 Task: Select traffic view around selected location Big Bend National Park, Texas, United States and identify the nearest hotel to the peak traffic point
Action: Mouse moved to (23, 236)
Screenshot: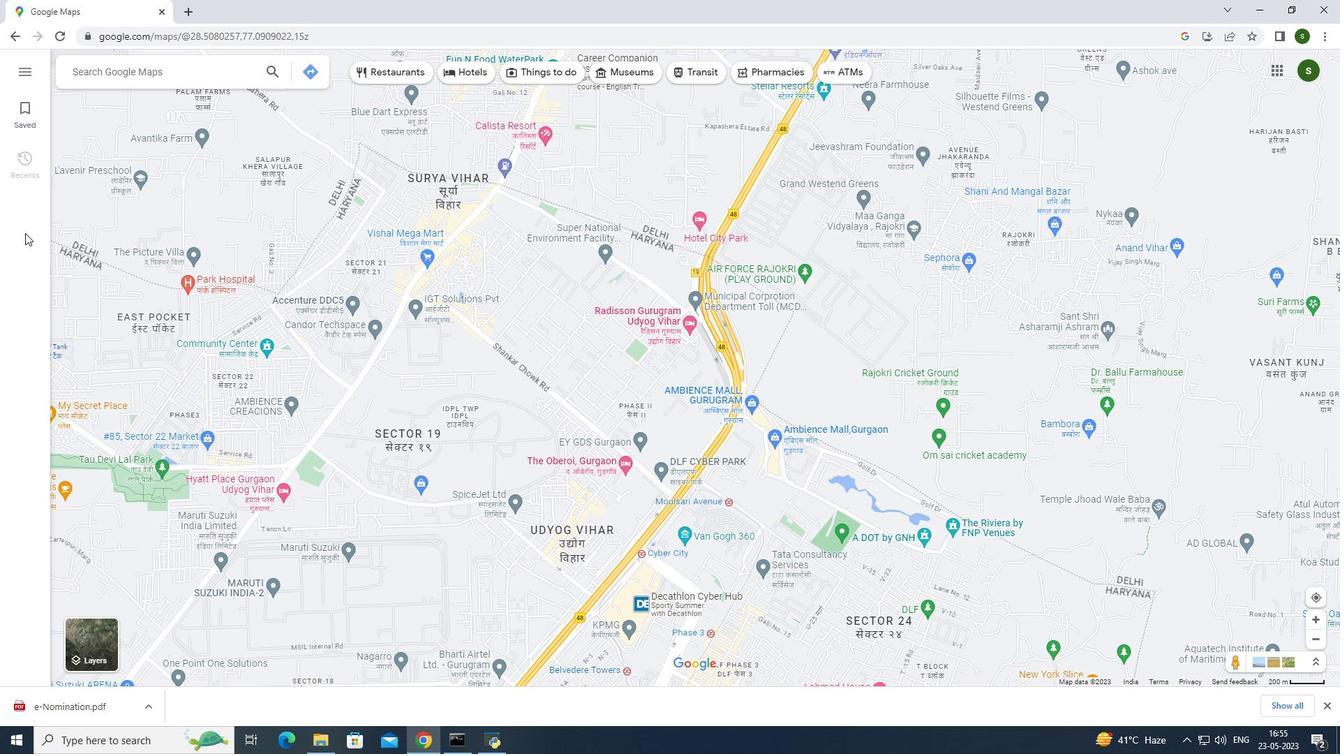 
Action: Key pressed <Key.caps_lock>
Screenshot: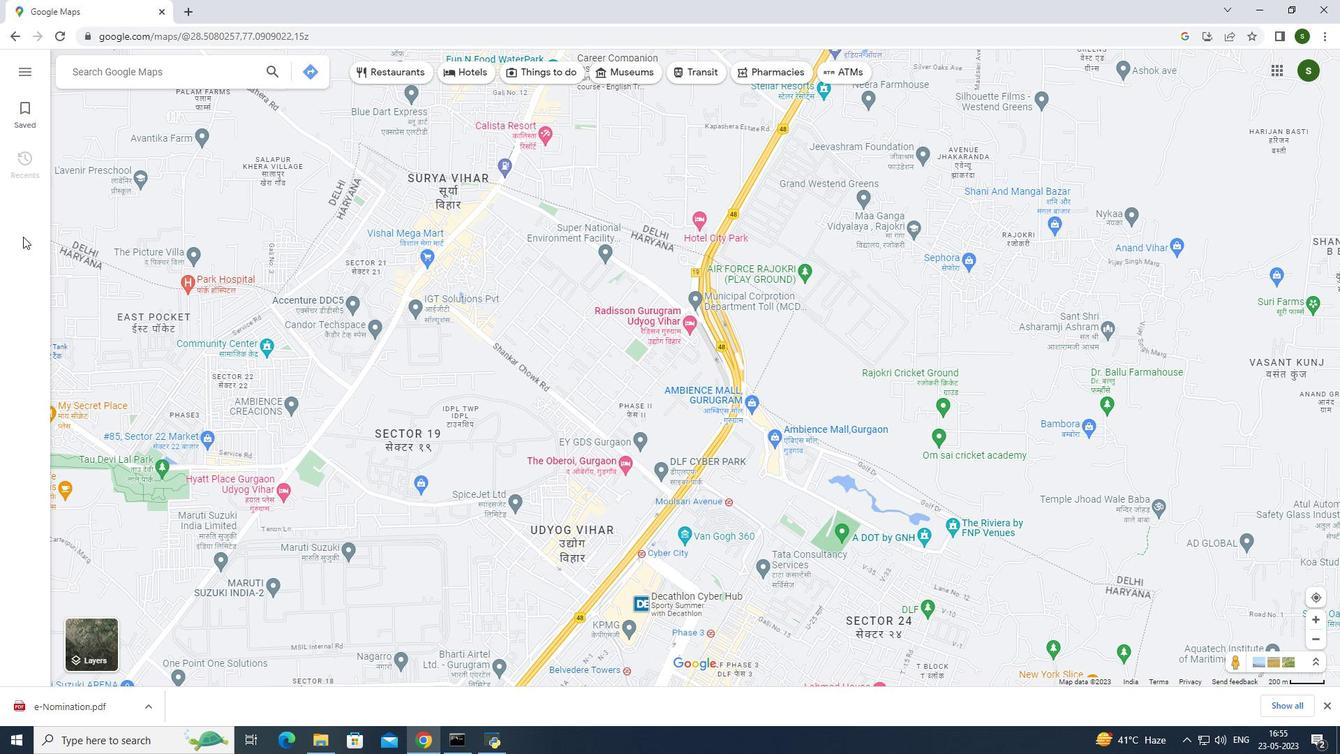 
Action: Mouse moved to (134, 67)
Screenshot: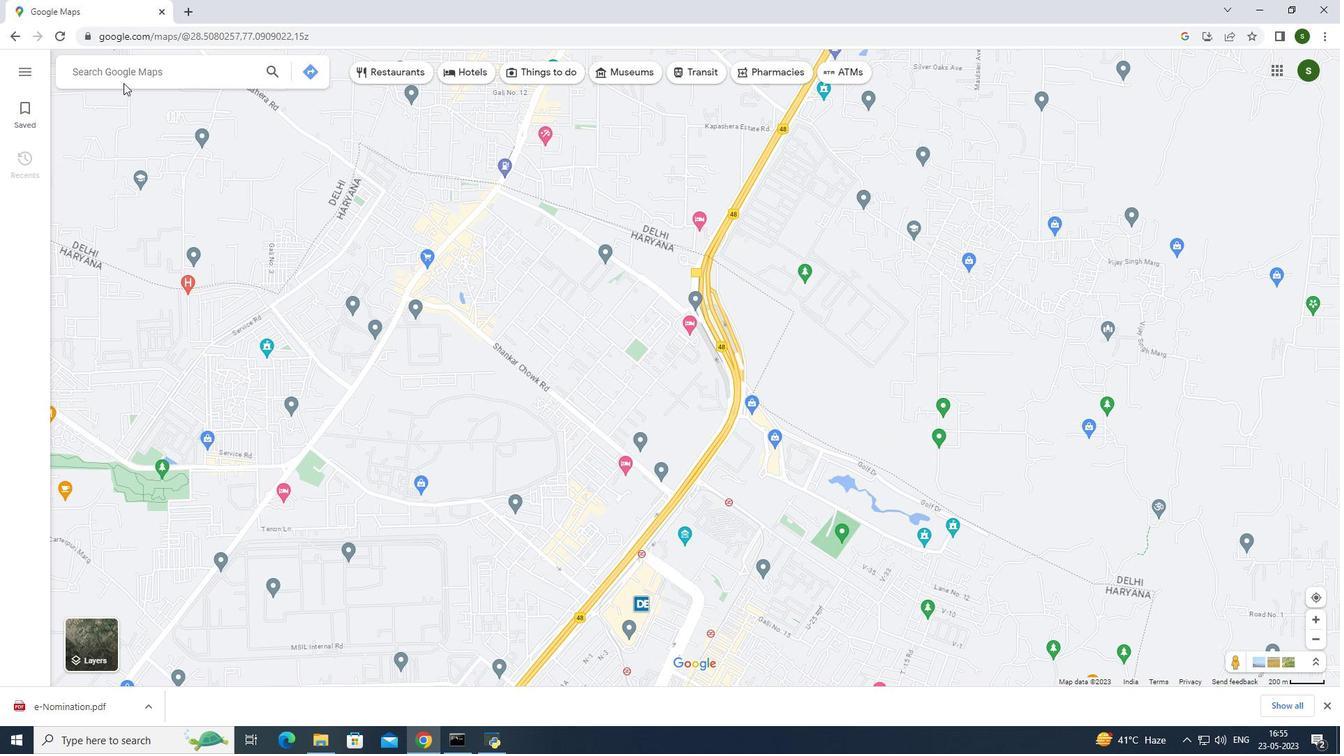 
Action: Mouse pressed left at (134, 67)
Screenshot: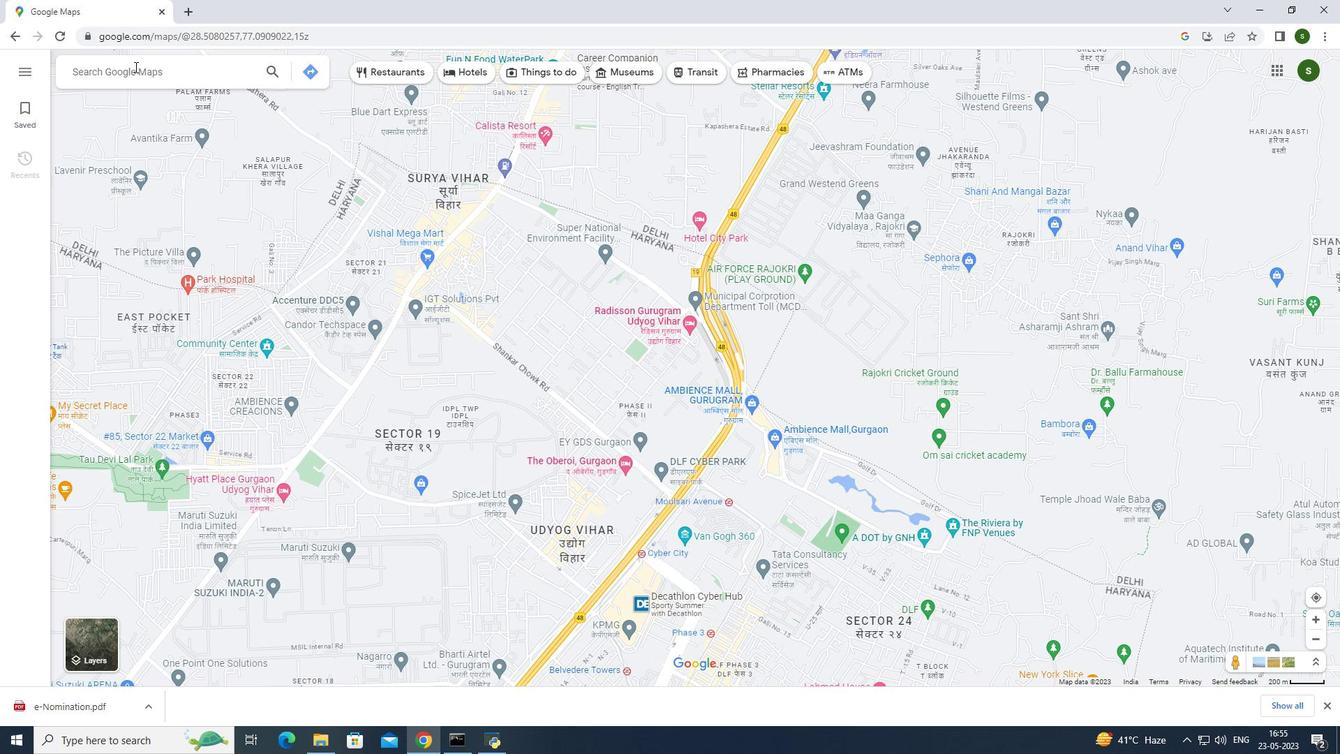 
Action: Mouse moved to (137, 68)
Screenshot: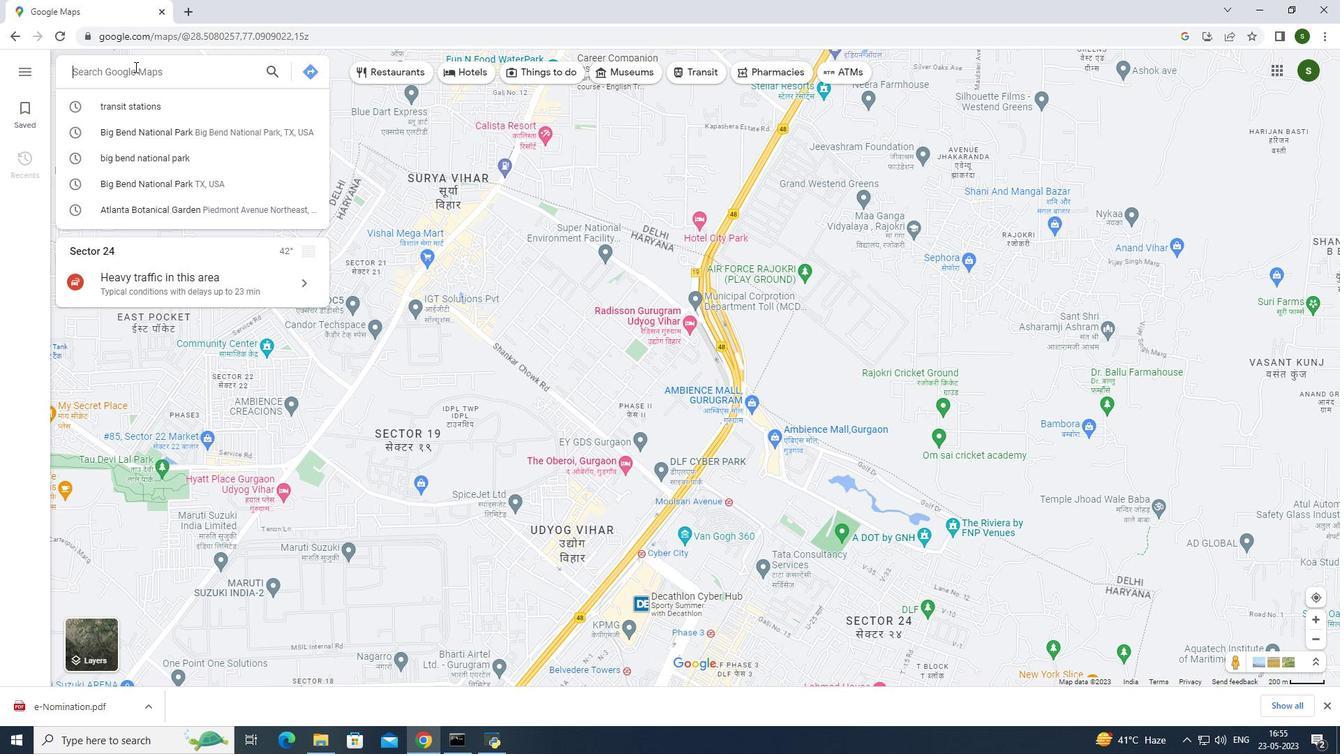 
Action: Key pressed <Key.caps_lock><Key.caps_lock>B<Key.caps_lock>ig<Key.space><Key.caps_lock>B<Key.caps_lock>end<Key.space><Key.caps_lock>N<Key.caps_lock>ational<Key.space><Key.caps_lock>P<Key.caps_lock>ark,<Key.caps_lock>T<Key.caps_lock>exas,<Key.caps_lock>U<Key.caps_lock>nited<Key.space><Key.caps_lock>S<Key.caps_lock>tates<Key.enter>
Screenshot: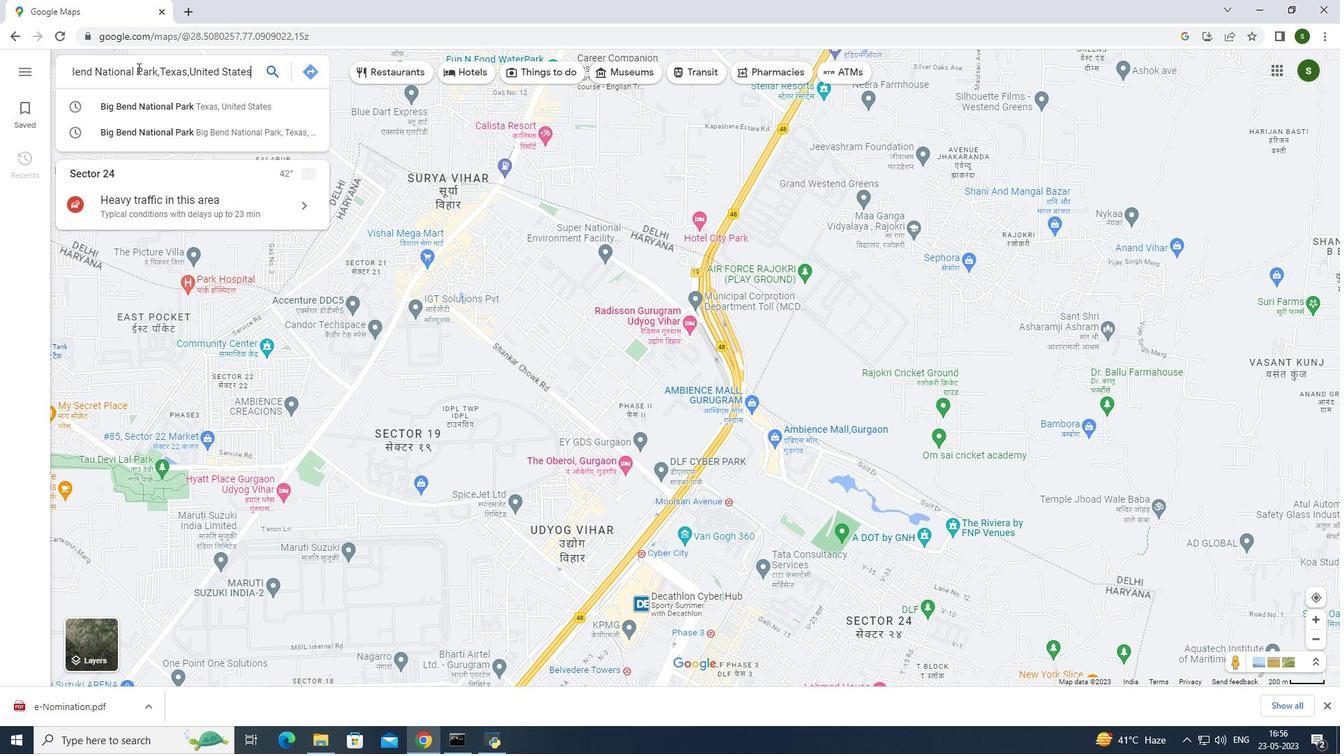 
Action: Mouse moved to (367, 646)
Screenshot: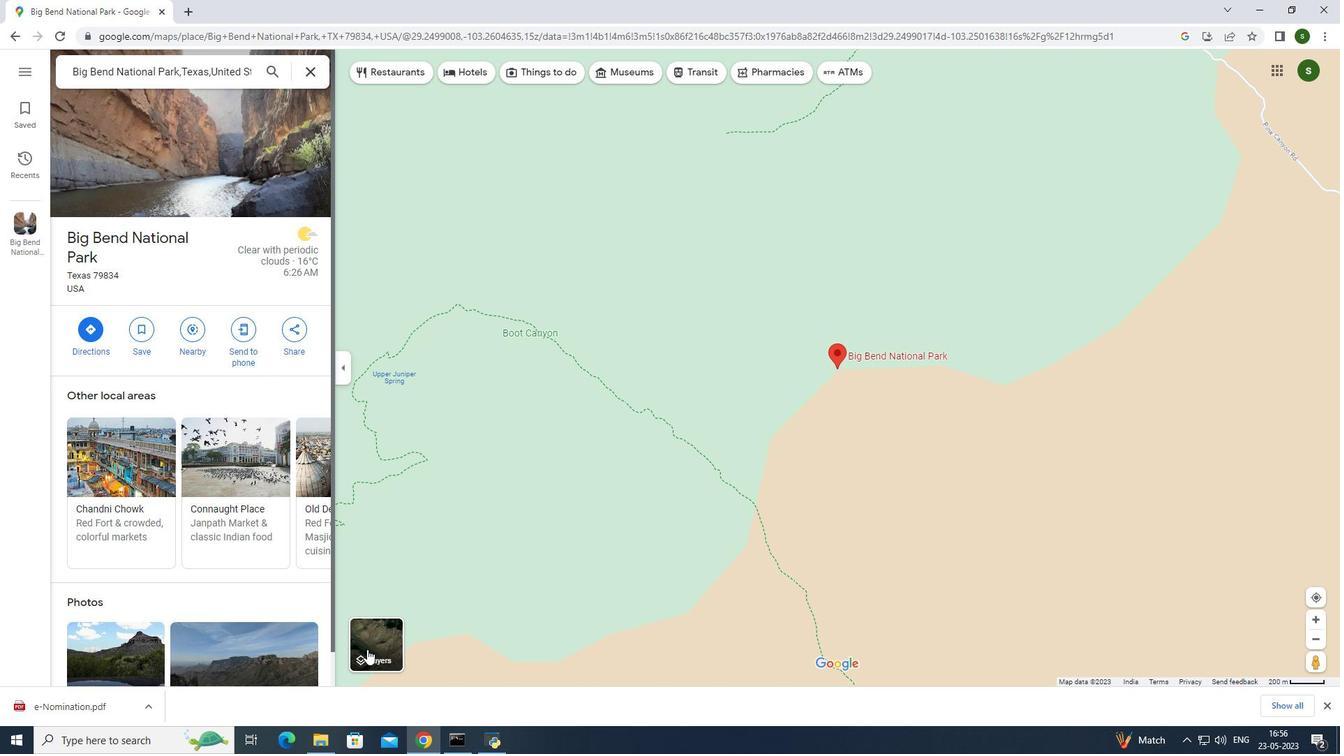 
Action: Mouse pressed left at (367, 646)
Screenshot: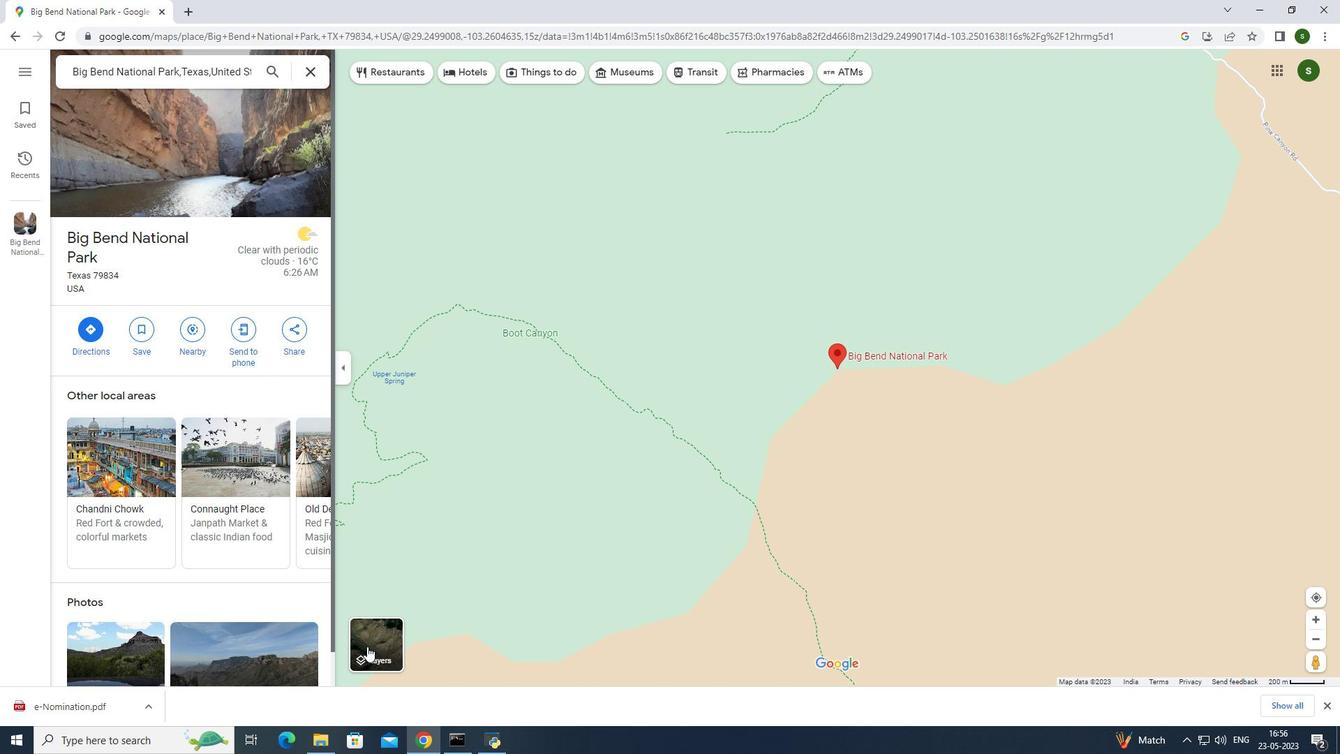 
Action: Mouse moved to (370, 654)
Screenshot: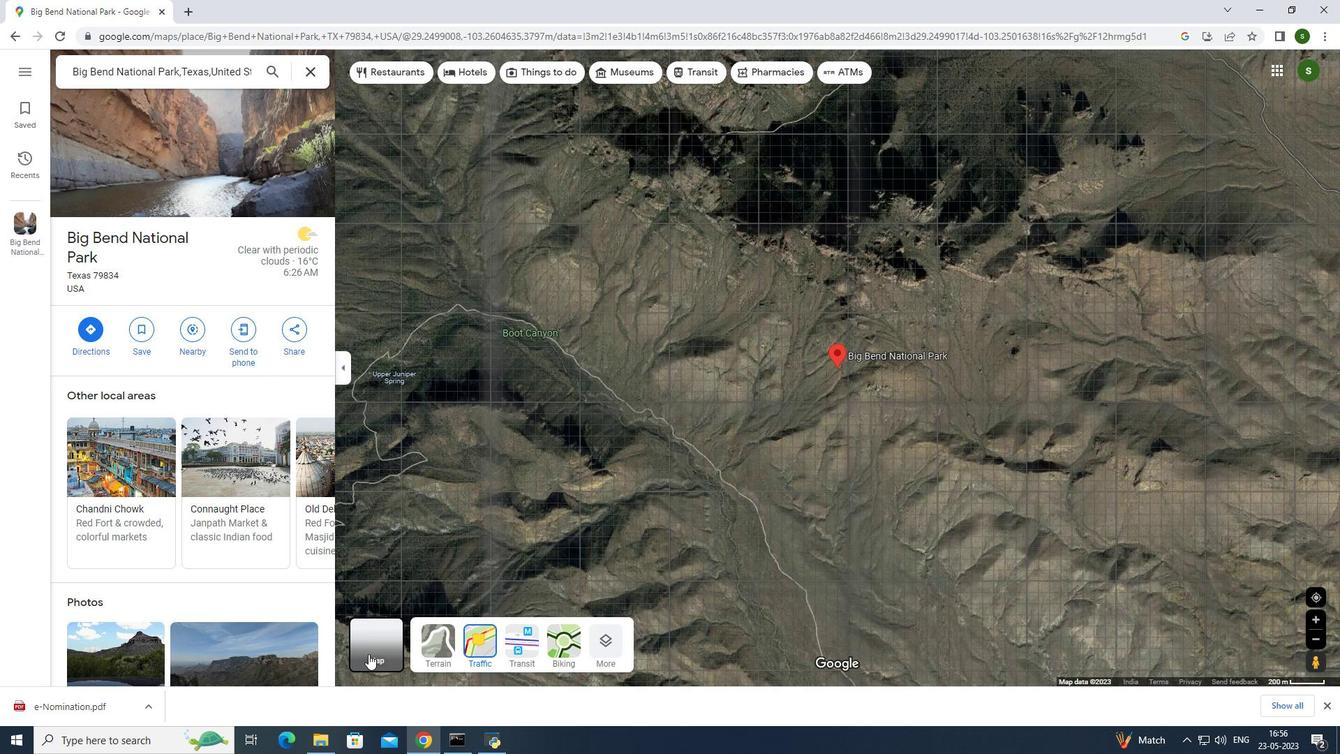 
Action: Mouse pressed left at (370, 654)
Screenshot: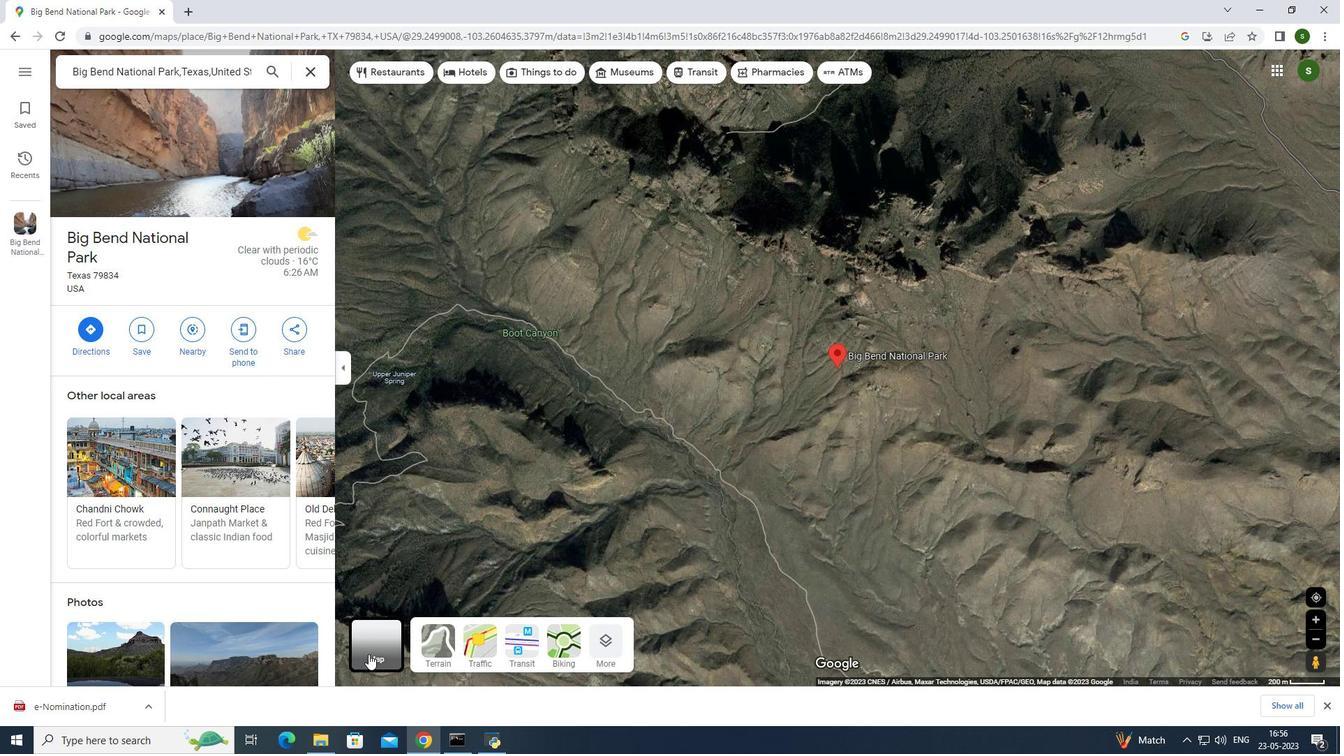 
Action: Mouse moved to (480, 640)
Screenshot: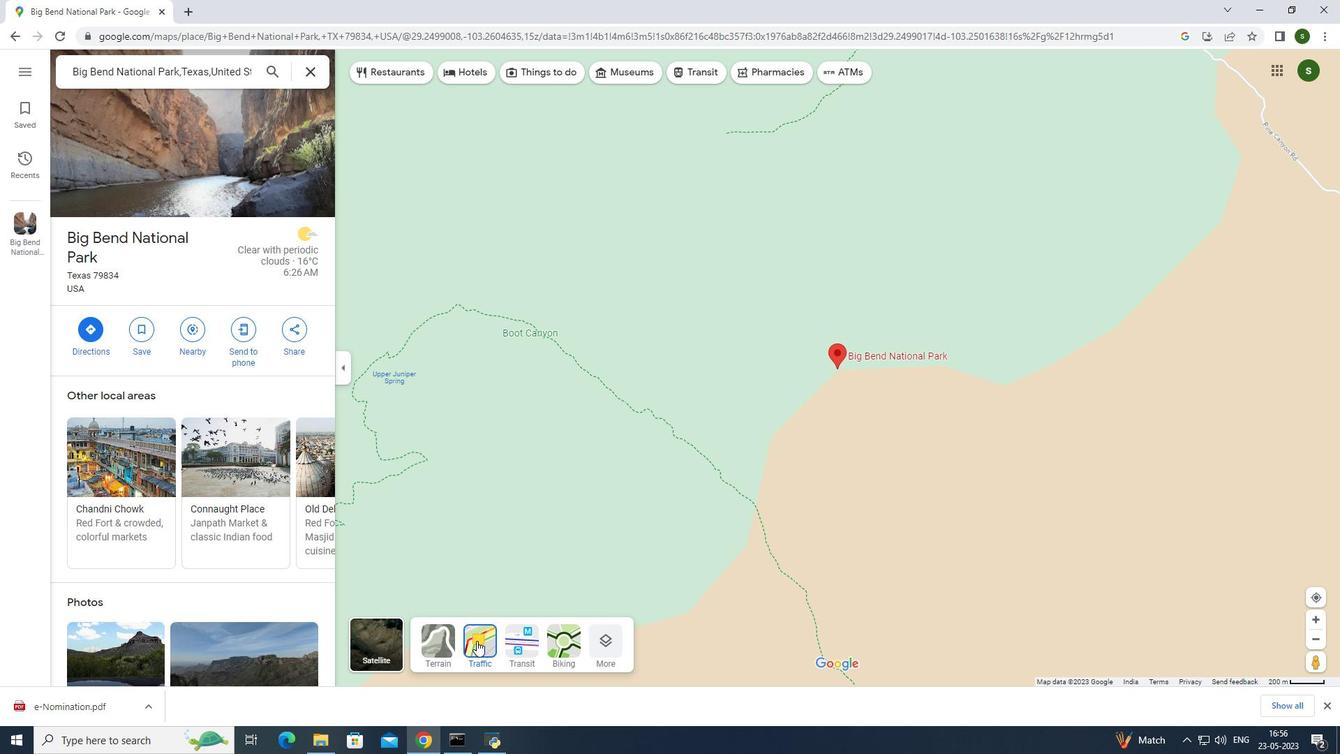 
Action: Mouse pressed left at (480, 640)
Screenshot: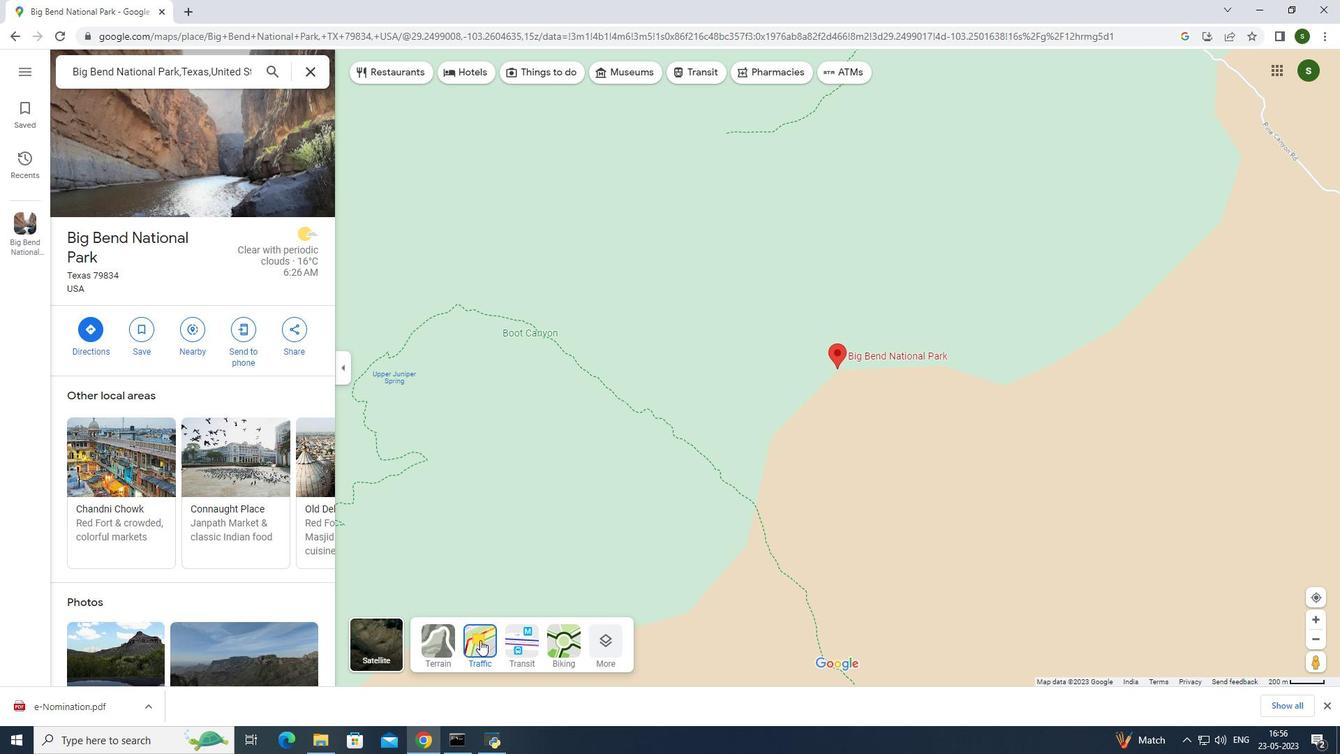 
Action: Mouse moved to (465, 72)
Screenshot: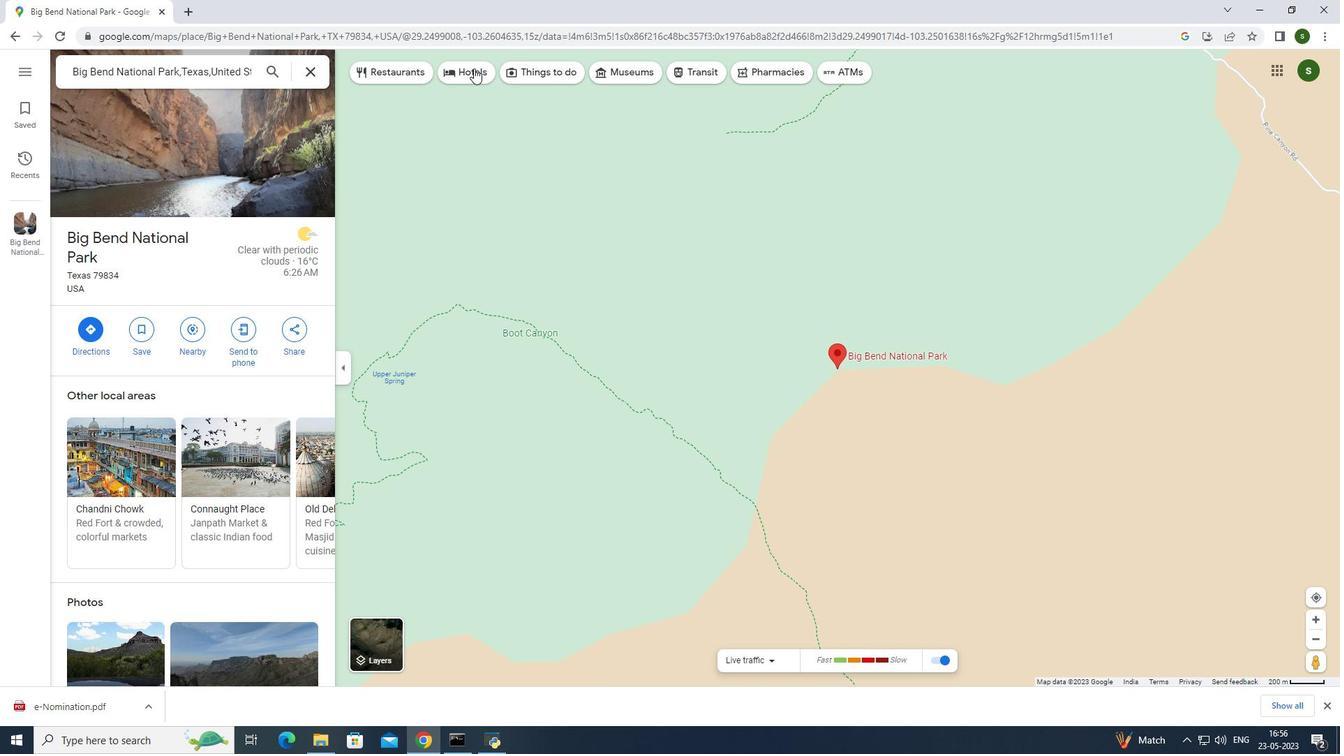 
Action: Mouse pressed left at (465, 72)
Screenshot: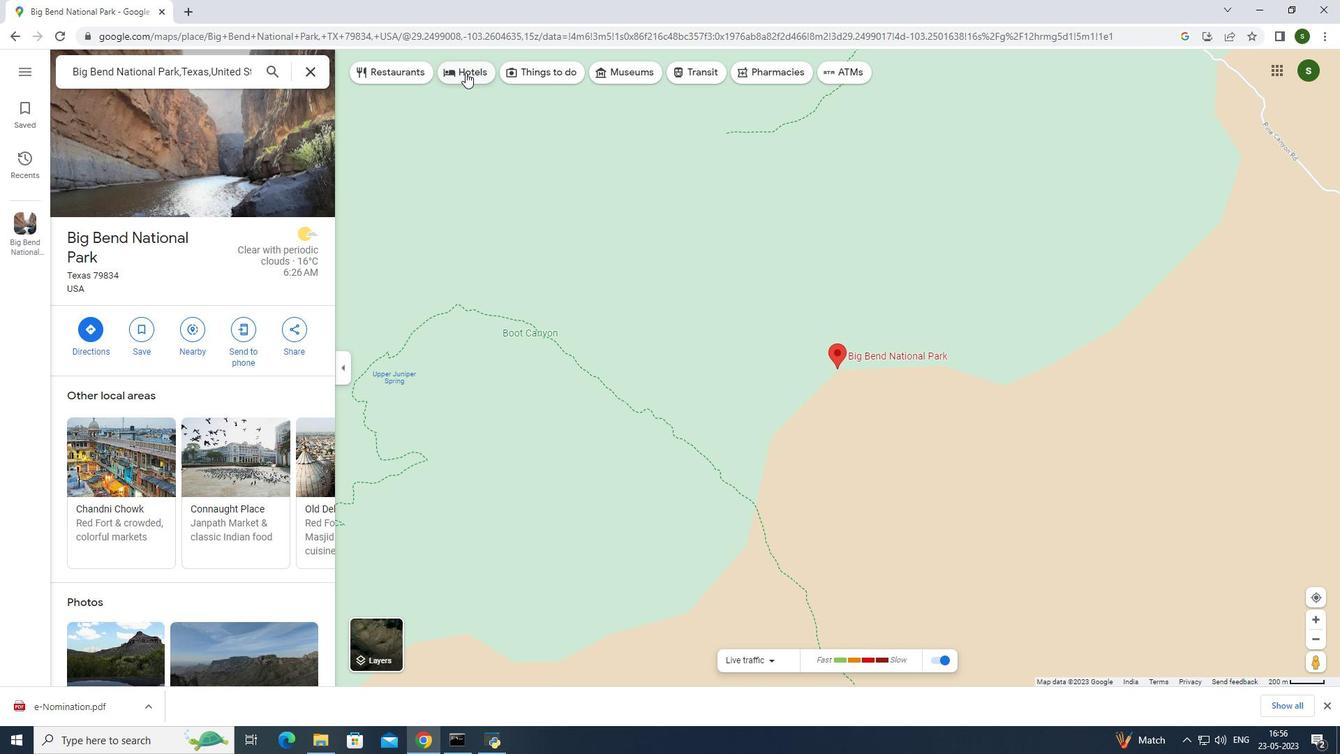
Action: Mouse moved to (74, 70)
Screenshot: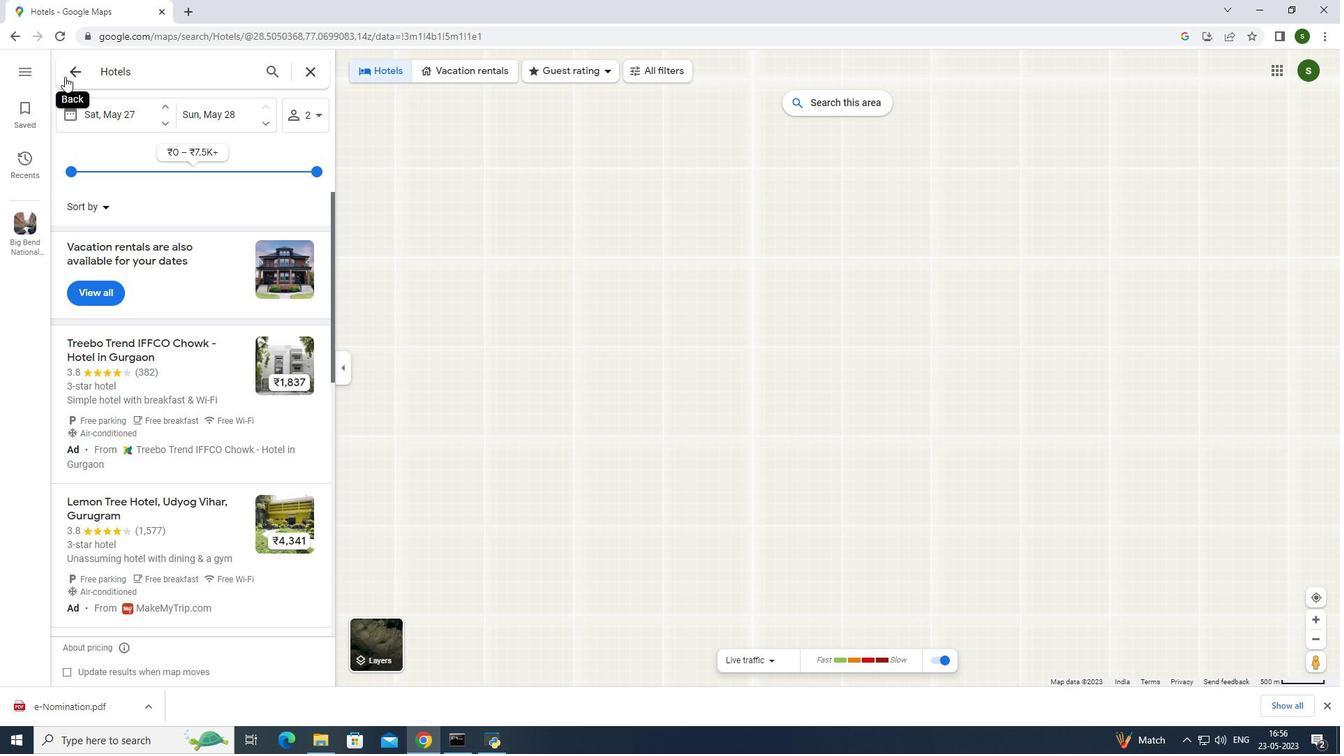 
Action: Mouse pressed left at (74, 70)
Screenshot: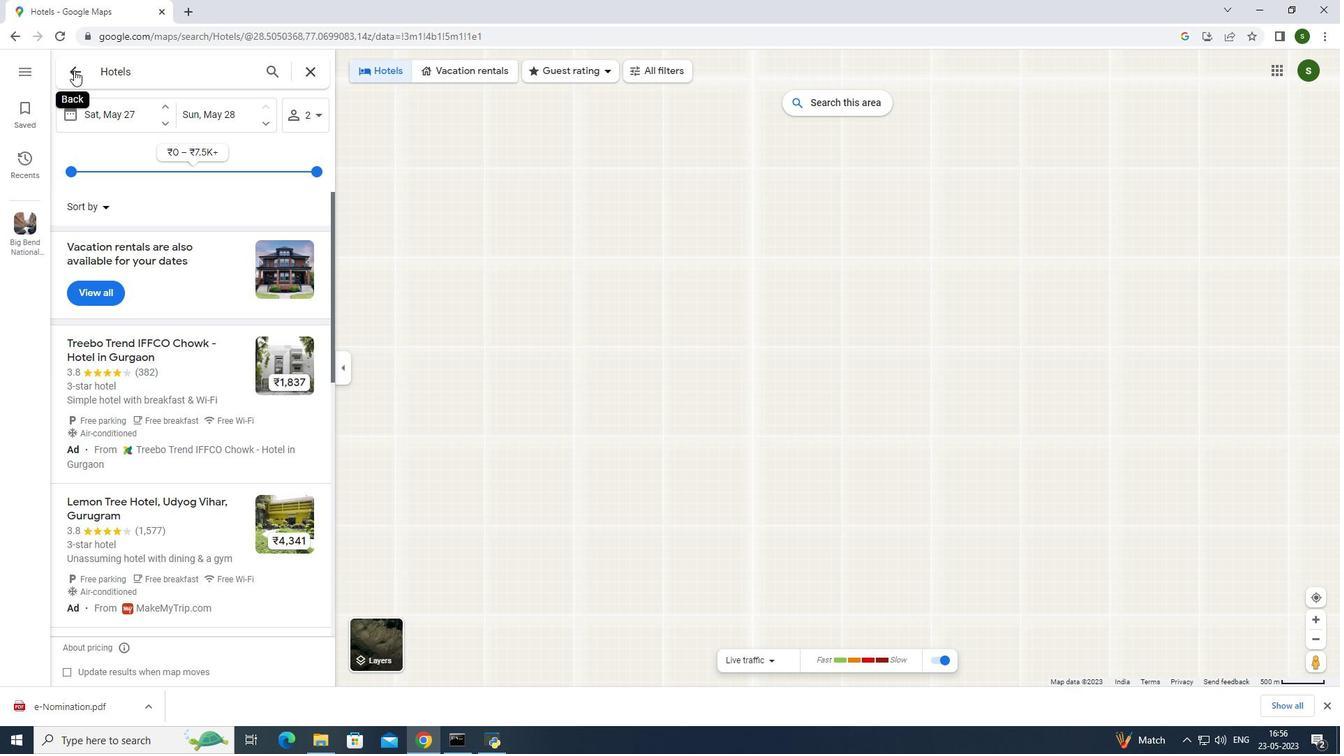 
Action: Mouse moved to (191, 328)
Screenshot: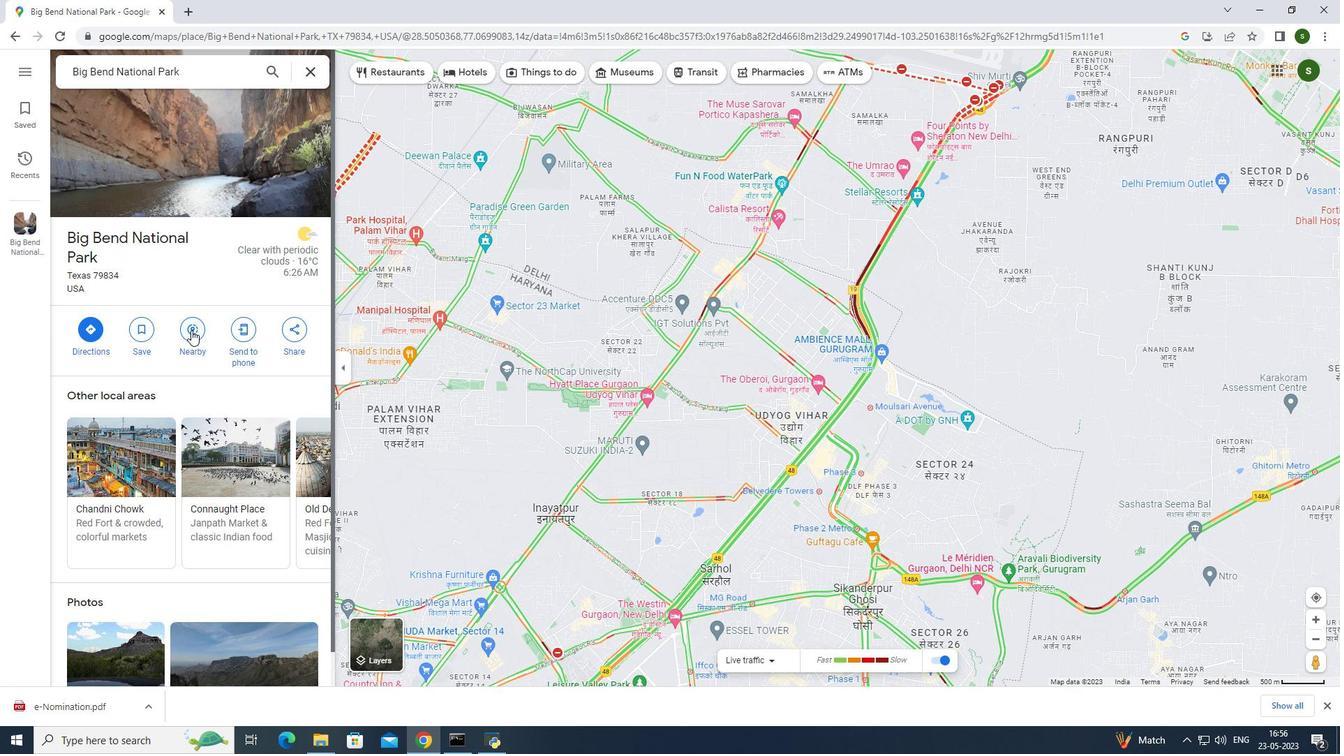 
Action: Mouse pressed left at (191, 328)
Screenshot: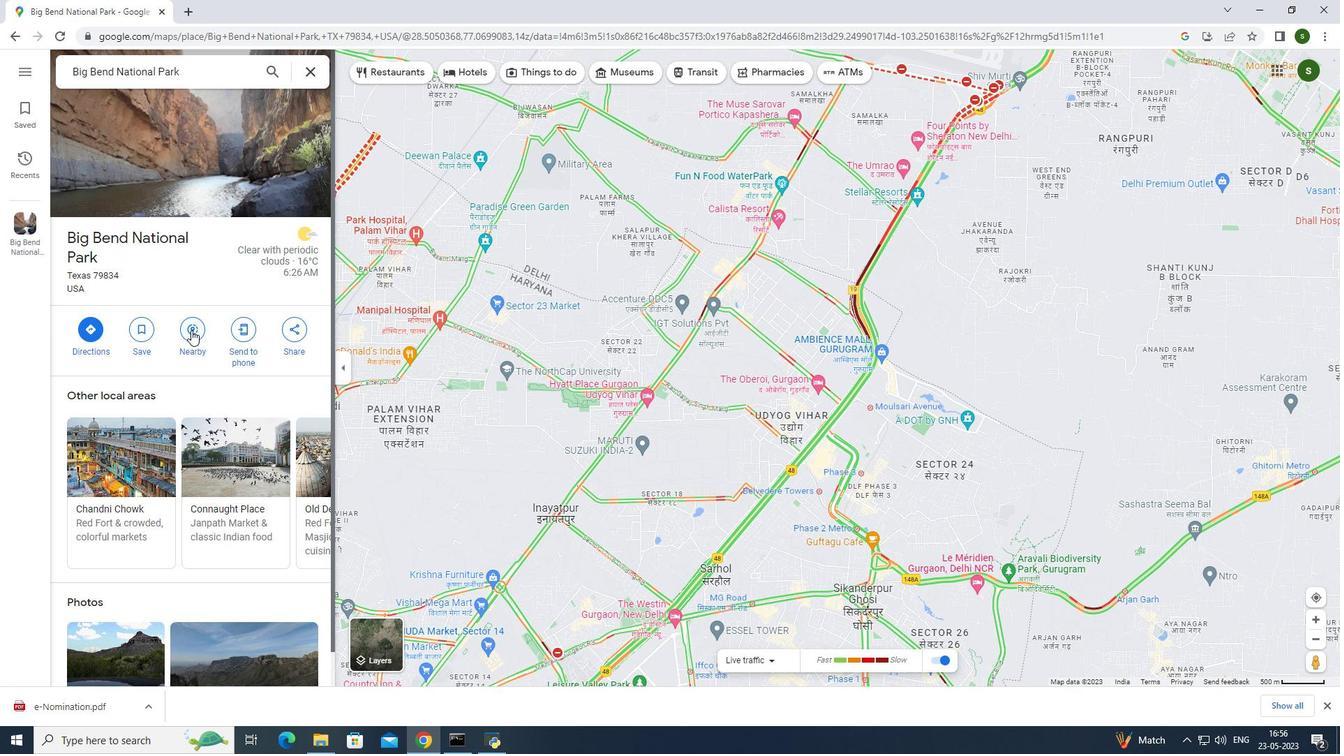 
Action: Mouse moved to (129, 141)
Screenshot: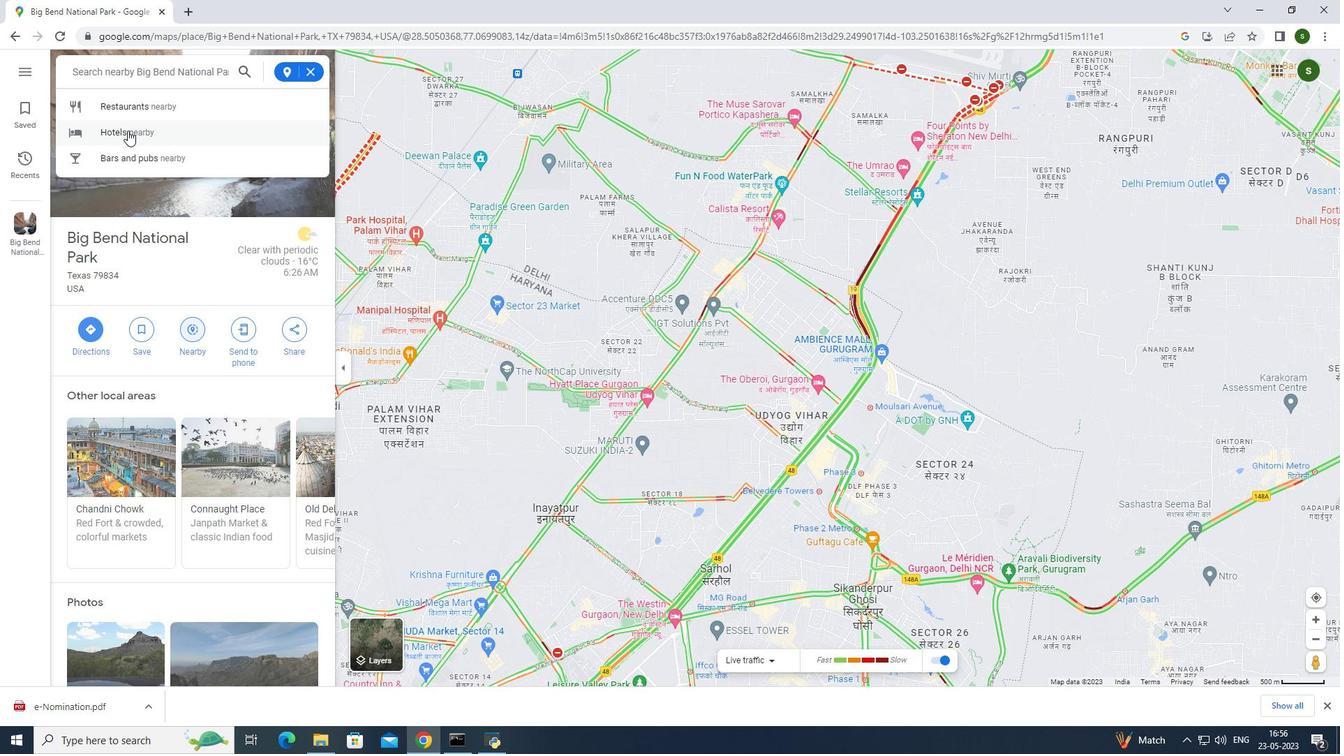 
Action: Mouse pressed left at (129, 141)
Screenshot: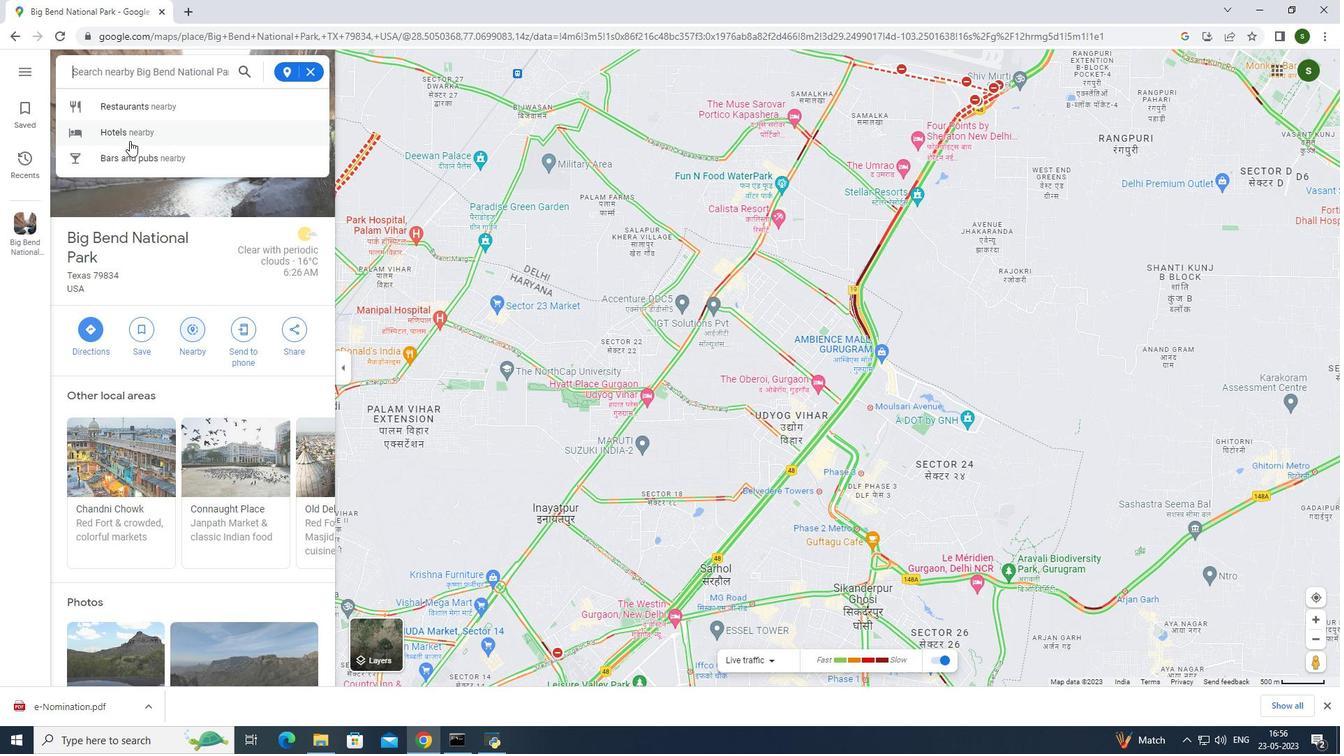 
Action: Mouse moved to (383, 655)
Screenshot: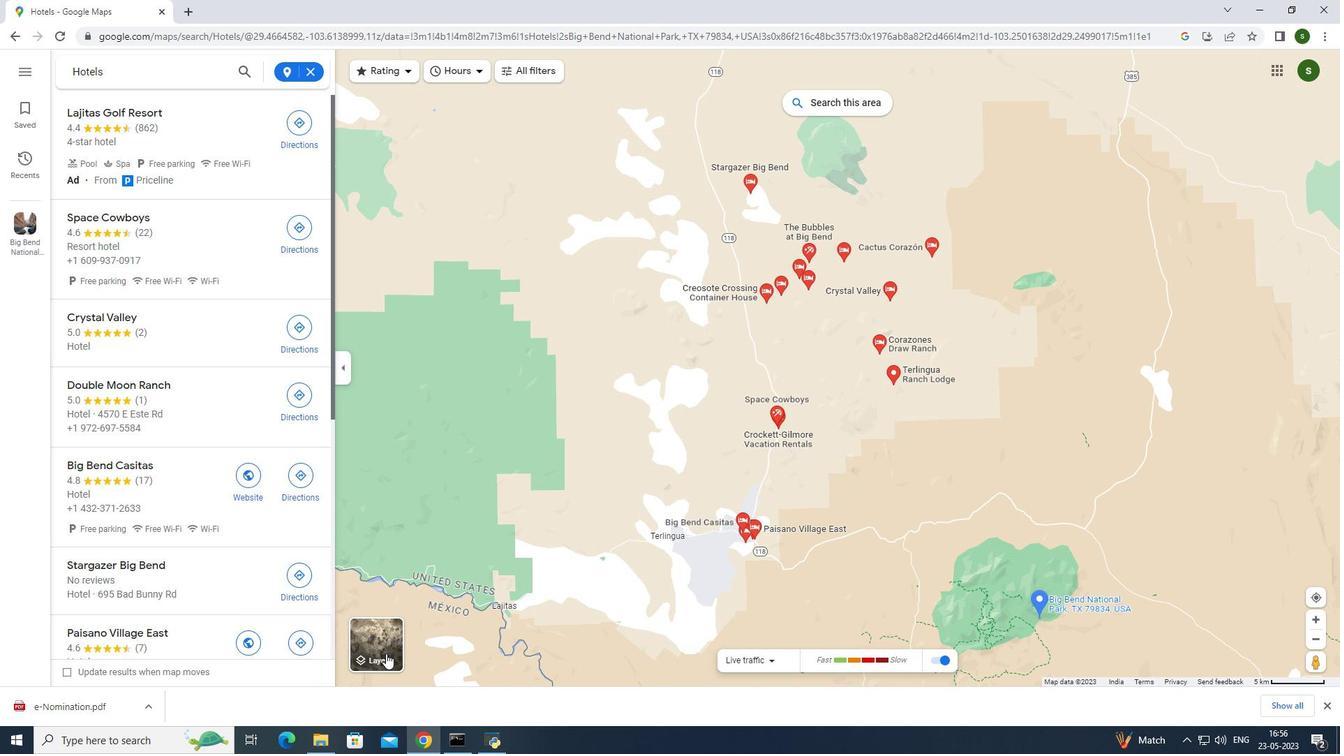 
Action: Mouse pressed left at (383, 655)
Screenshot: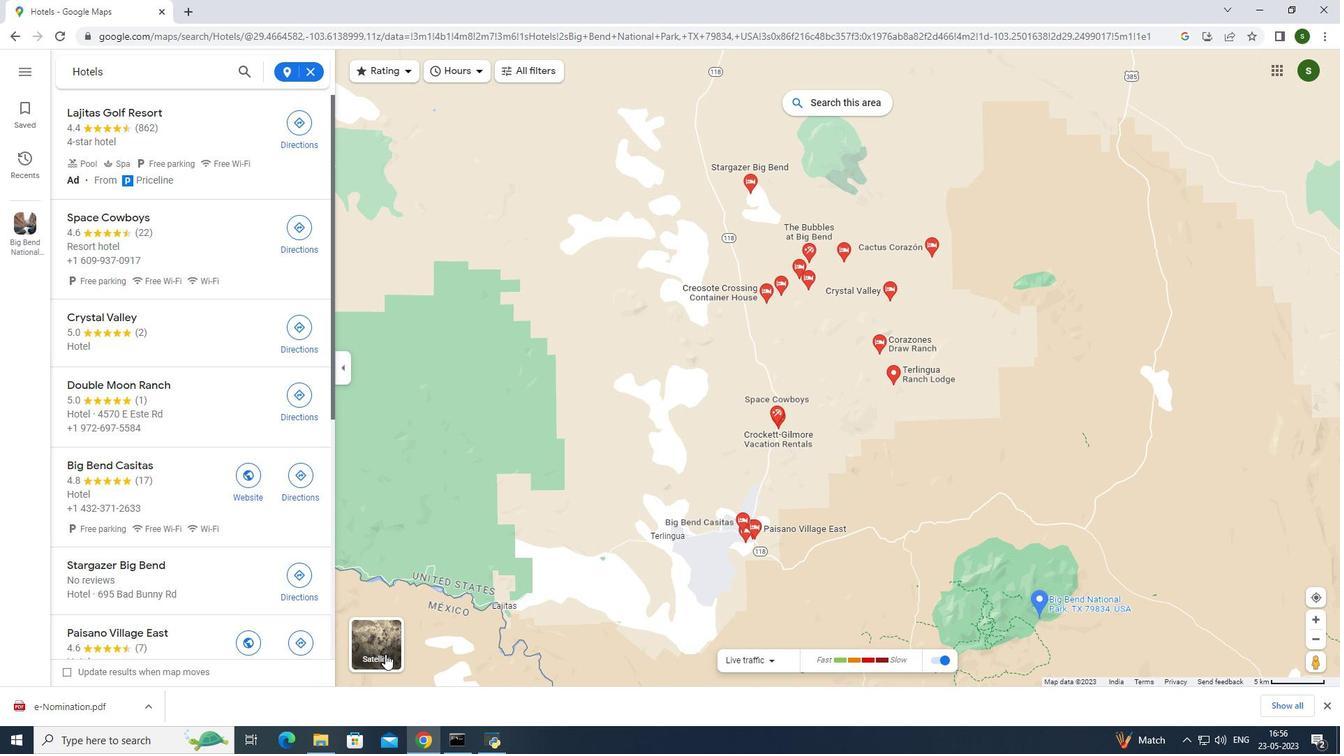 
Action: Mouse moved to (384, 650)
Screenshot: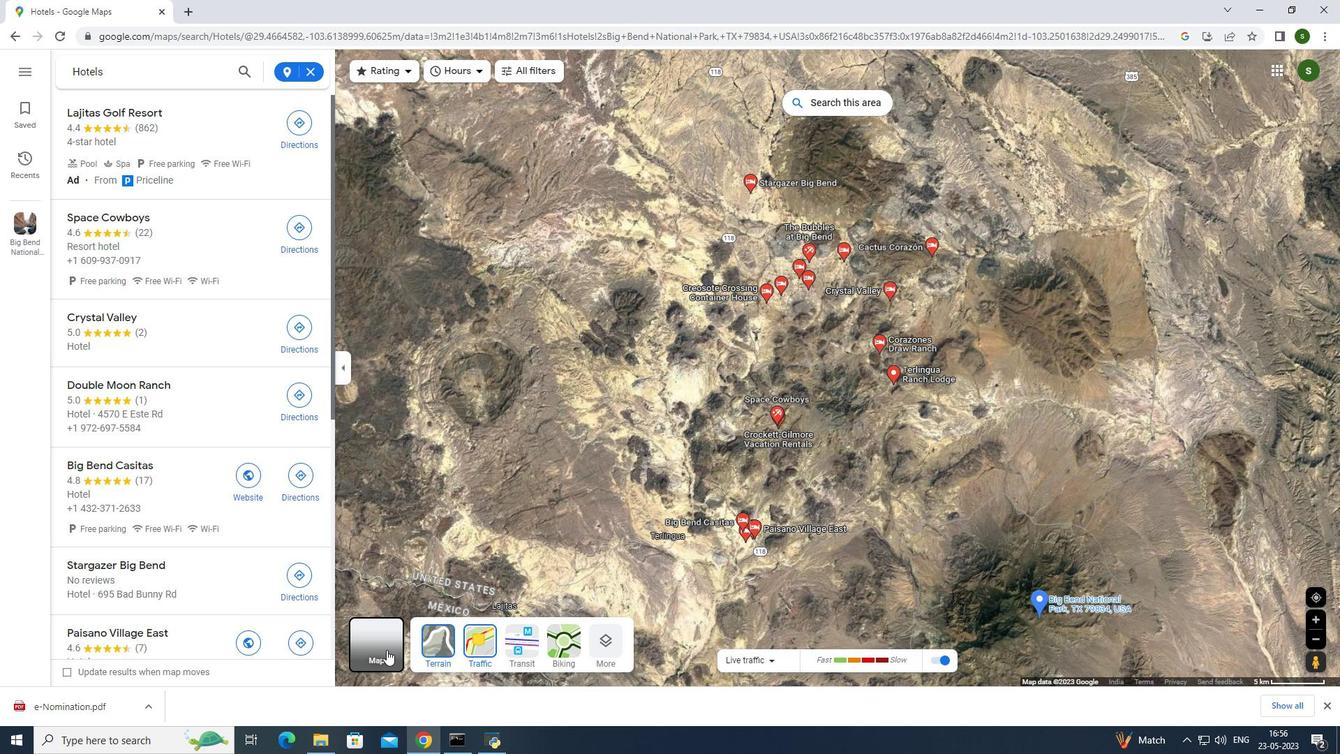 
Action: Mouse pressed left at (384, 650)
Screenshot: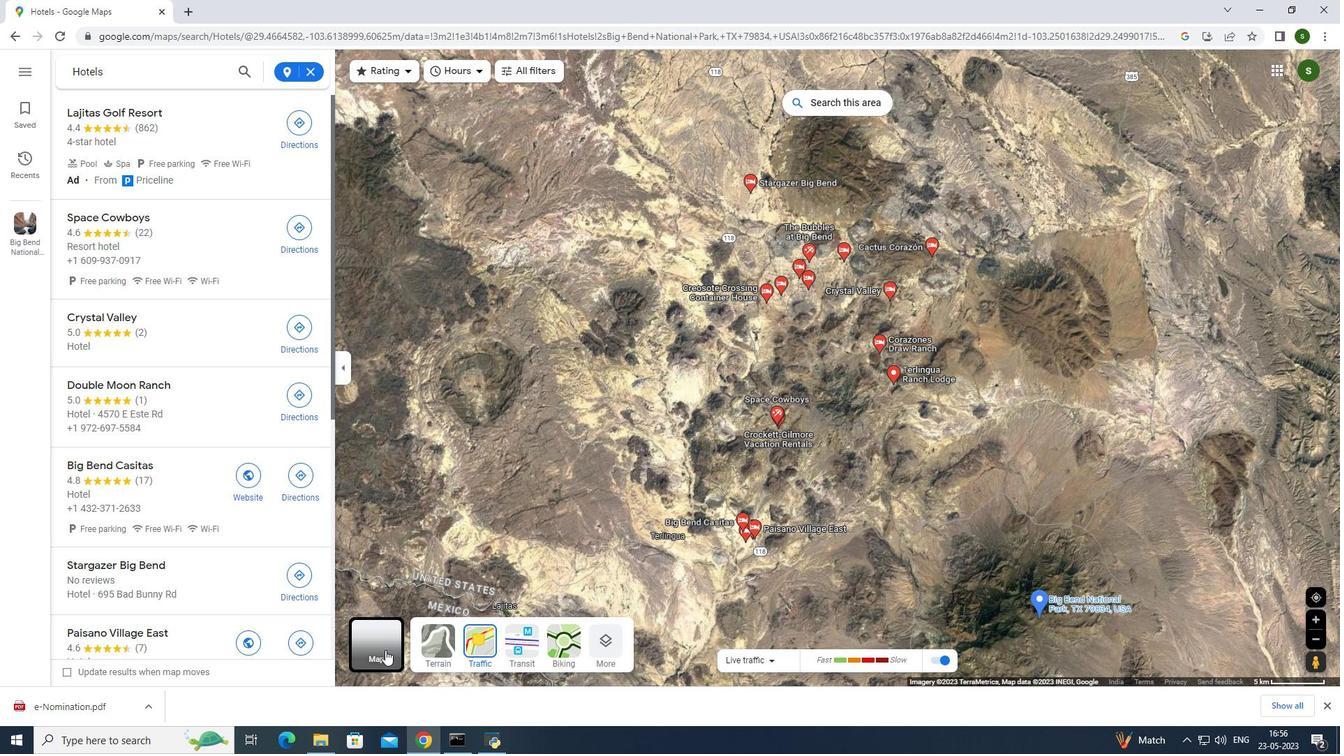 
Action: Mouse moved to (489, 640)
Screenshot: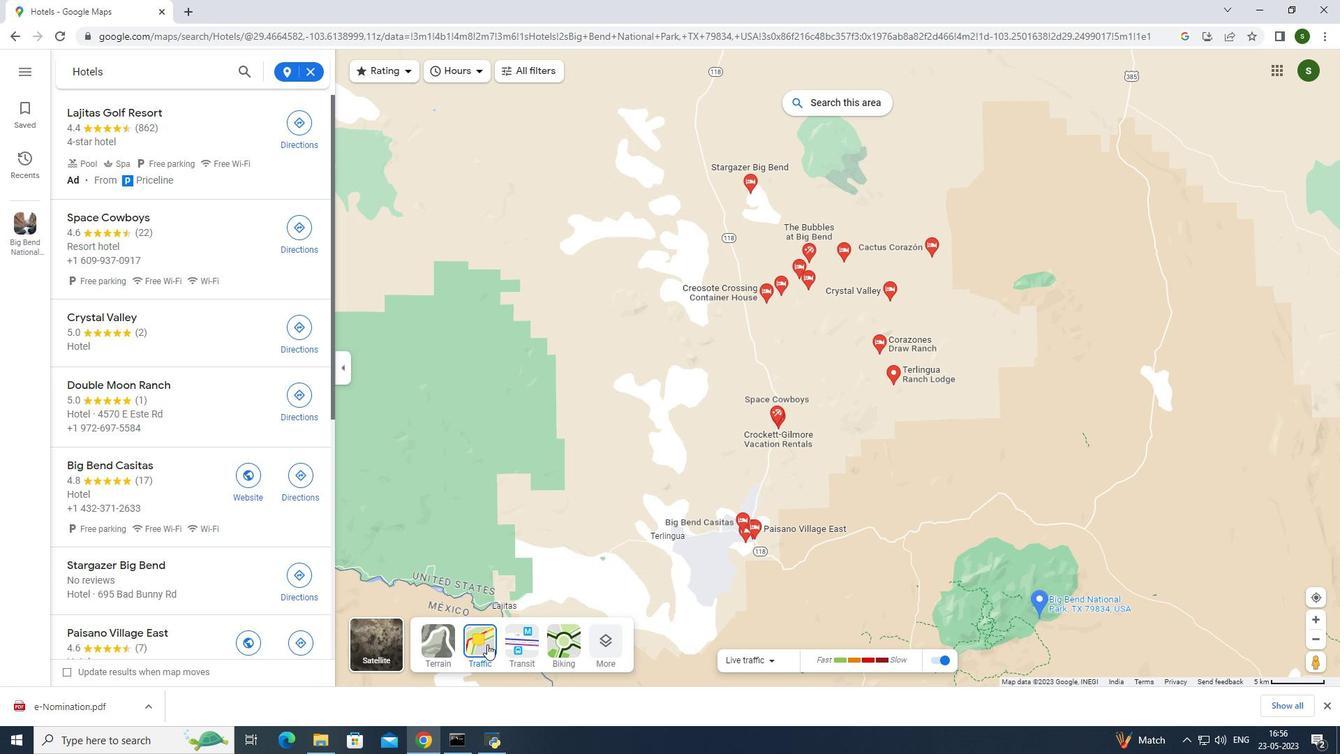
Action: Mouse pressed left at (489, 640)
Screenshot: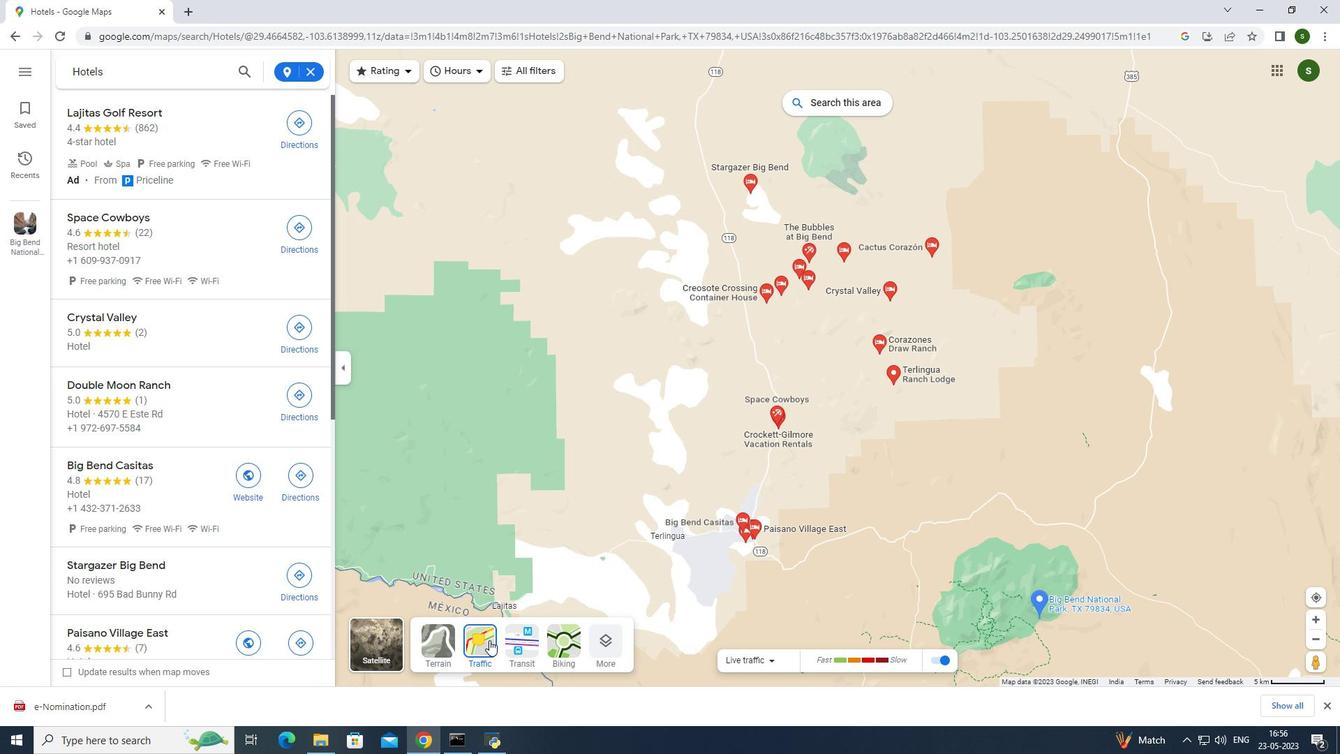 
Action: Mouse moved to (890, 466)
Screenshot: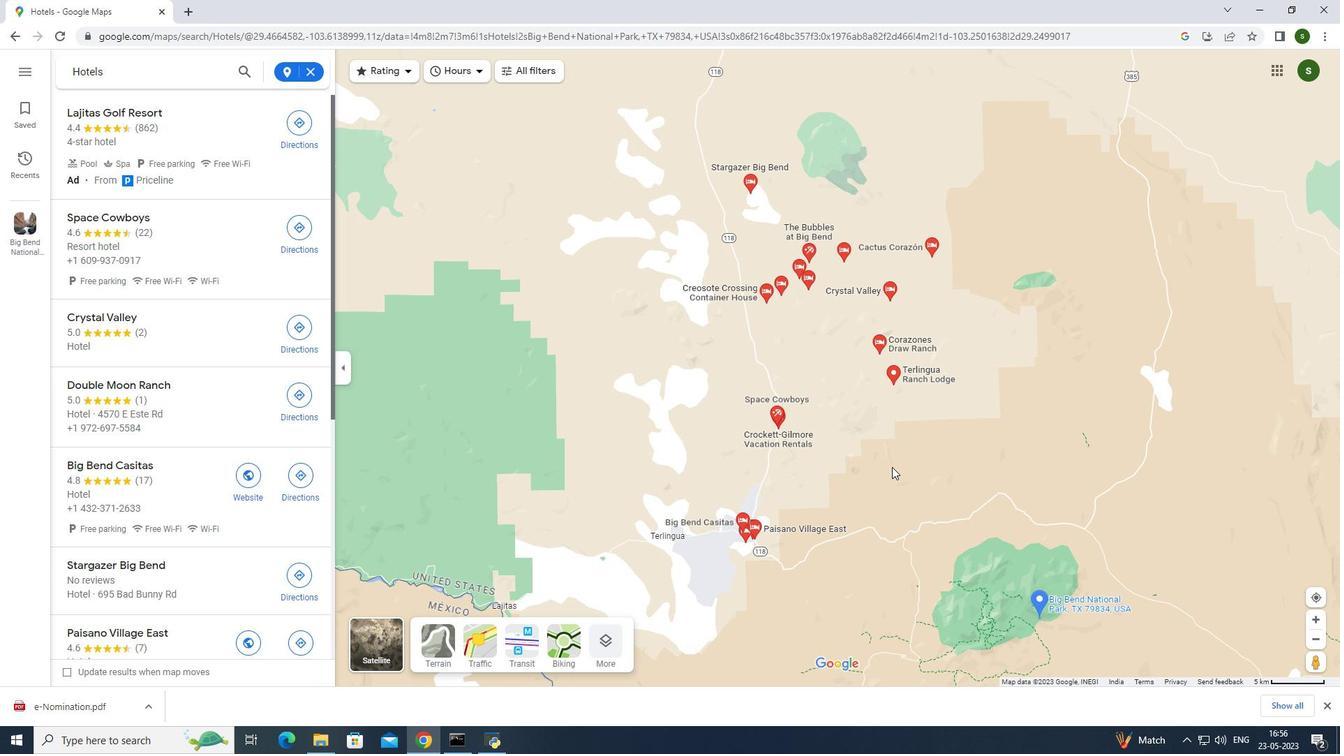 
Action: Mouse pressed left at (890, 466)
Screenshot: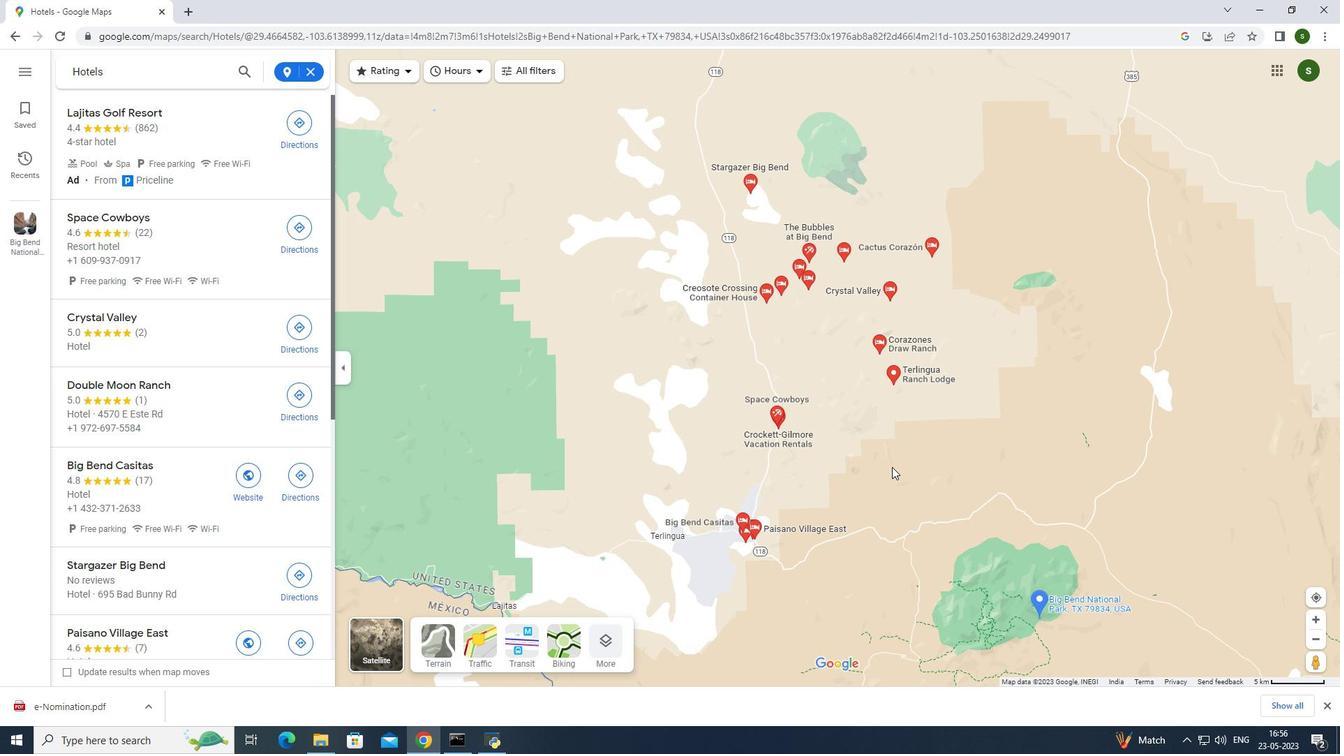 
Action: Mouse moved to (855, 474)
Screenshot: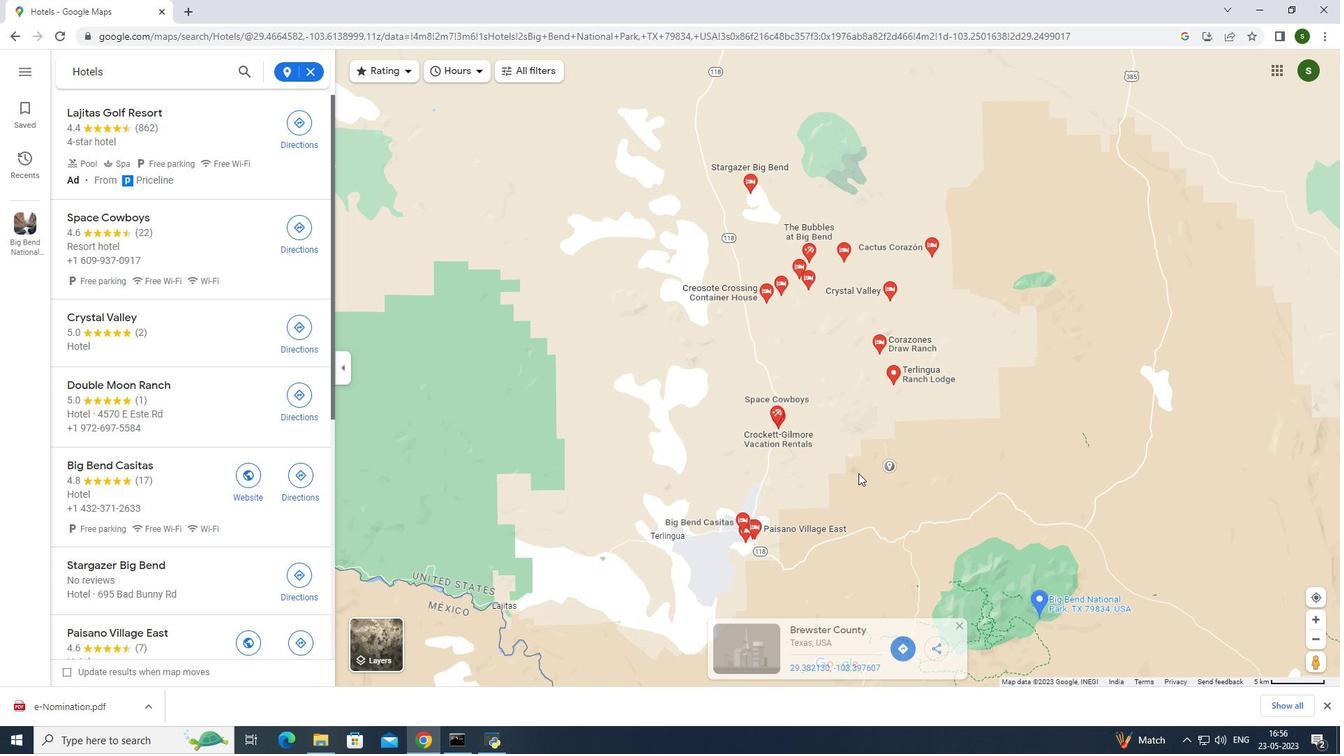 
Action: Mouse scrolled (855, 475) with delta (0, 0)
Screenshot: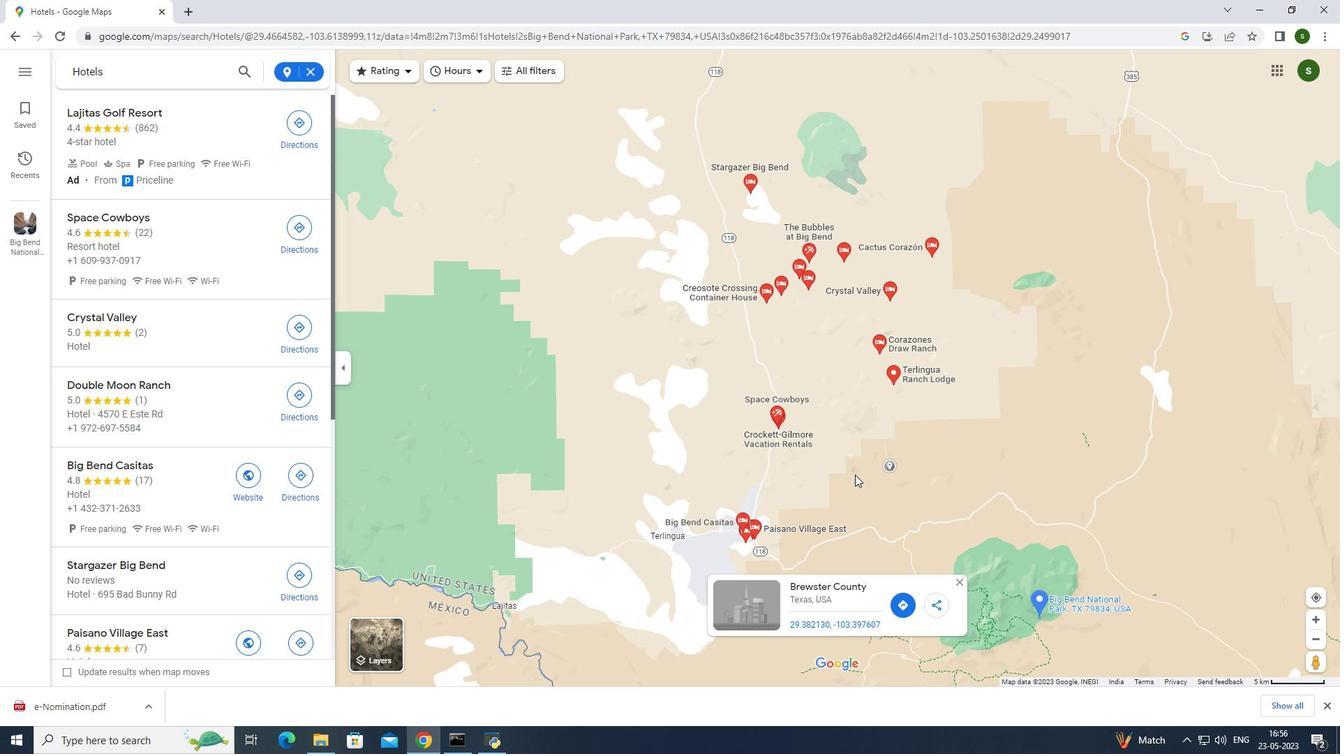 
Action: Mouse scrolled (855, 475) with delta (0, 0)
Screenshot: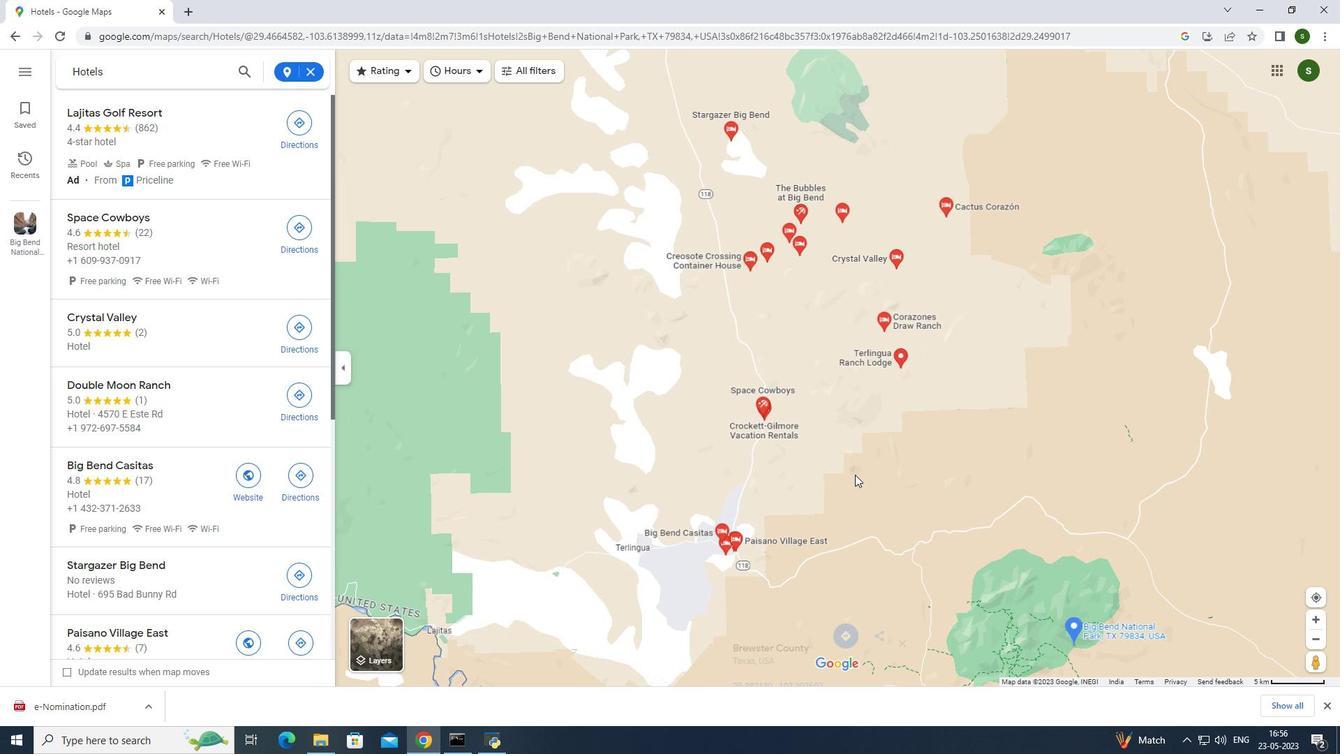 
Action: Mouse moved to (681, 275)
Screenshot: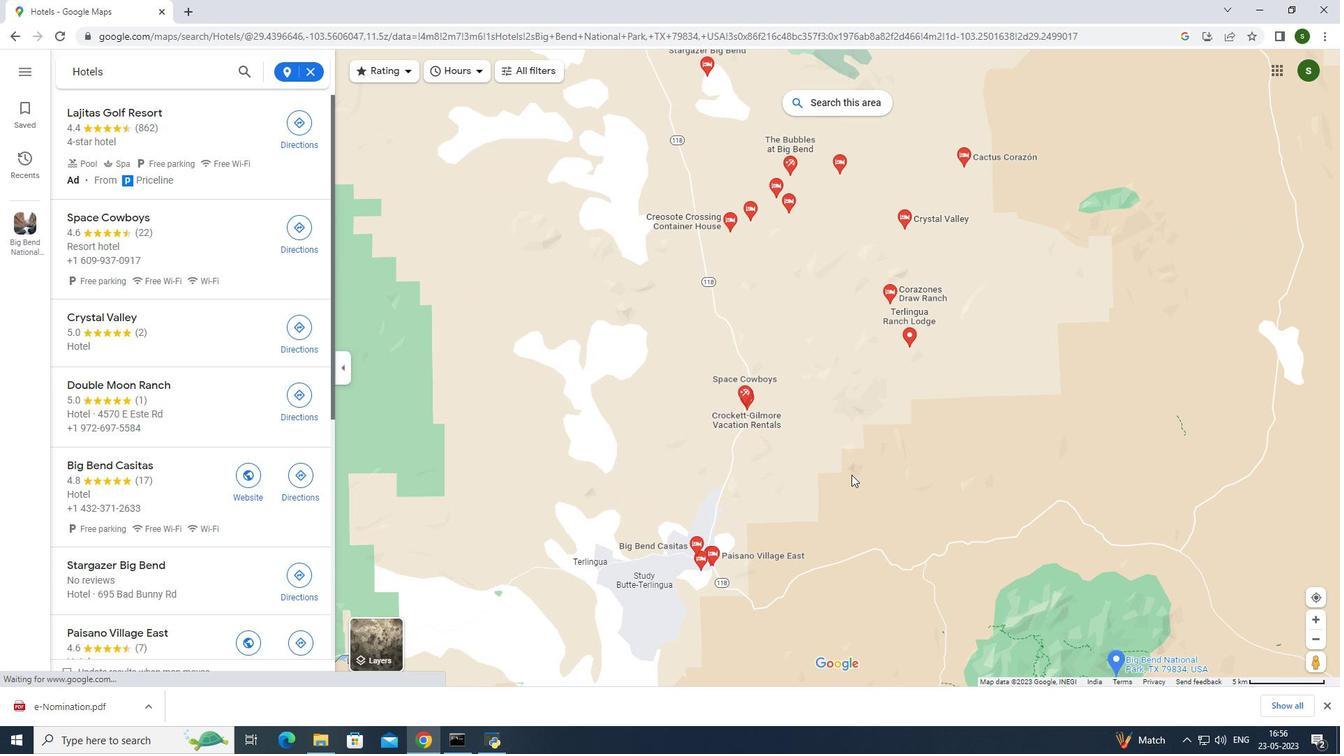 
Action: Mouse scrolled (681, 275) with delta (0, 0)
Screenshot: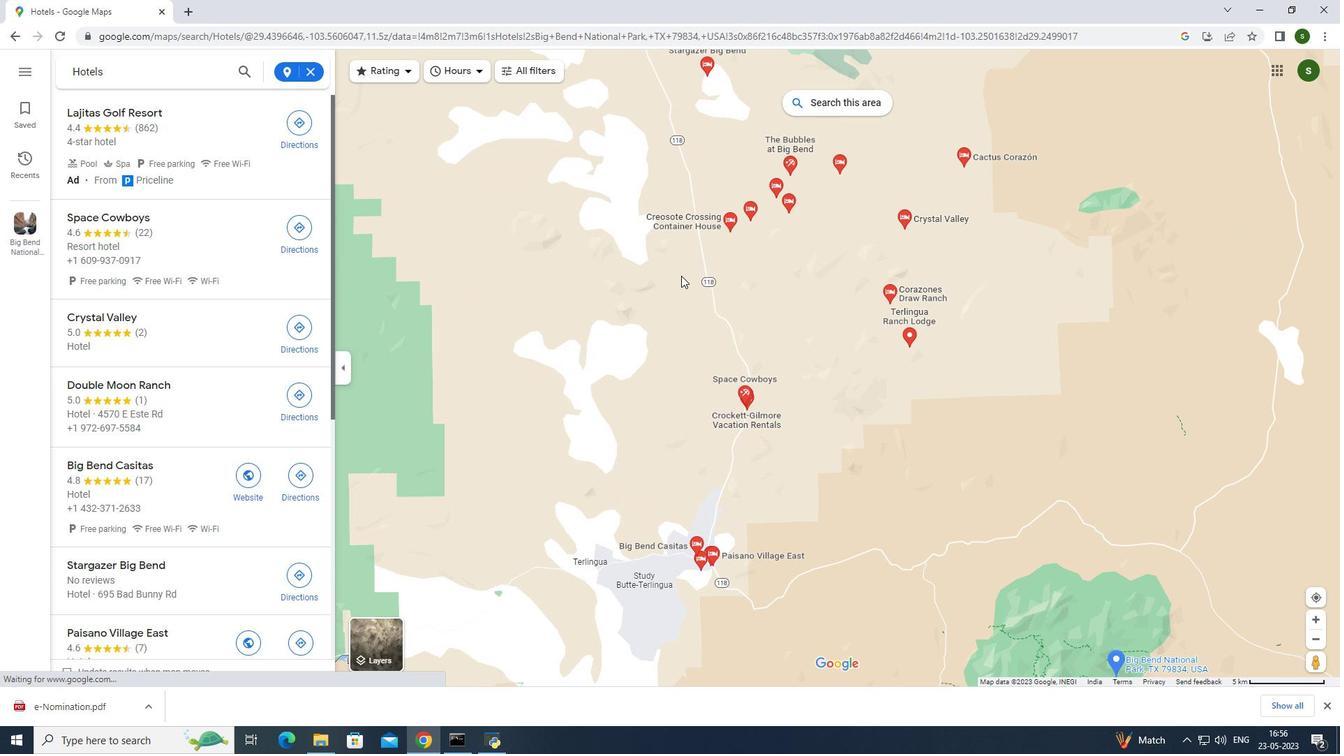 
Action: Mouse scrolled (681, 275) with delta (0, 0)
Screenshot: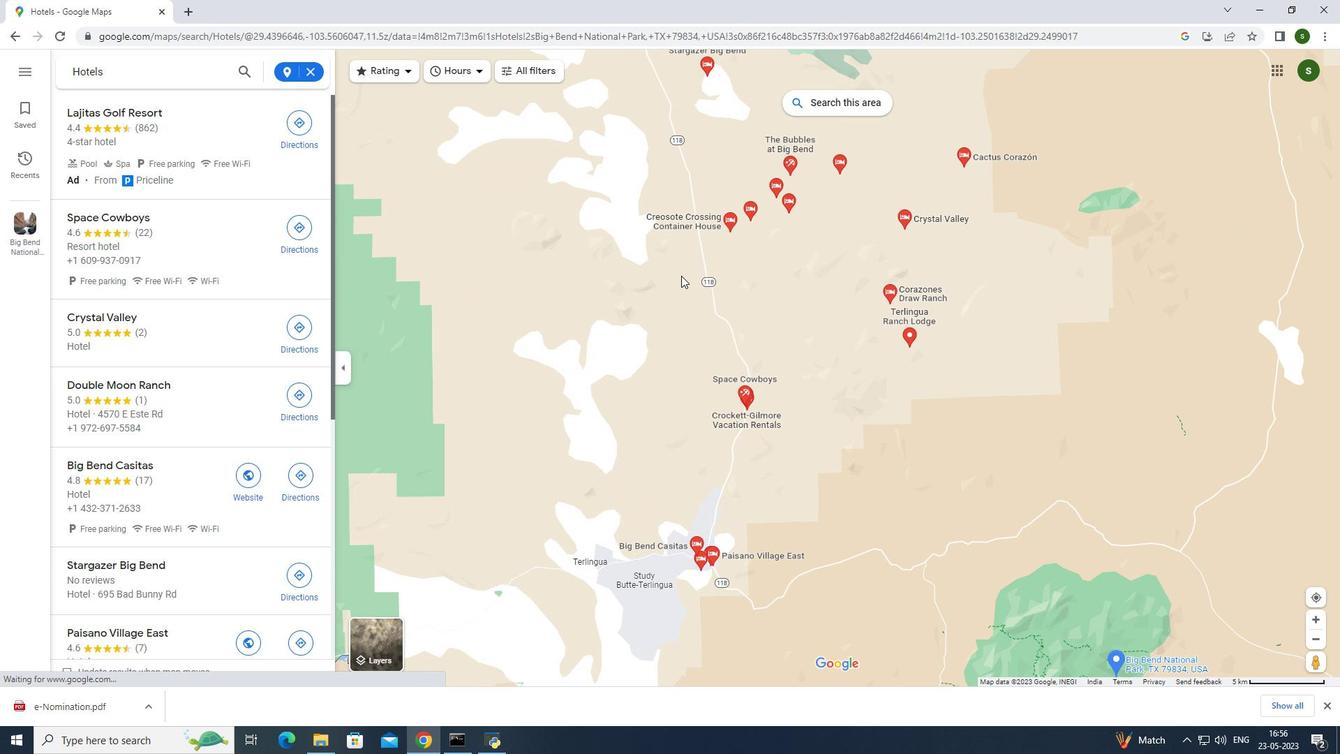 
Action: Mouse scrolled (681, 275) with delta (0, 0)
Screenshot: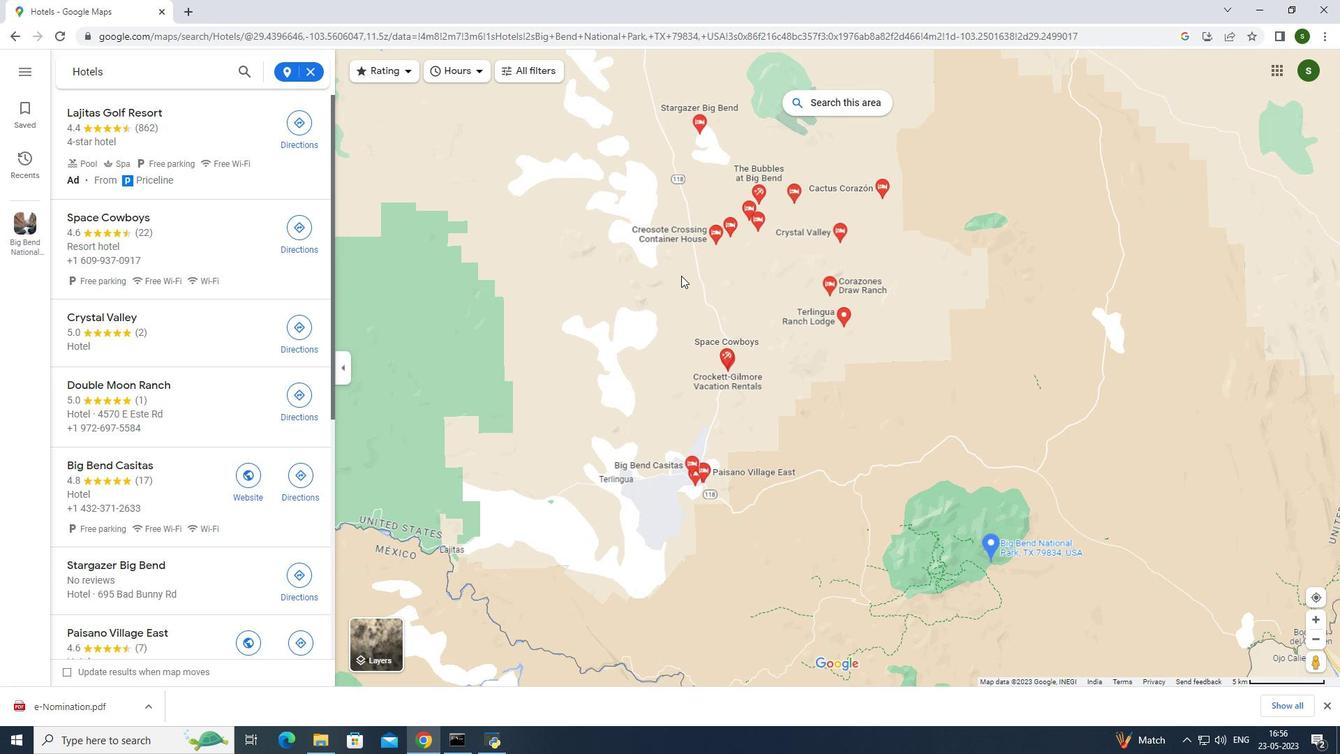 
Action: Mouse moved to (679, 276)
Screenshot: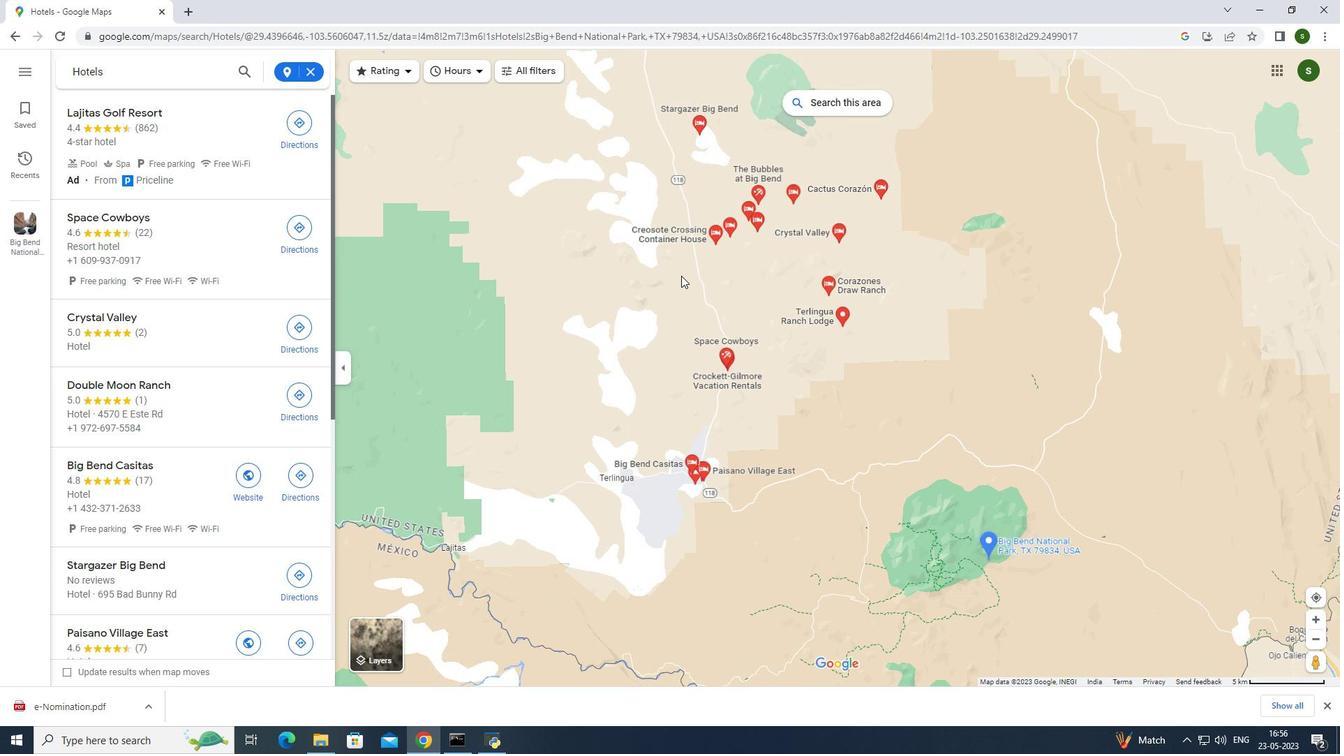 
Action: Mouse scrolled (679, 275) with delta (0, 0)
Screenshot: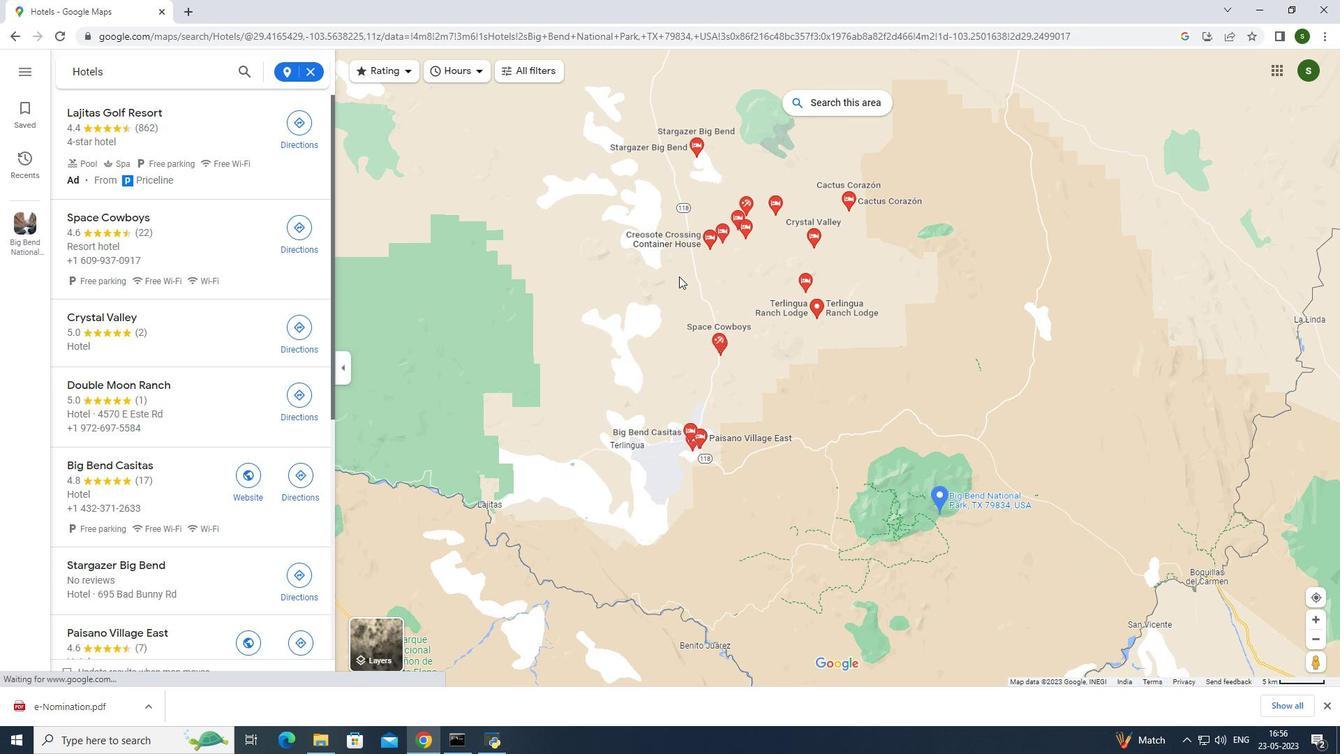 
Action: Mouse moved to (753, 375)
Screenshot: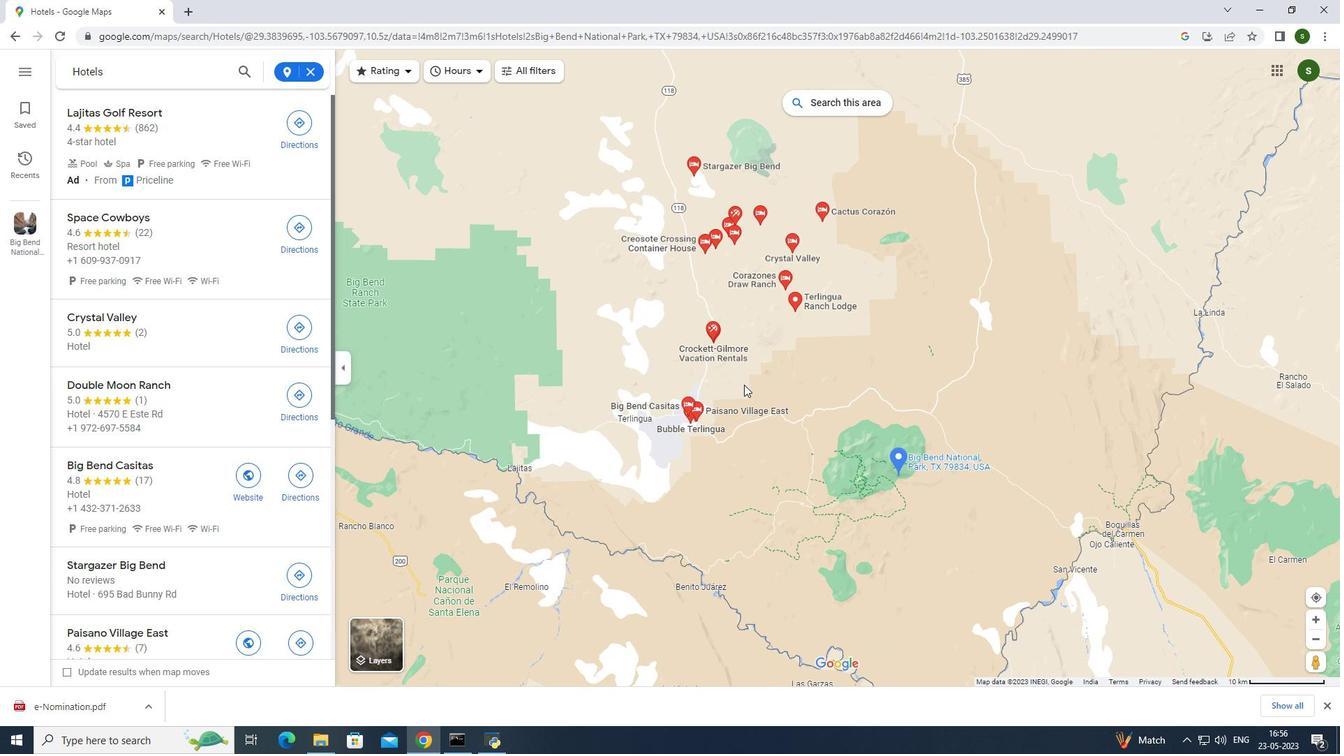 
Action: Mouse pressed left at (753, 375)
Screenshot: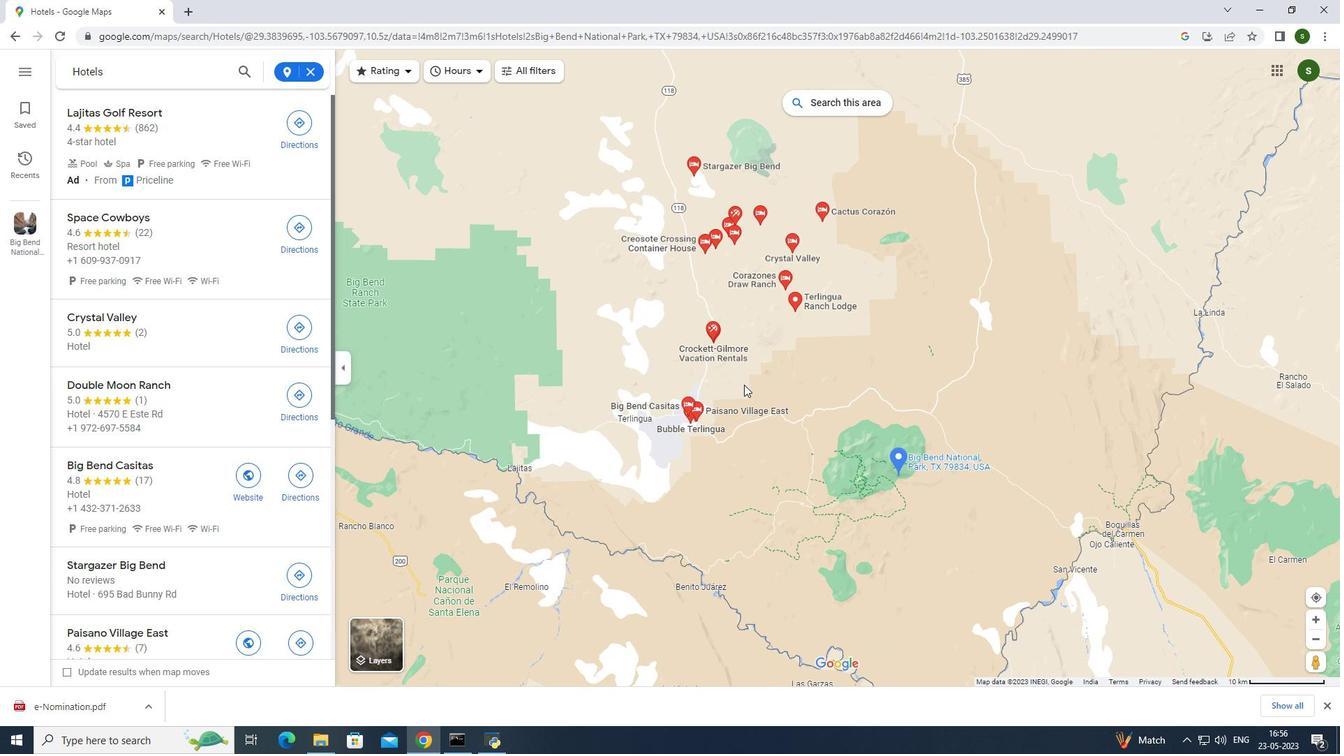 
Action: Mouse moved to (394, 646)
Screenshot: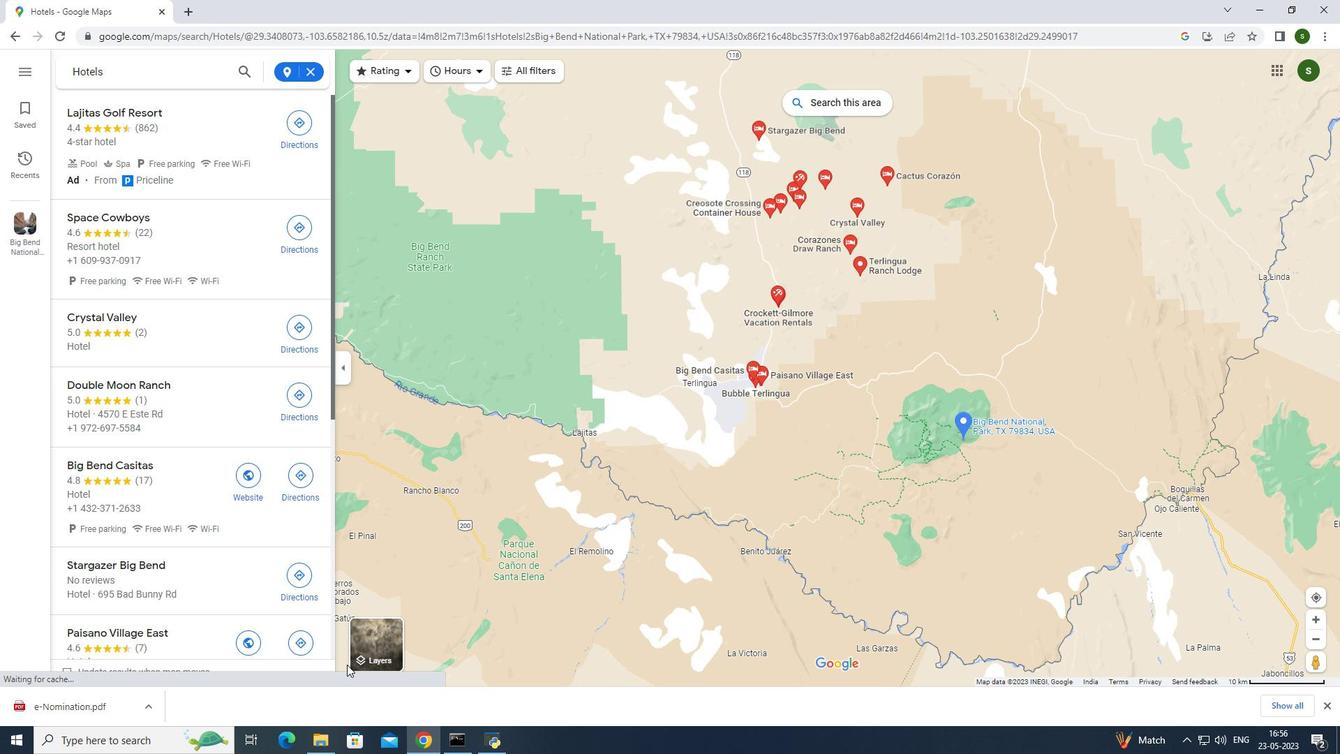 
Action: Mouse pressed left at (394, 646)
Screenshot: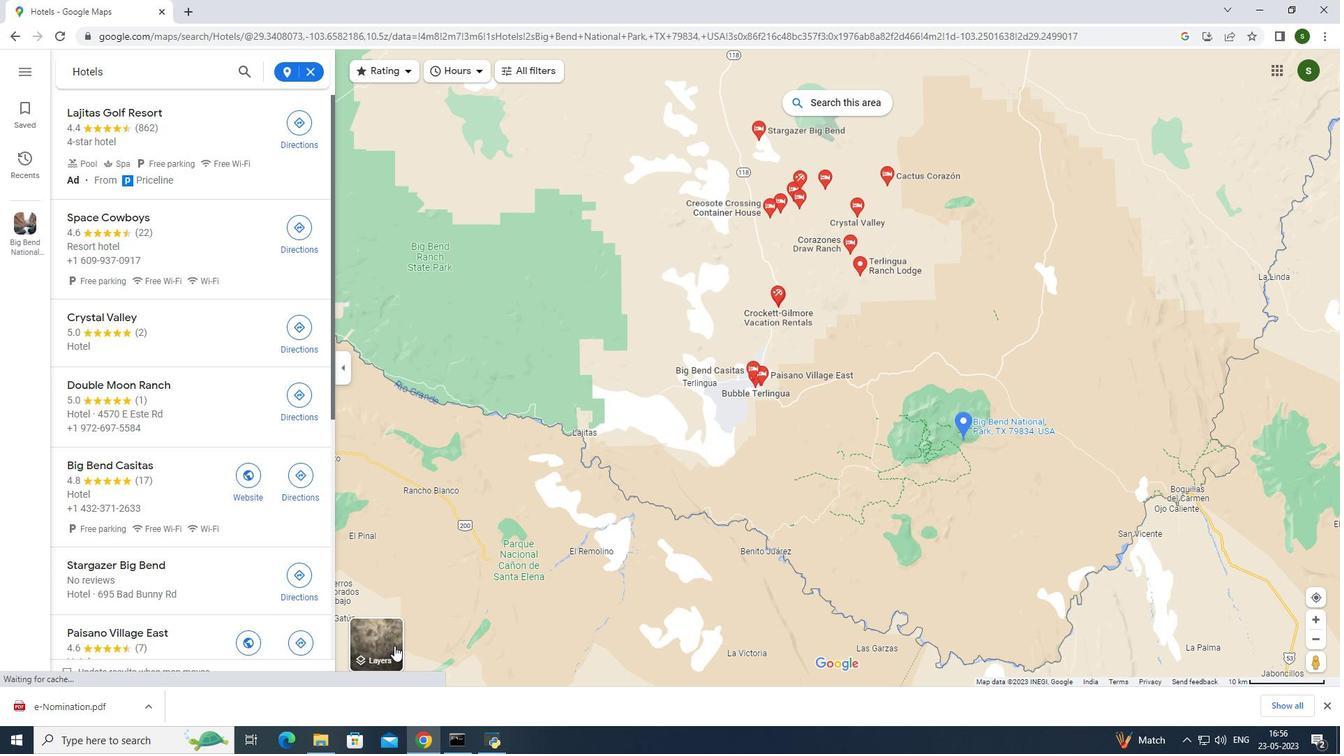 
Action: Mouse moved to (474, 646)
Screenshot: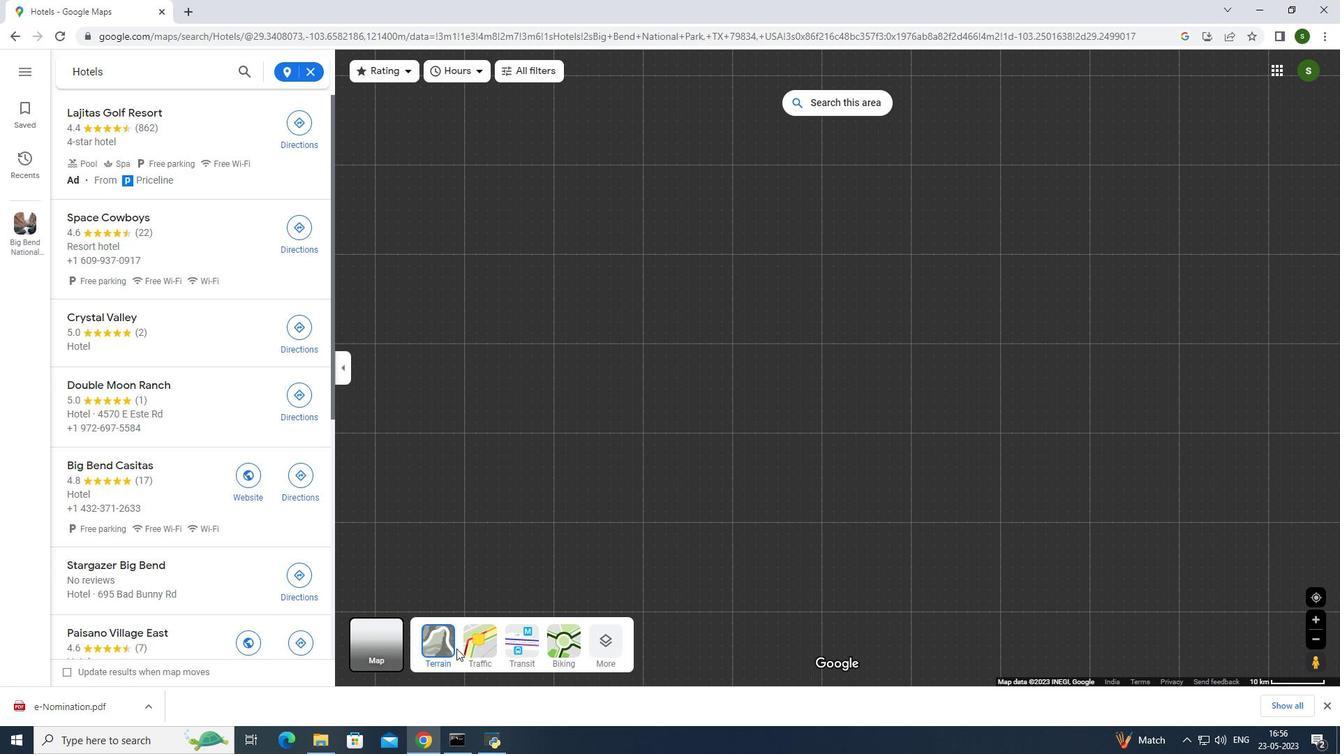 
Action: Mouse pressed left at (474, 646)
Screenshot: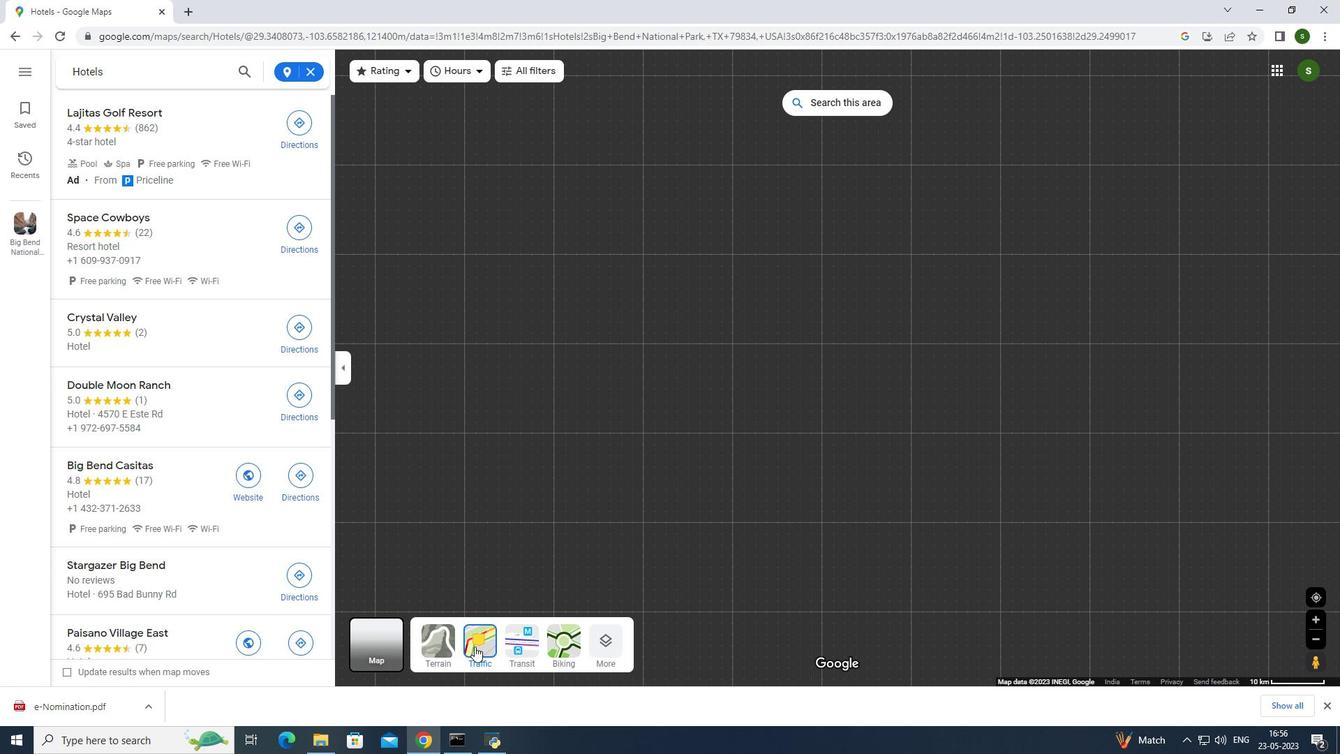 
Action: Mouse moved to (372, 645)
Screenshot: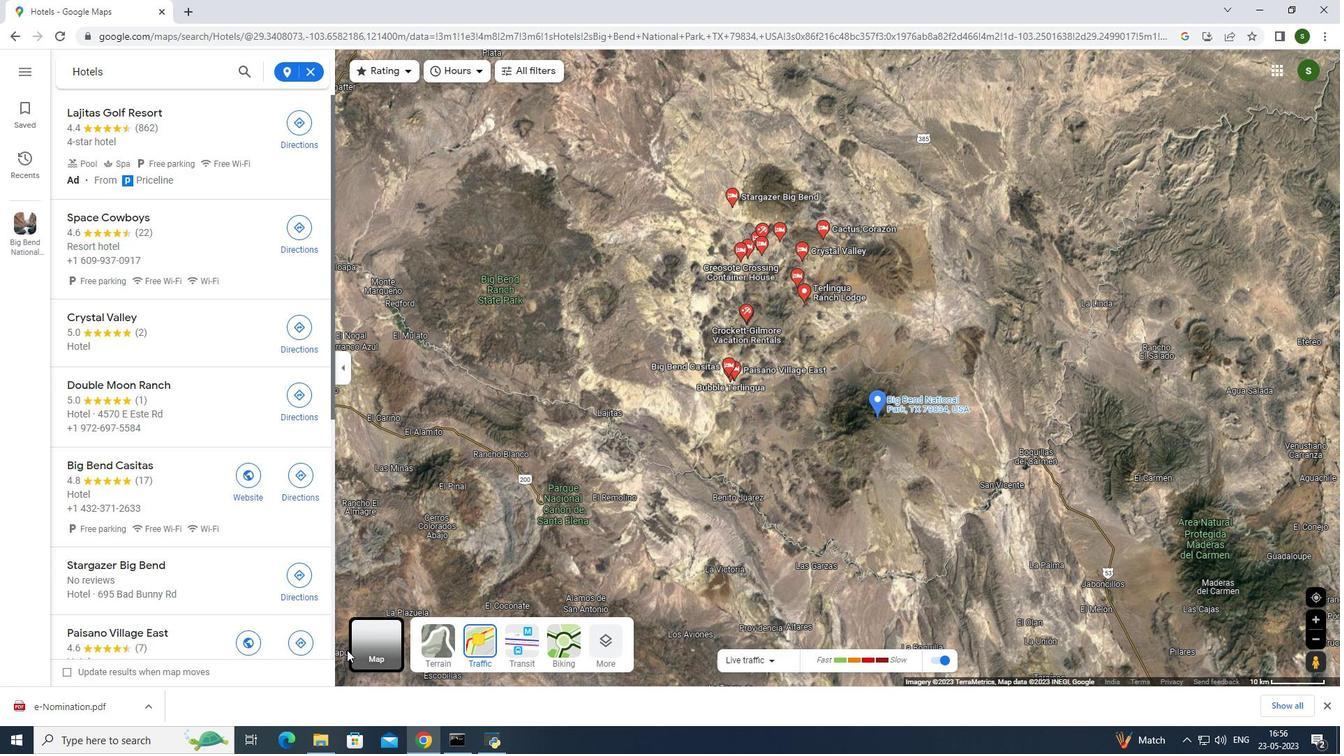 
Action: Mouse pressed left at (372, 645)
Screenshot: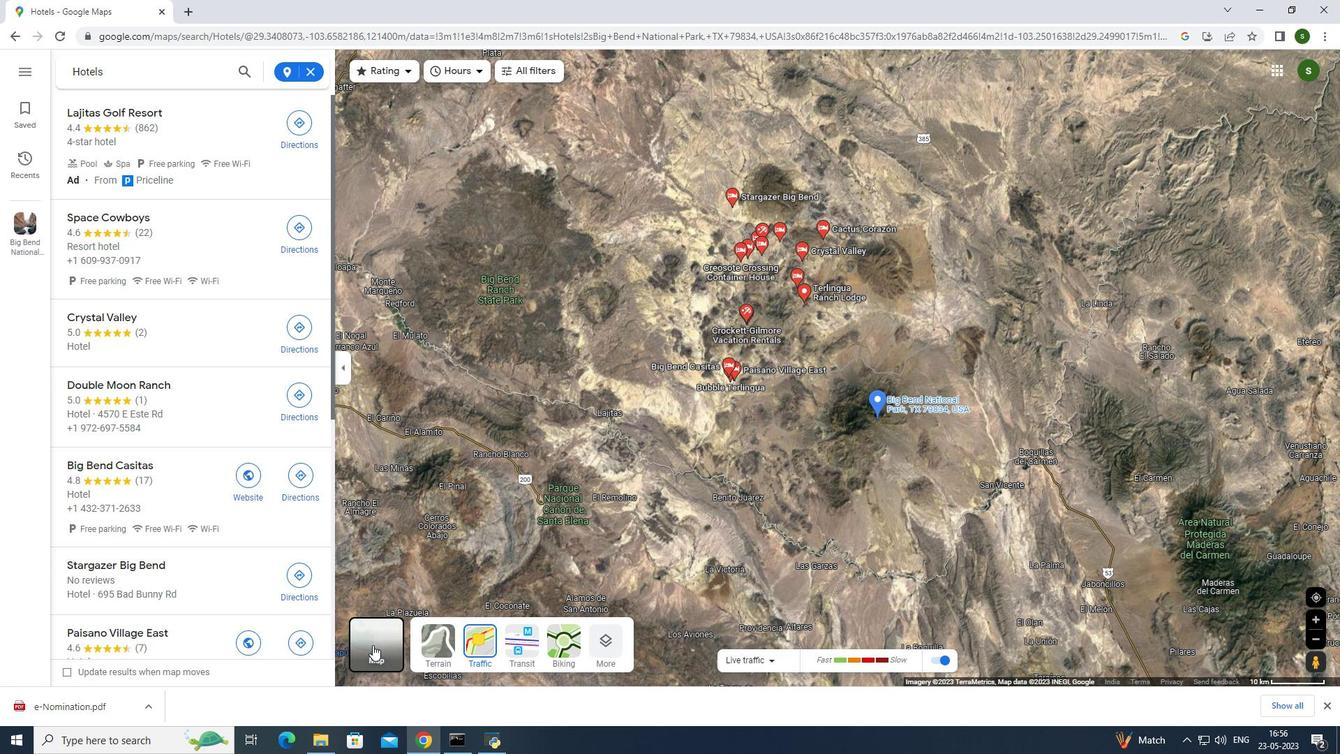 
Action: Mouse moved to (379, 643)
Screenshot: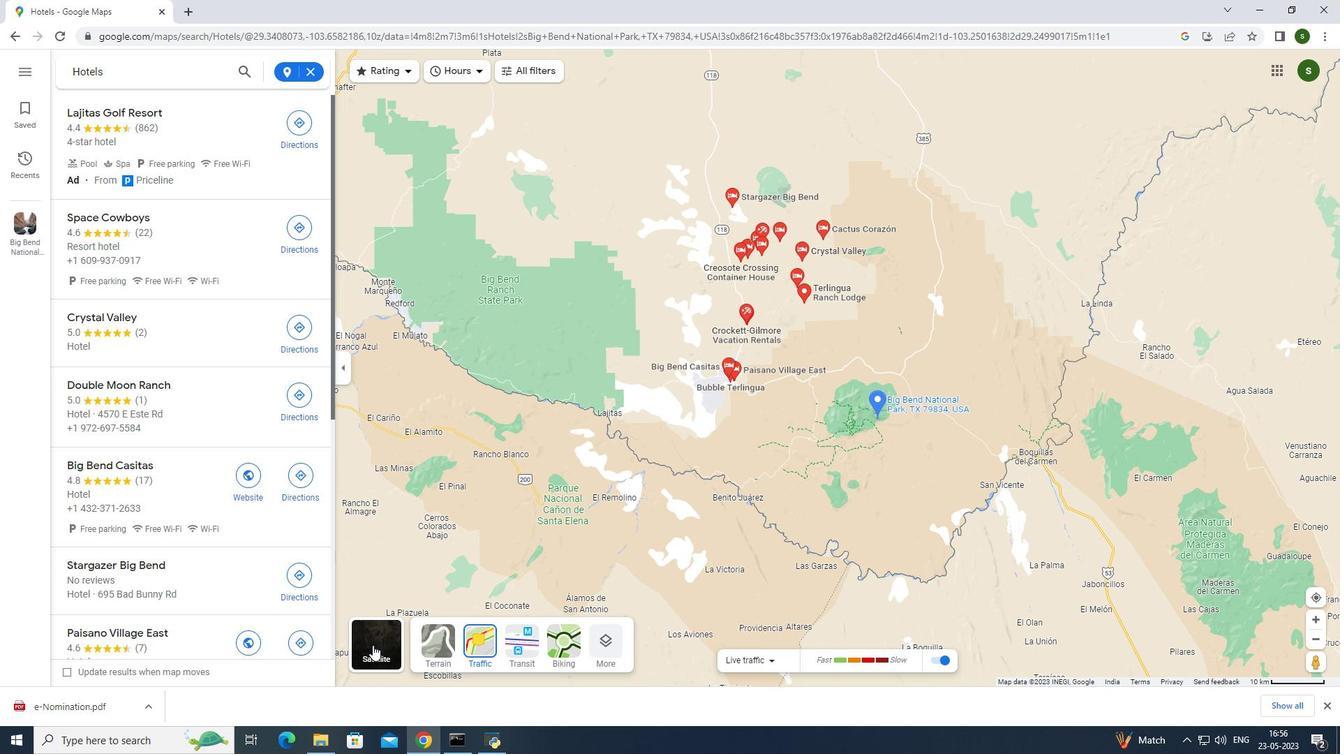 
Action: Mouse pressed left at (379, 643)
Screenshot: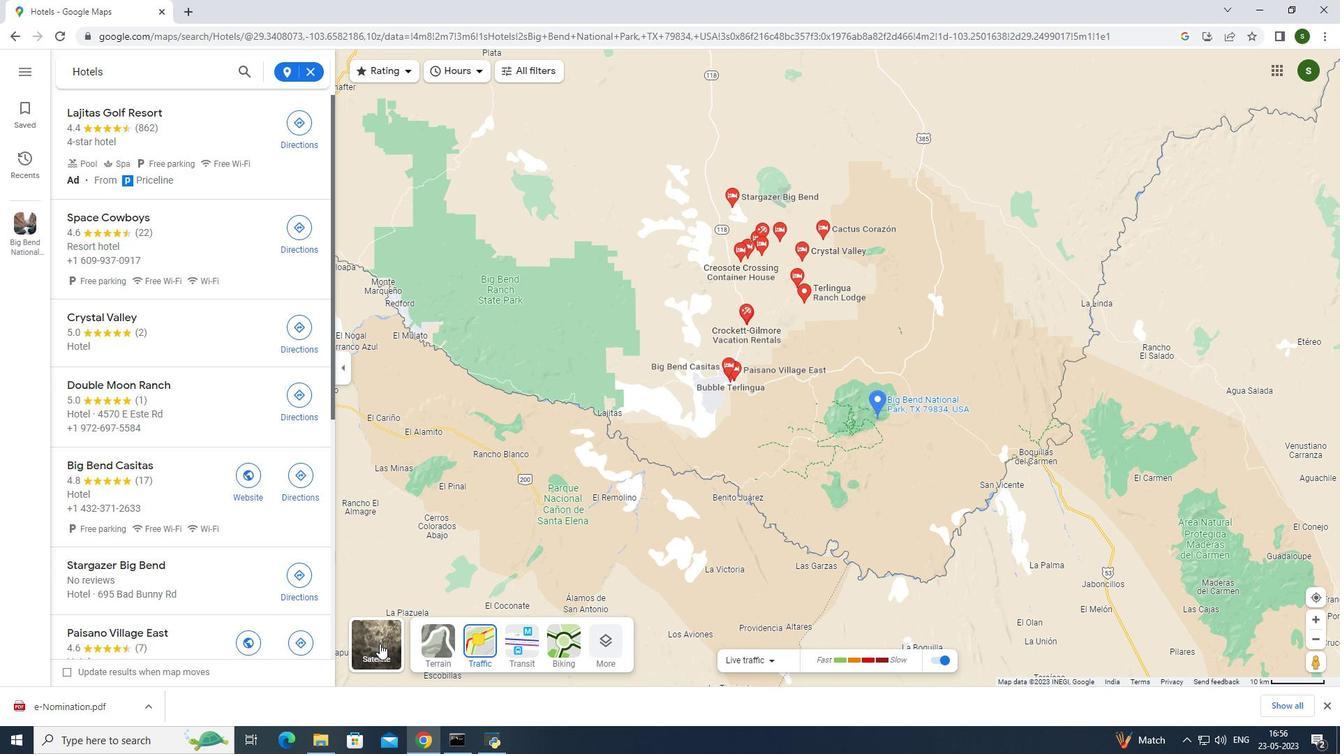 
Action: Mouse pressed left at (379, 643)
Screenshot: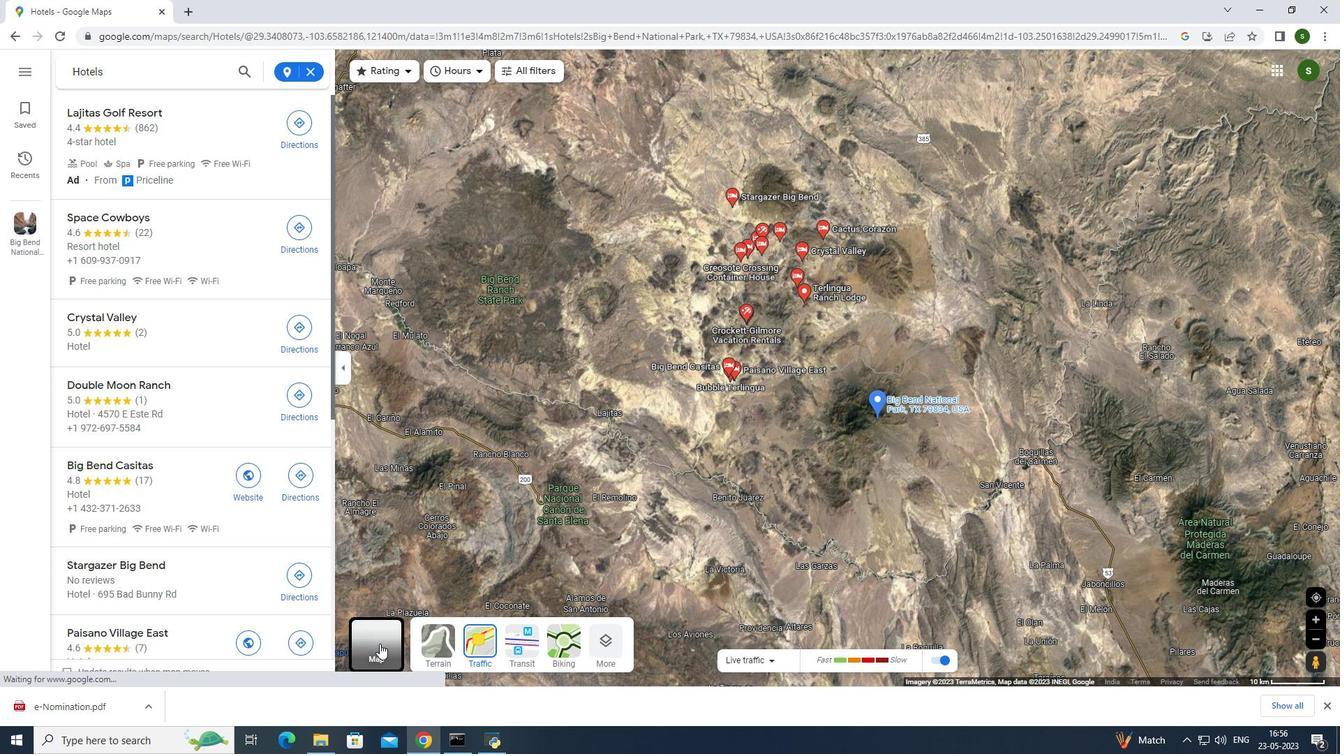 
Action: Mouse moved to (382, 638)
Screenshot: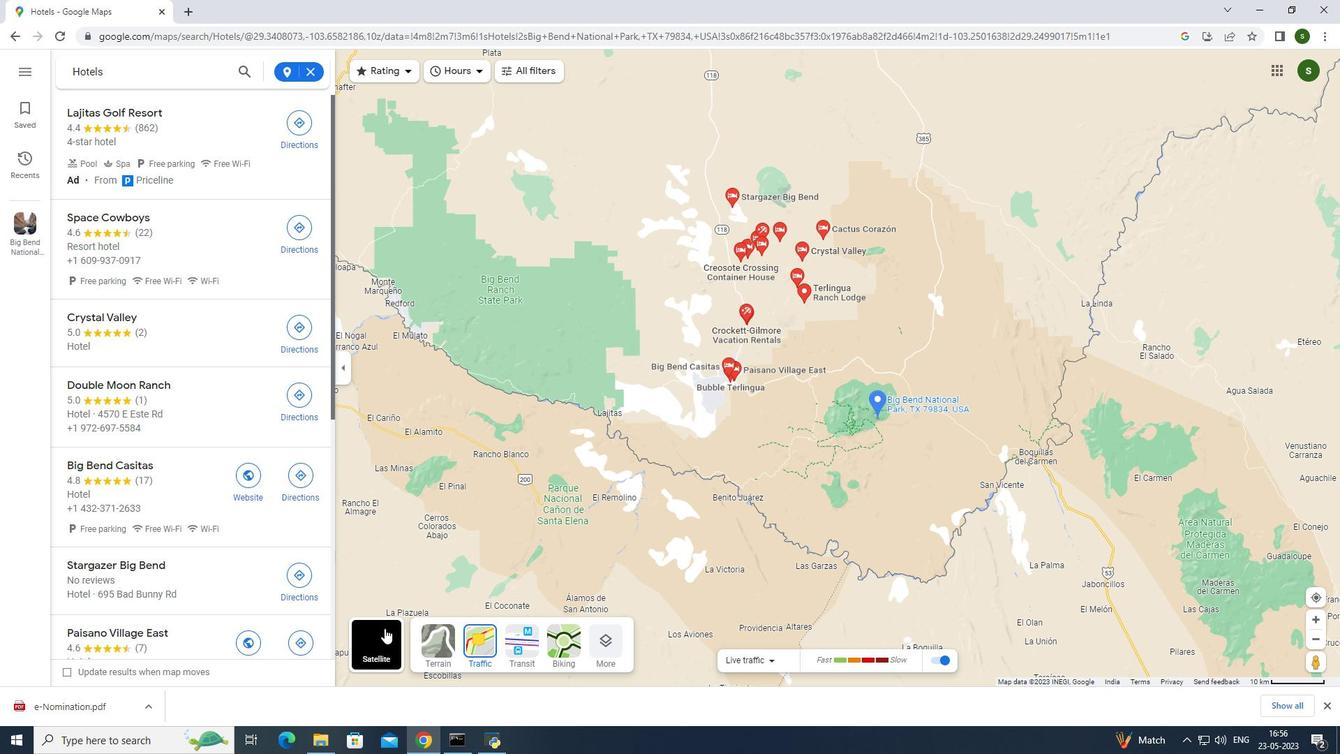 
Action: Mouse pressed left at (382, 638)
Screenshot: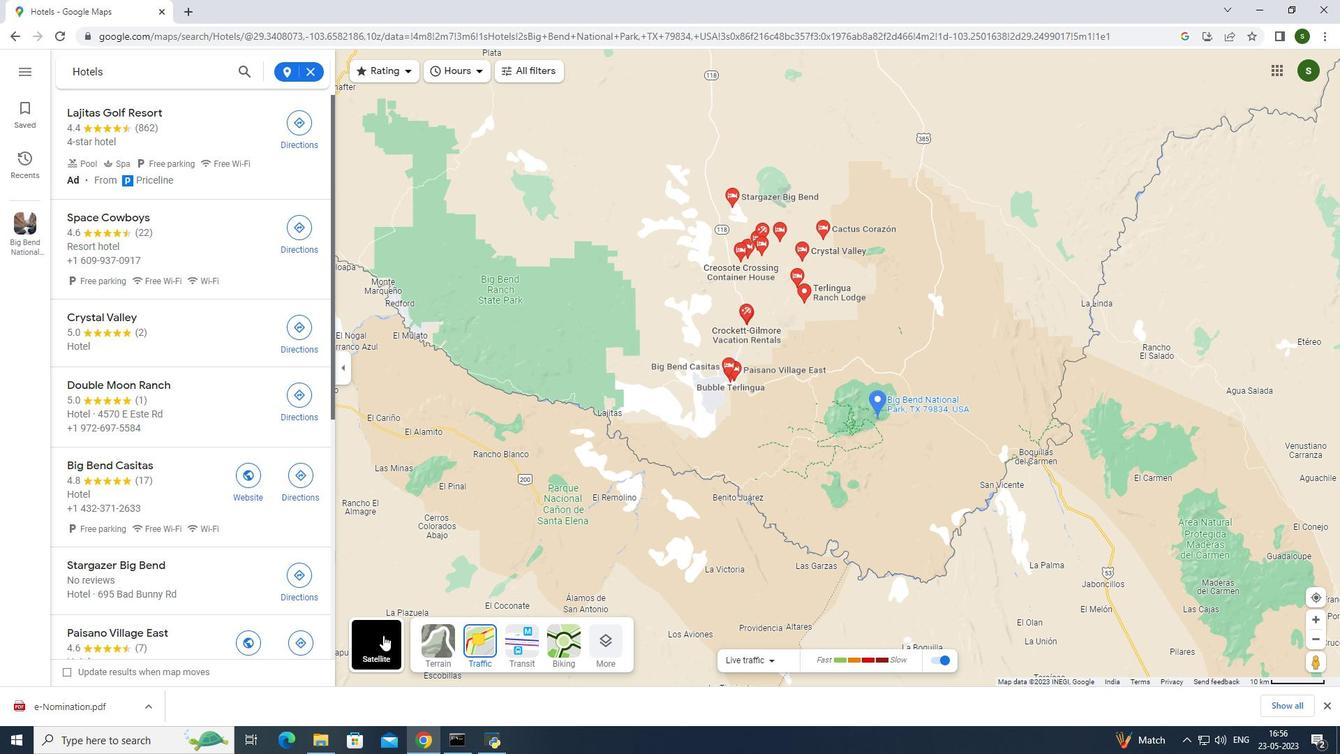 
Action: Mouse pressed left at (382, 638)
Screenshot: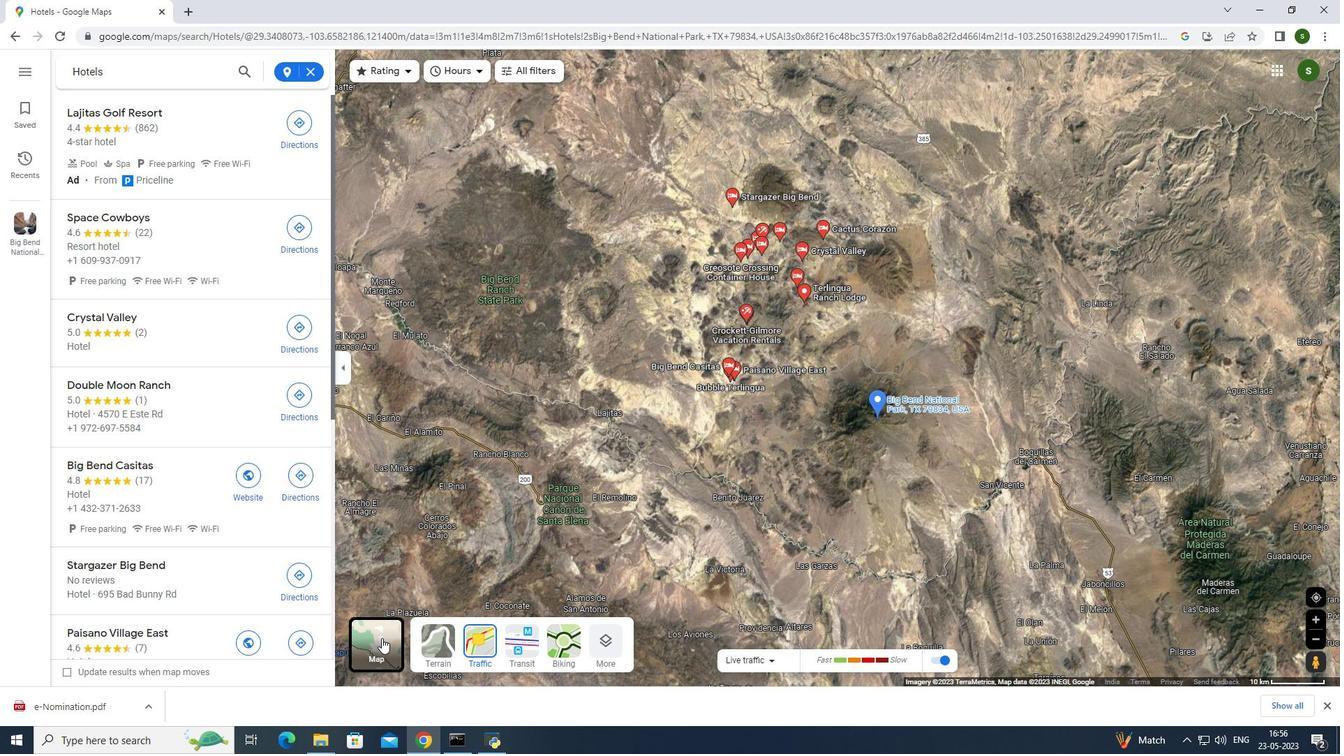 
Action: Mouse moved to (516, 638)
Screenshot: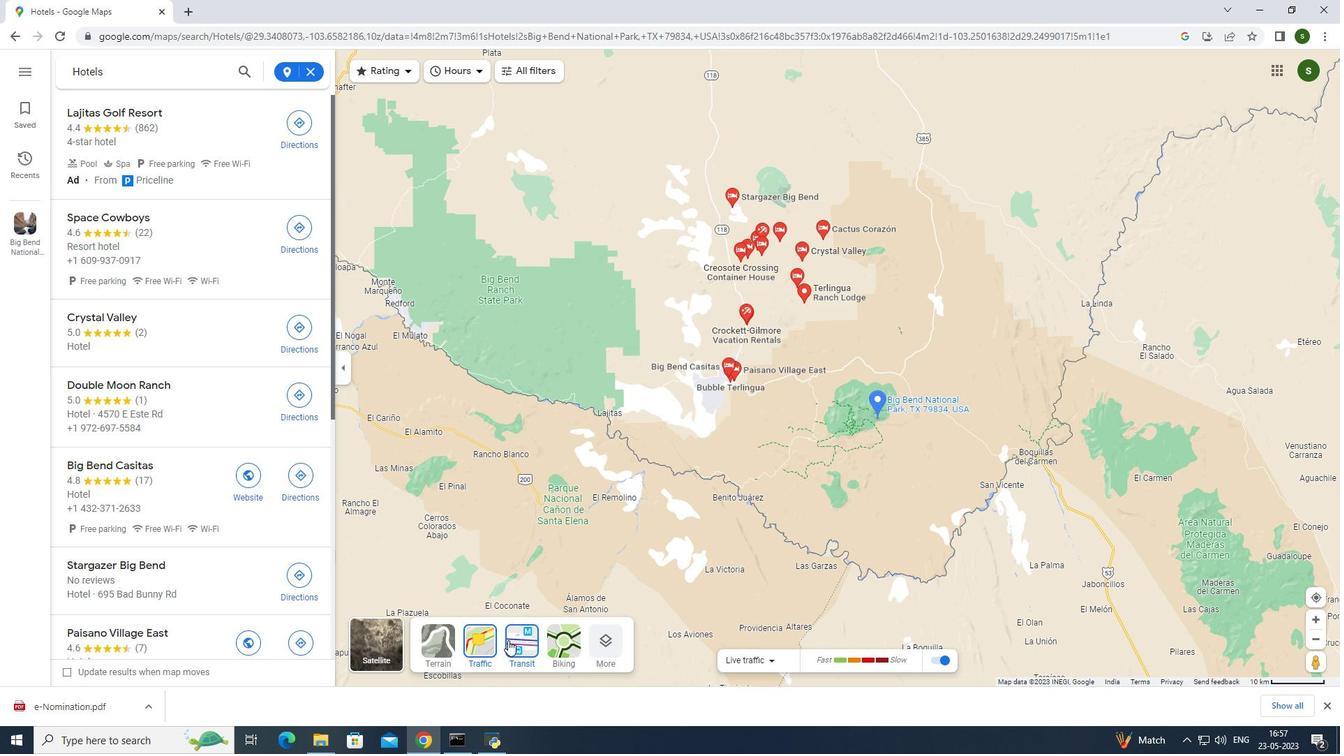 
Action: Mouse pressed left at (516, 638)
Screenshot: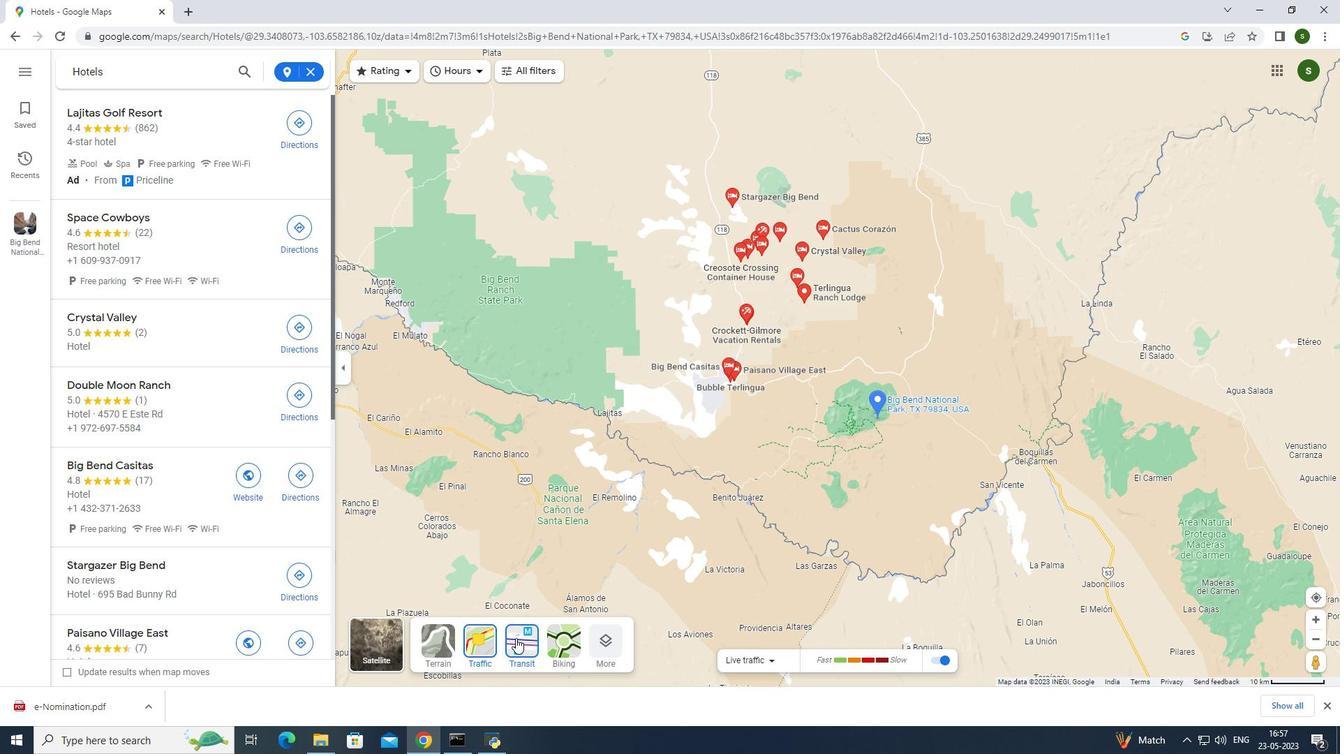 
Action: Mouse moved to (480, 647)
Screenshot: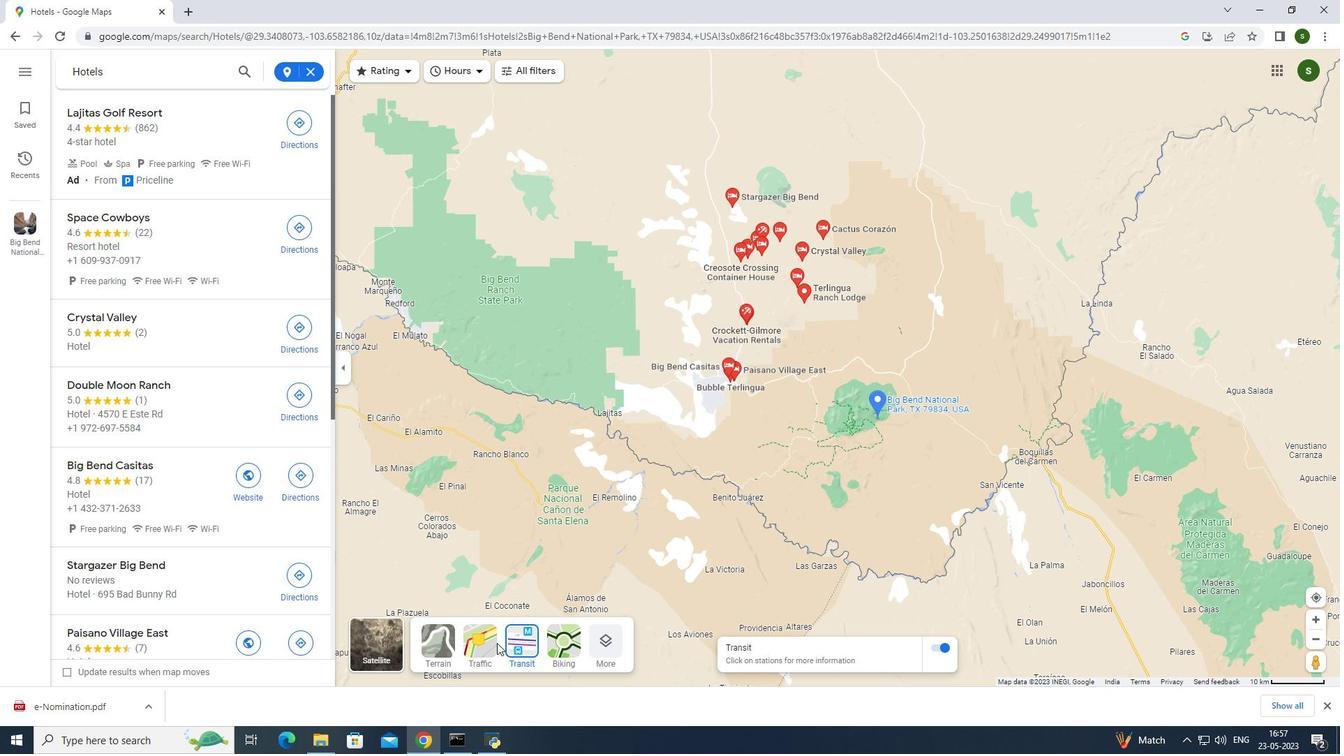 
Action: Mouse pressed left at (480, 647)
Screenshot: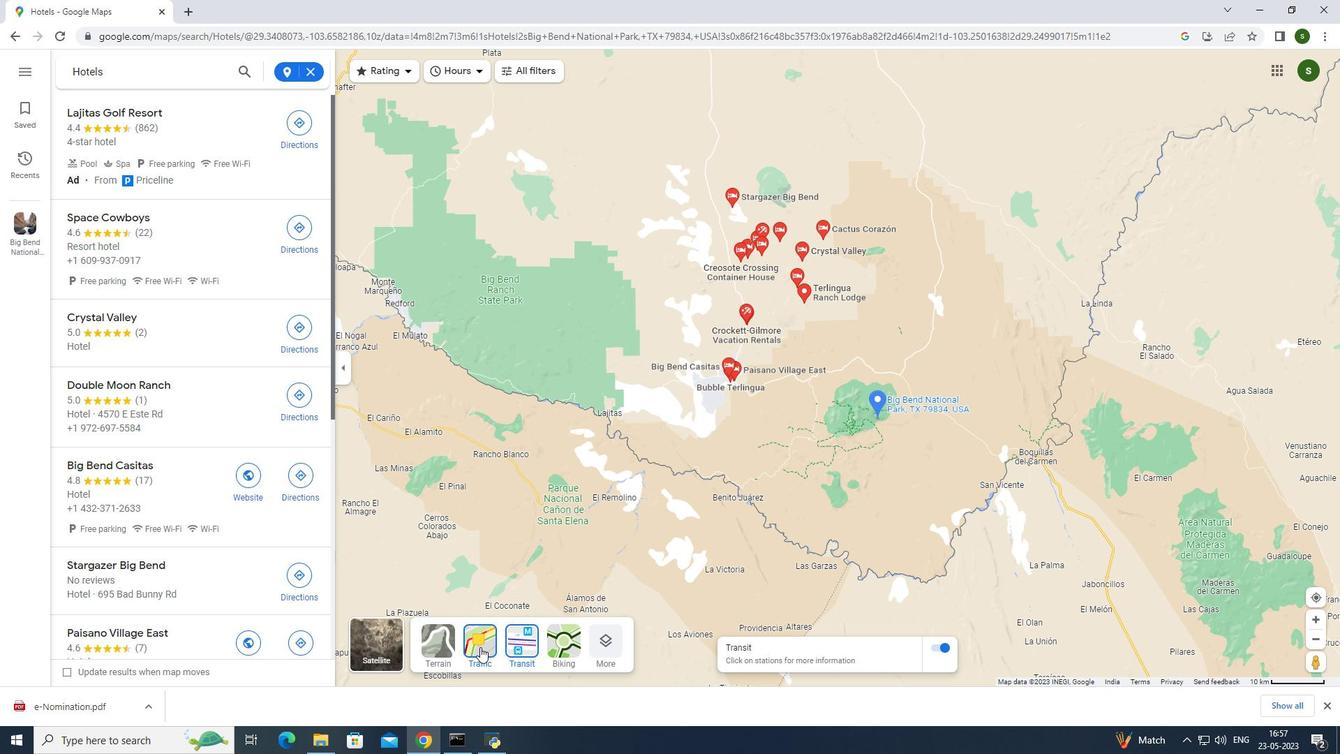 
Action: Mouse moved to (787, 378)
Screenshot: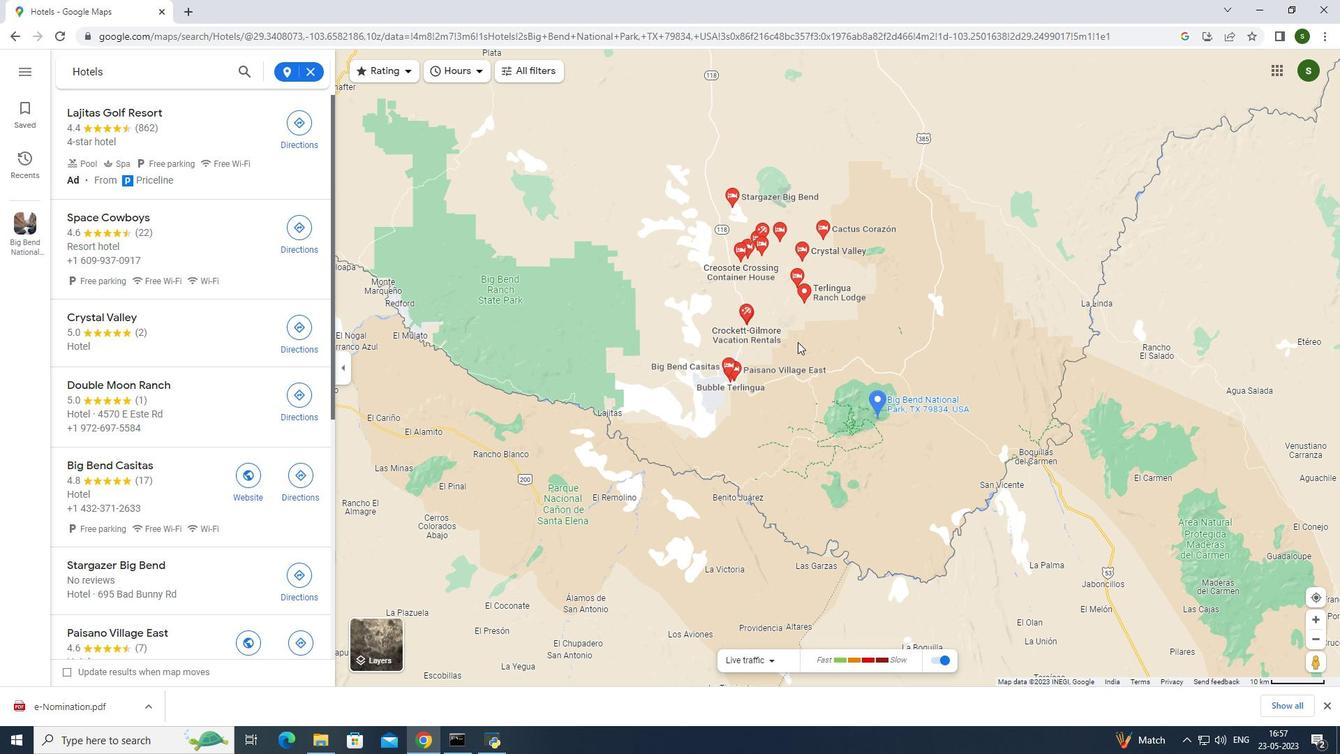 
Action: Mouse scrolled (787, 379) with delta (0, 0)
Screenshot: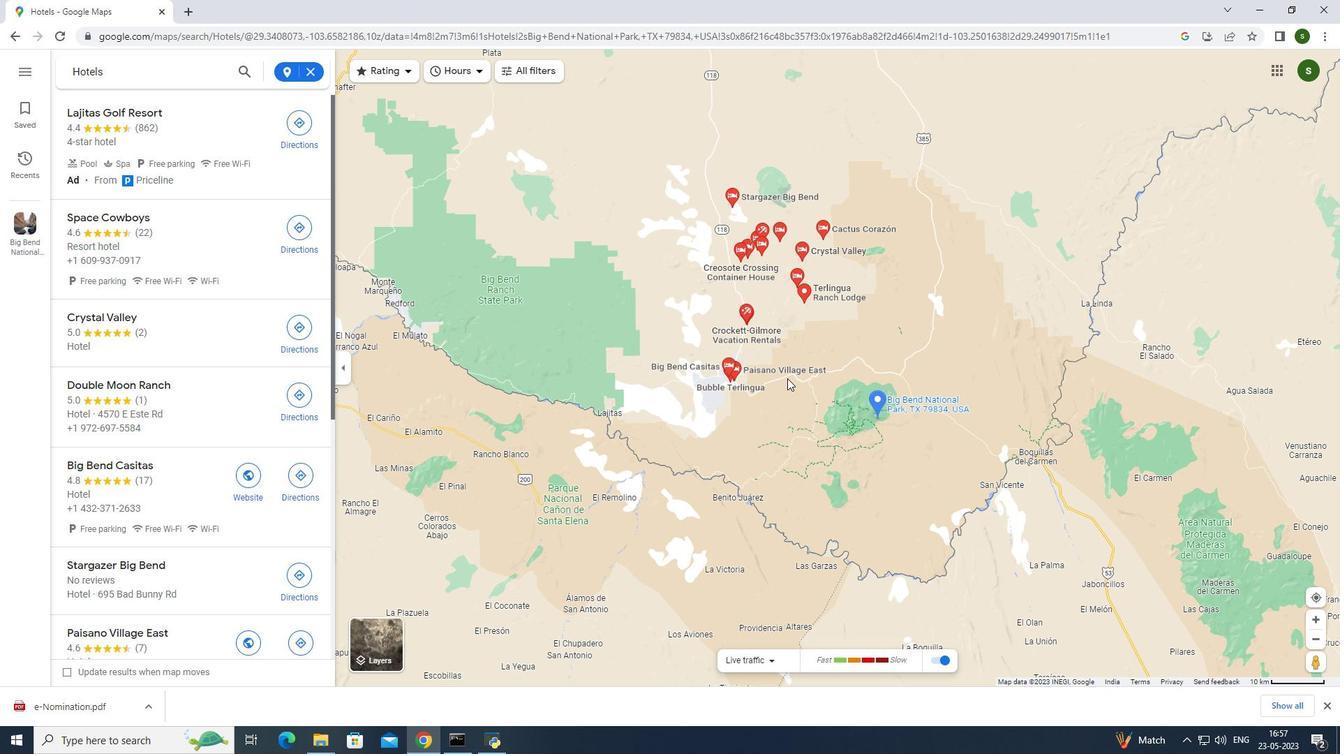 
Action: Mouse scrolled (787, 379) with delta (0, 0)
Screenshot: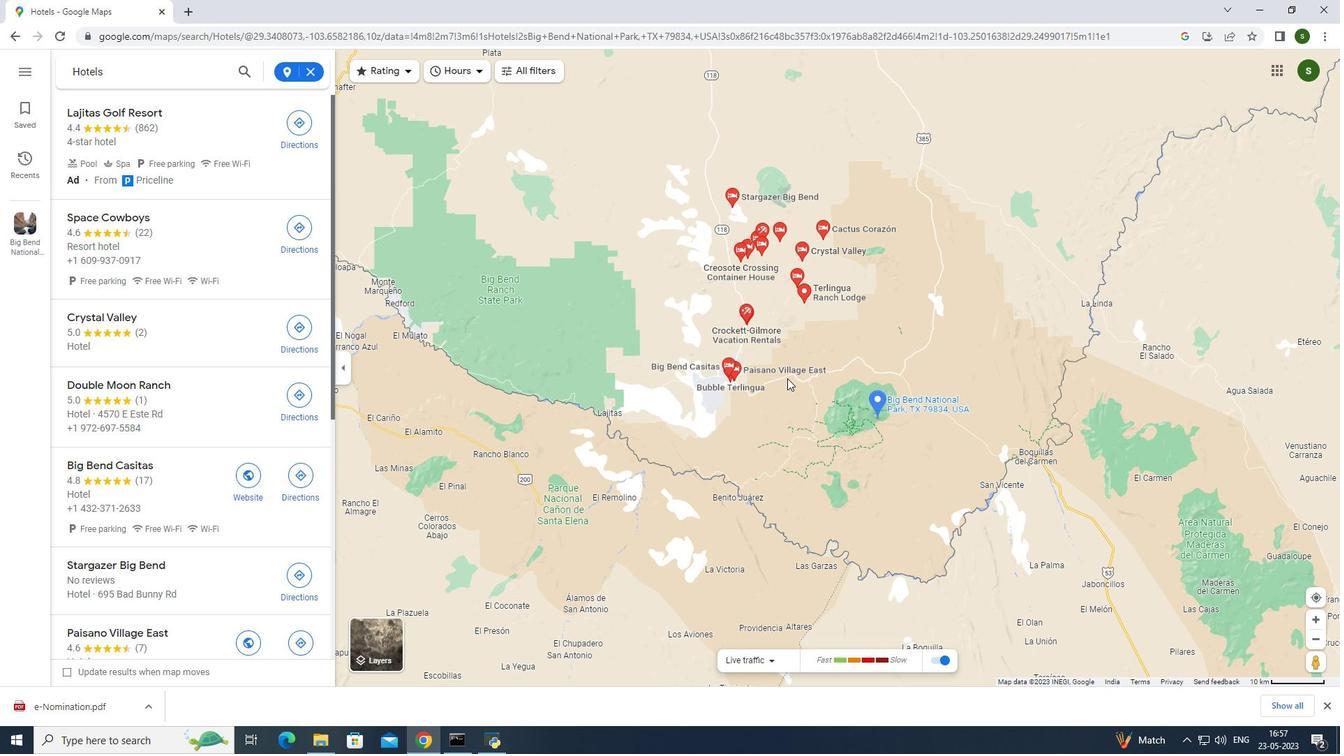 
Action: Mouse moved to (788, 368)
Screenshot: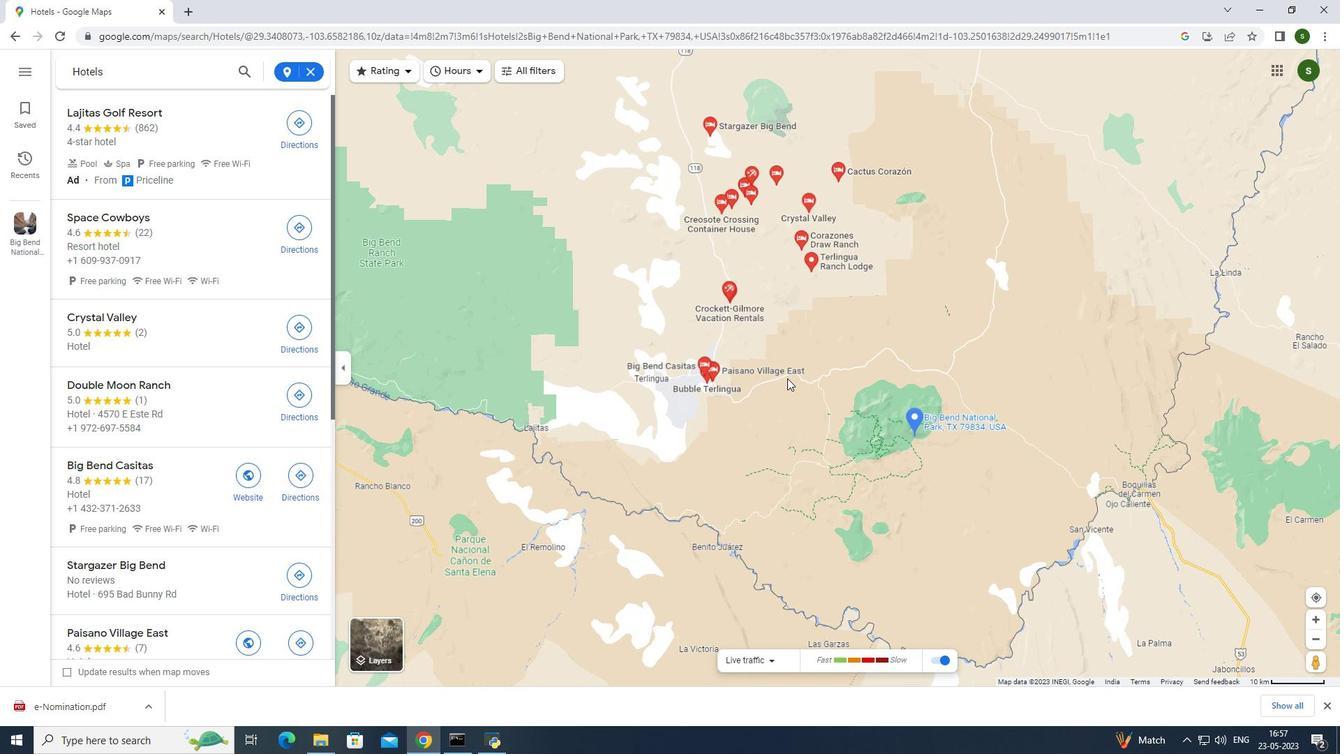 
Action: Mouse scrolled (788, 369) with delta (0, 0)
Screenshot: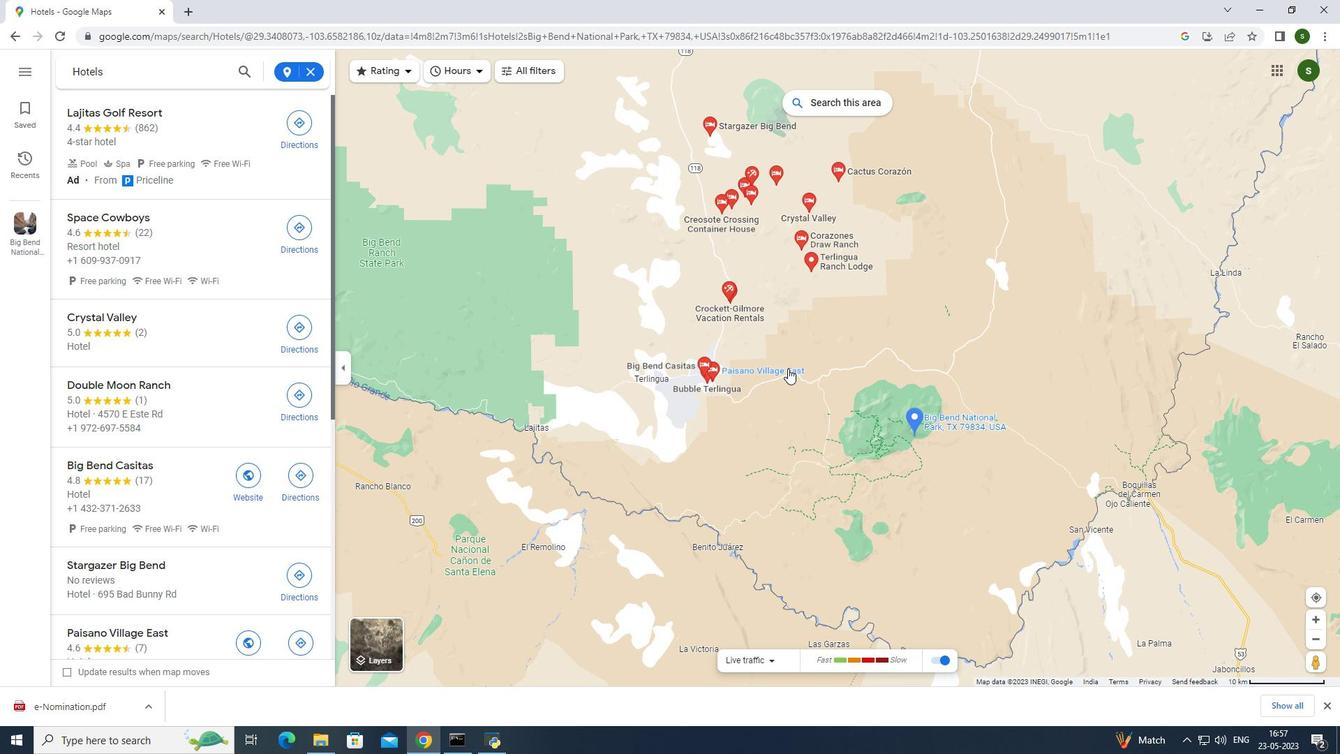 
Action: Mouse scrolled (788, 369) with delta (0, 0)
Screenshot: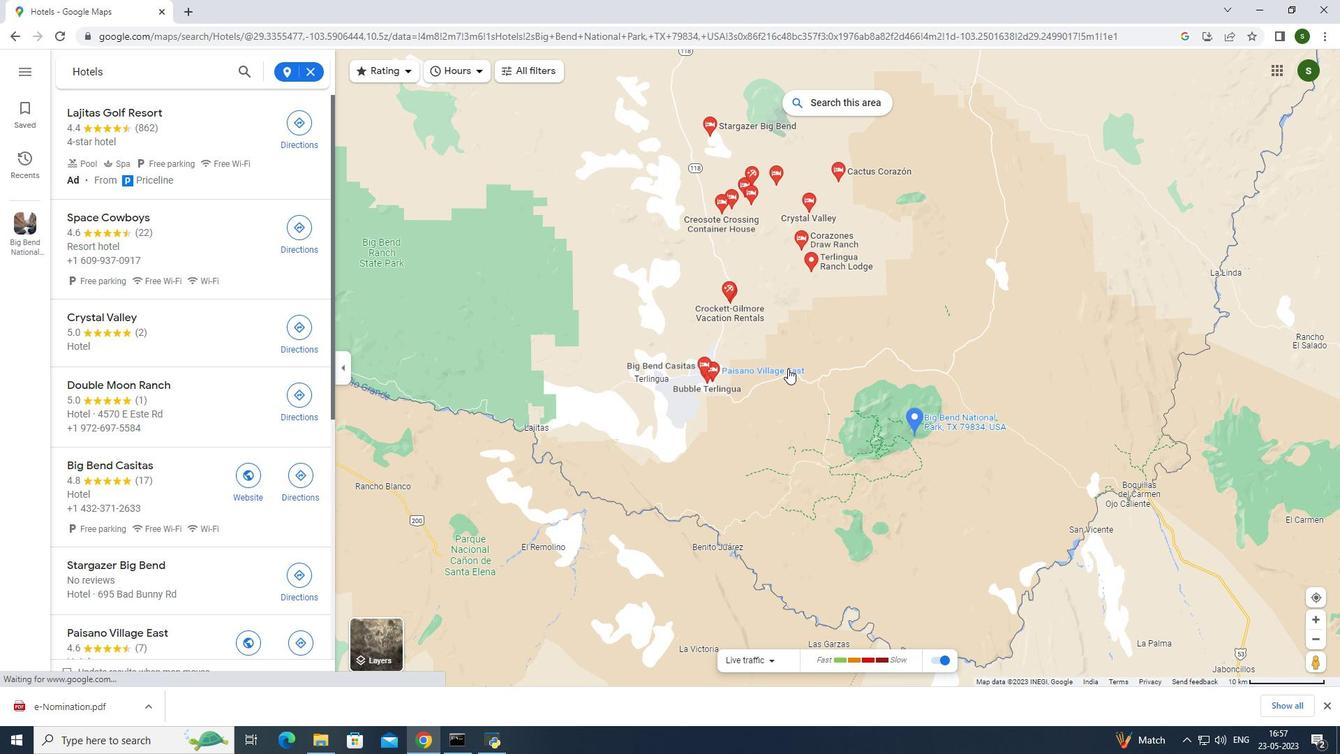 
Action: Mouse moved to (774, 248)
Screenshot: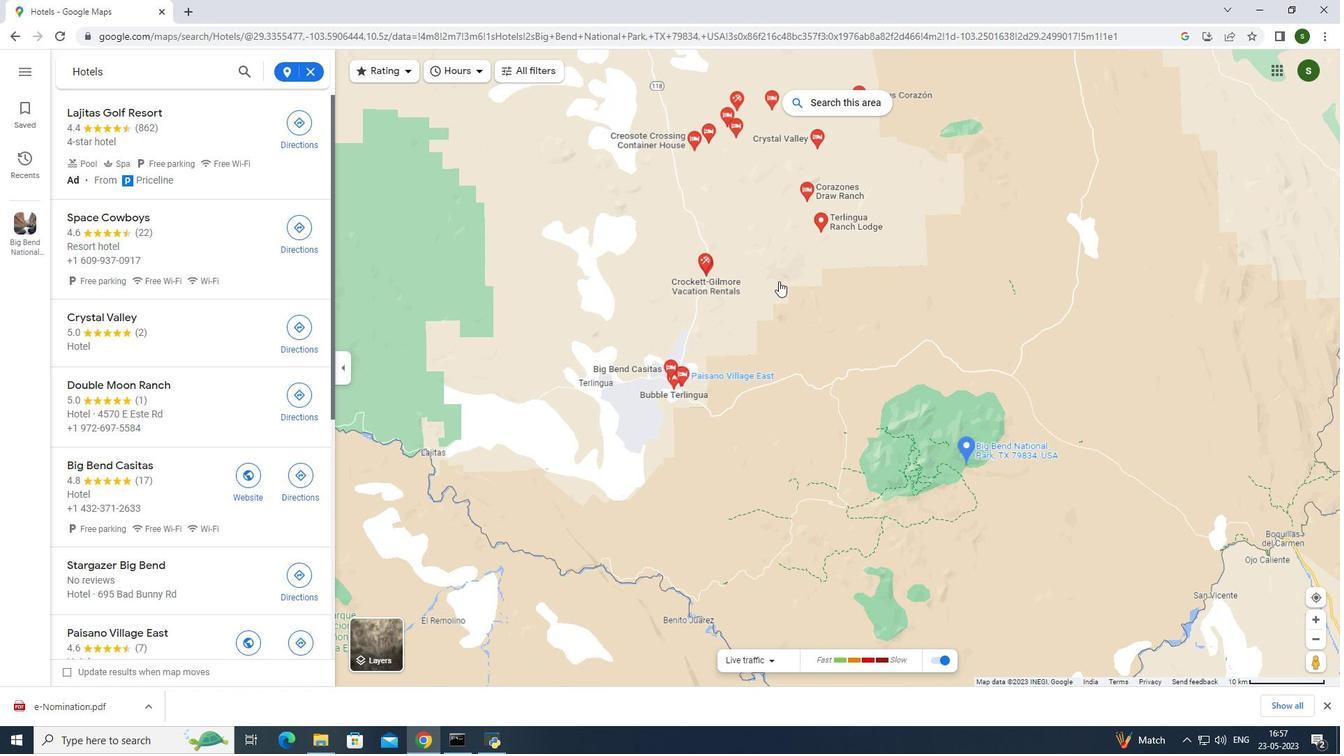 
Action: Mouse pressed left at (774, 248)
Screenshot: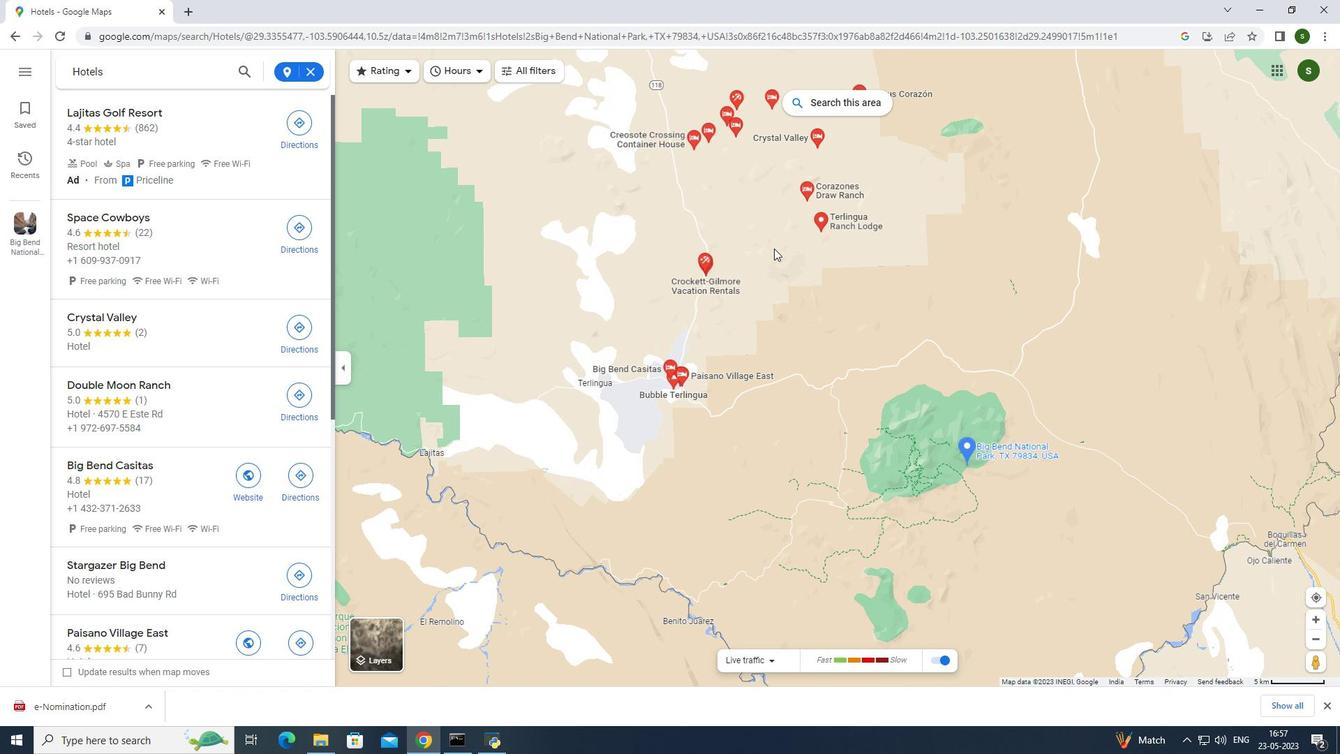 
Action: Mouse moved to (766, 657)
Screenshot: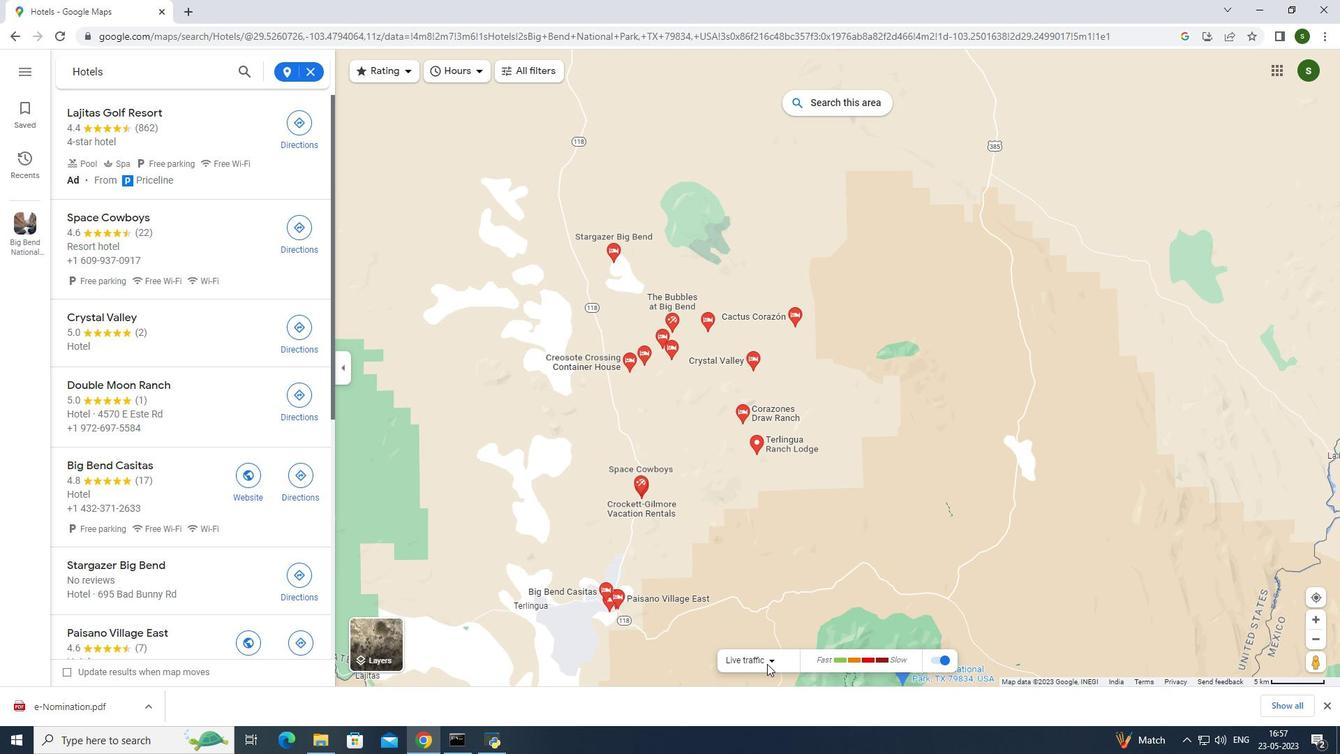 
Action: Mouse pressed left at (766, 657)
Screenshot: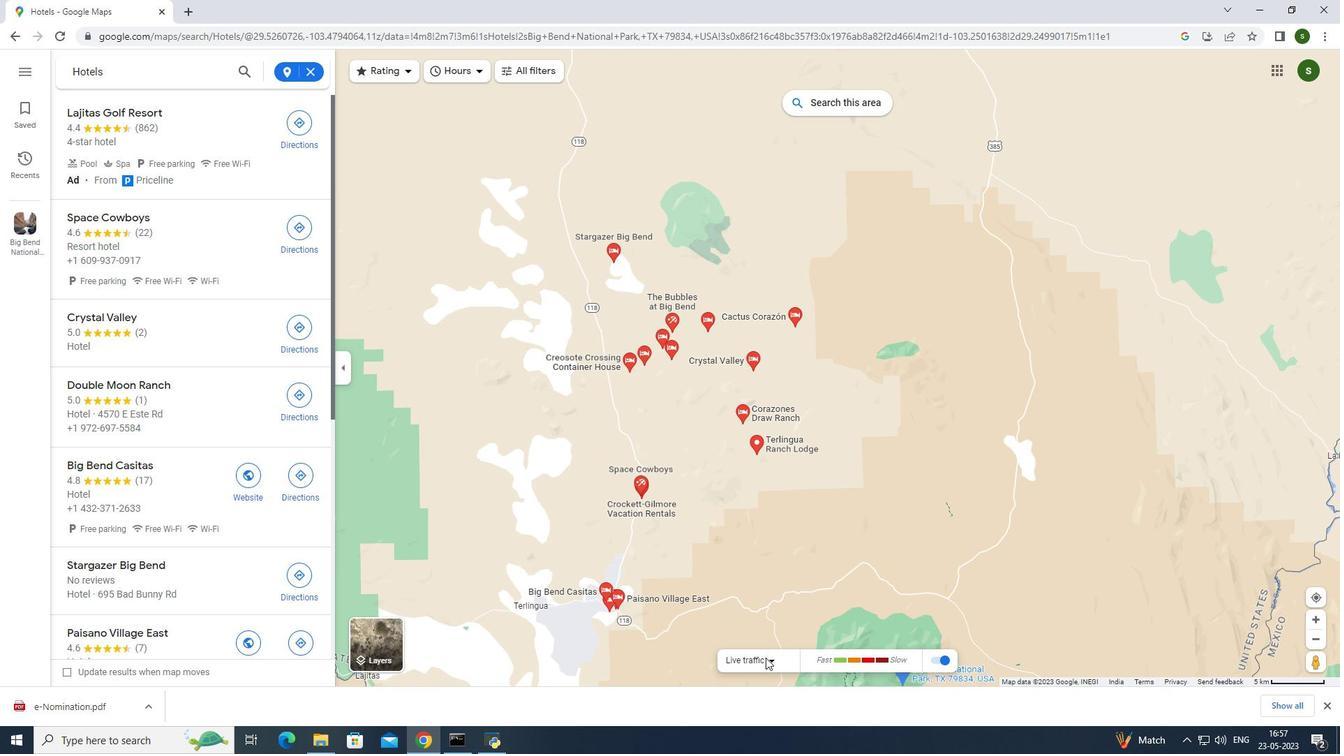 
Action: Mouse pressed left at (766, 657)
Screenshot: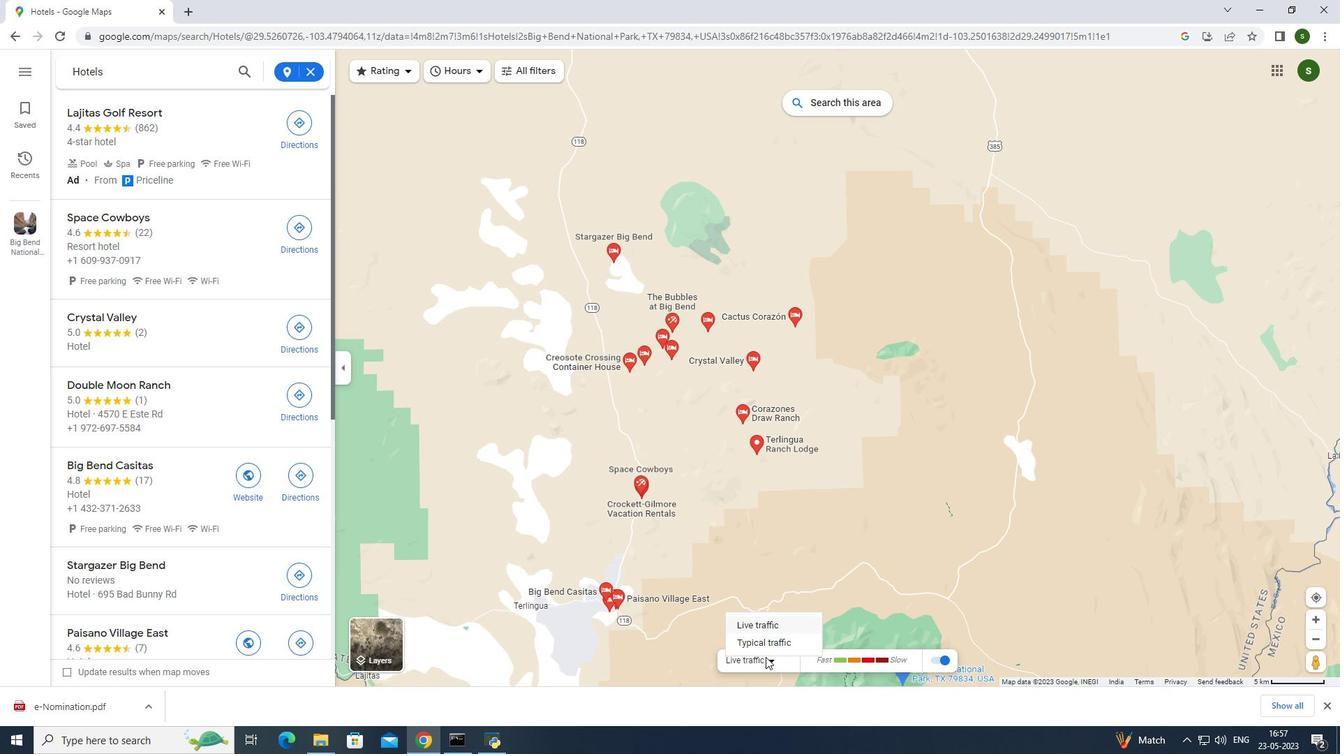 
Action: Mouse moved to (678, 384)
Screenshot: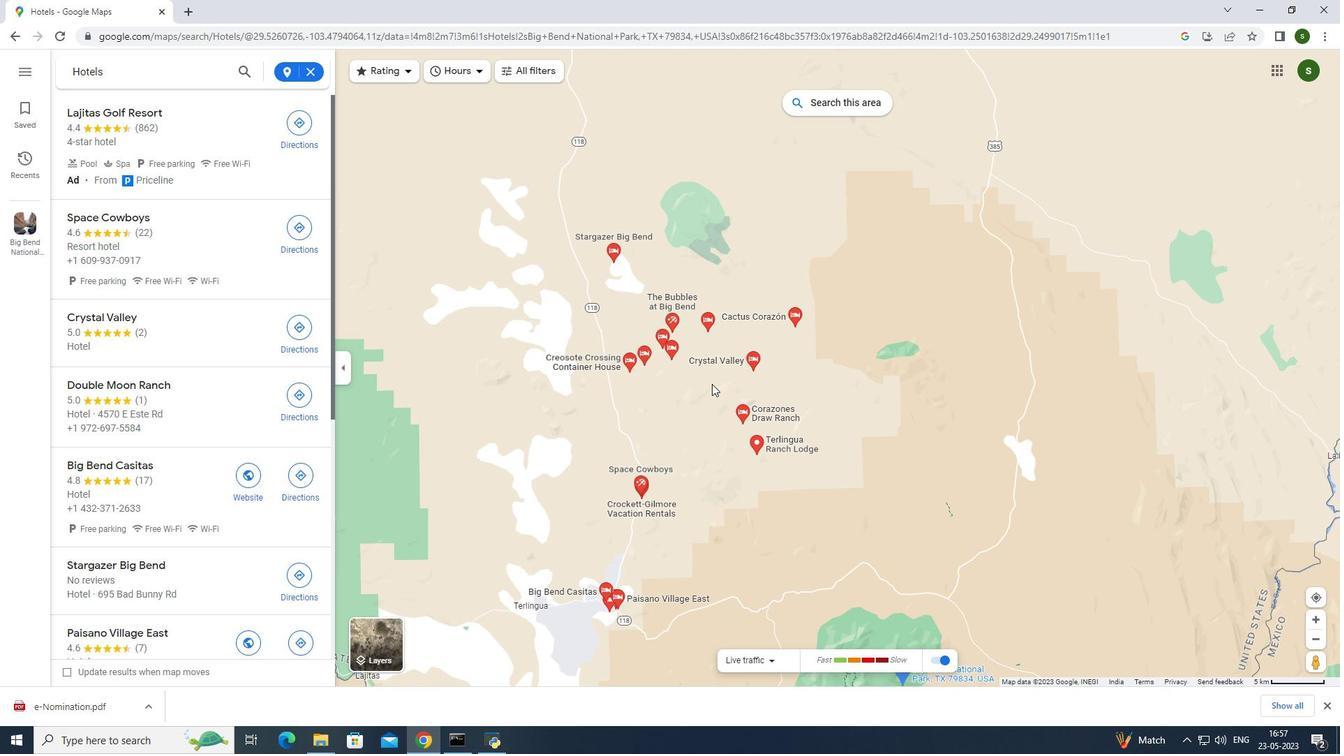 
Action: Mouse pressed left at (678, 384)
Screenshot: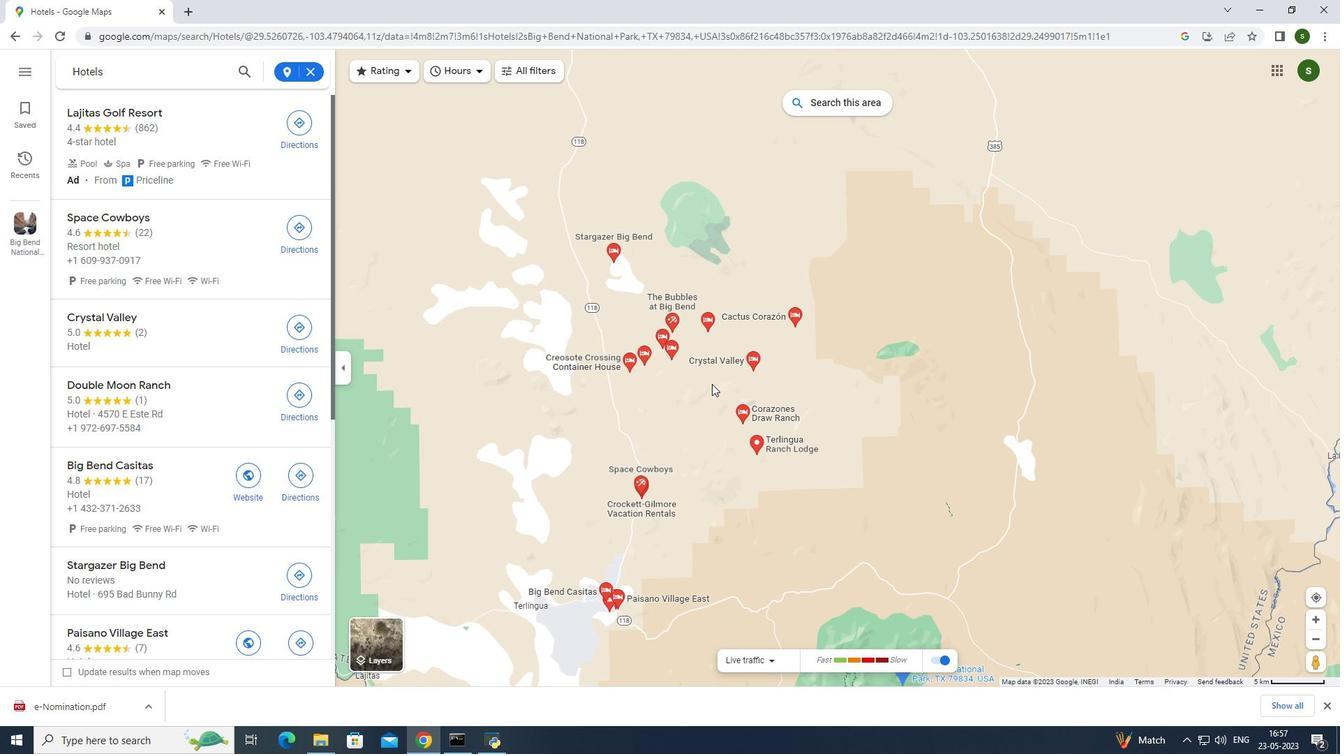 
Action: Mouse moved to (597, 312)
Screenshot: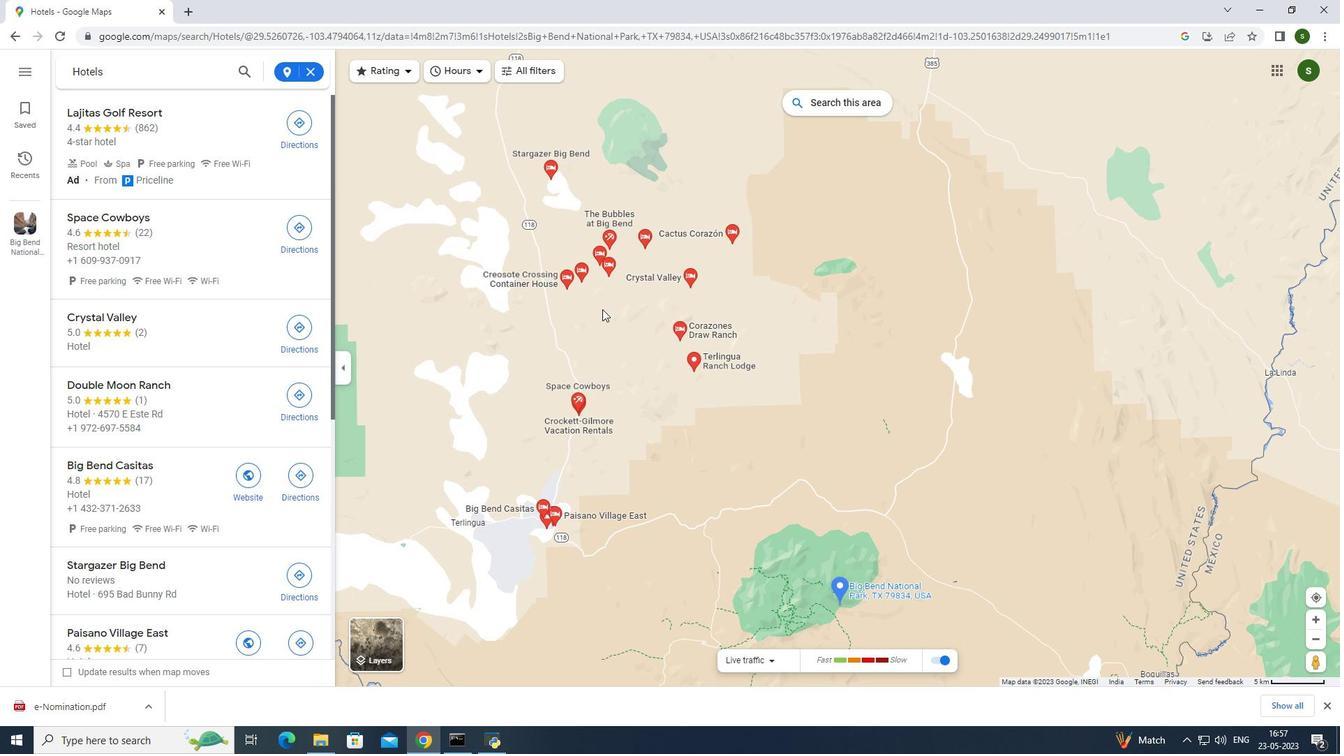 
Action: Mouse scrolled (597, 312) with delta (0, 0)
Screenshot: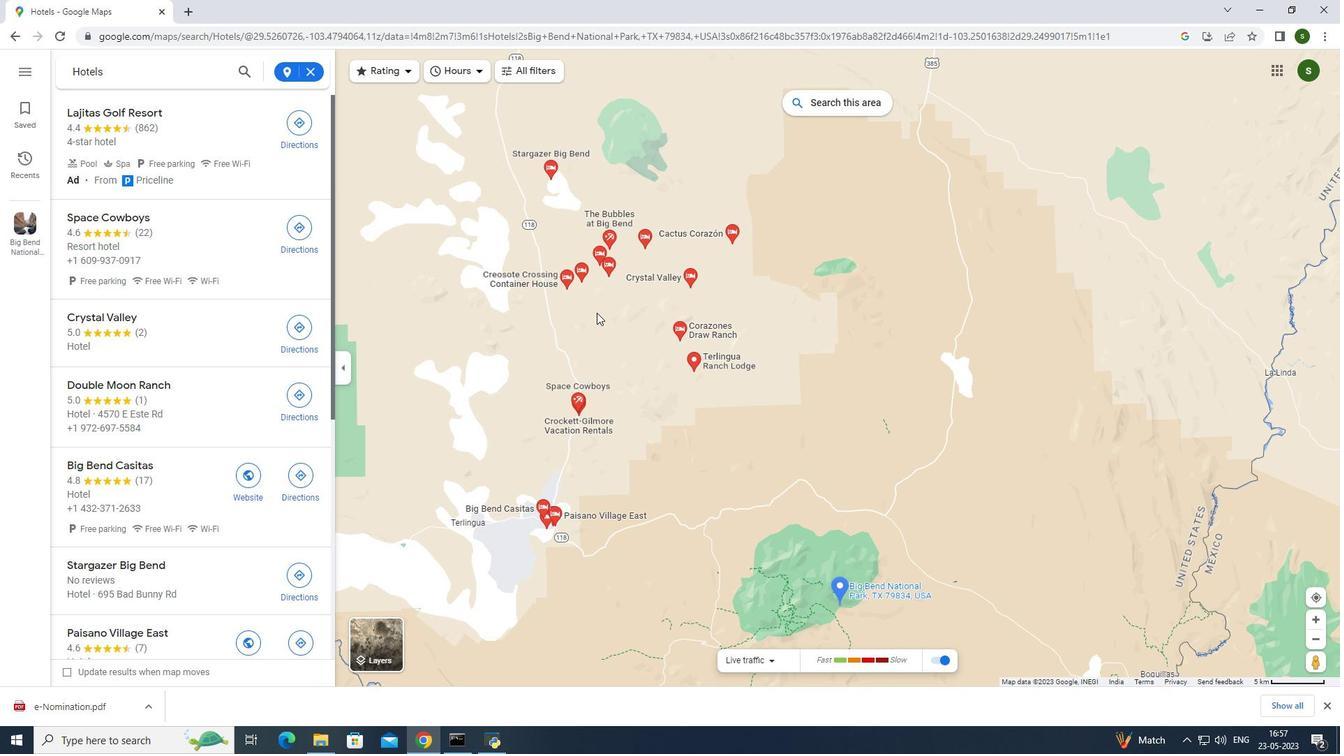 
Action: Mouse moved to (596, 313)
Screenshot: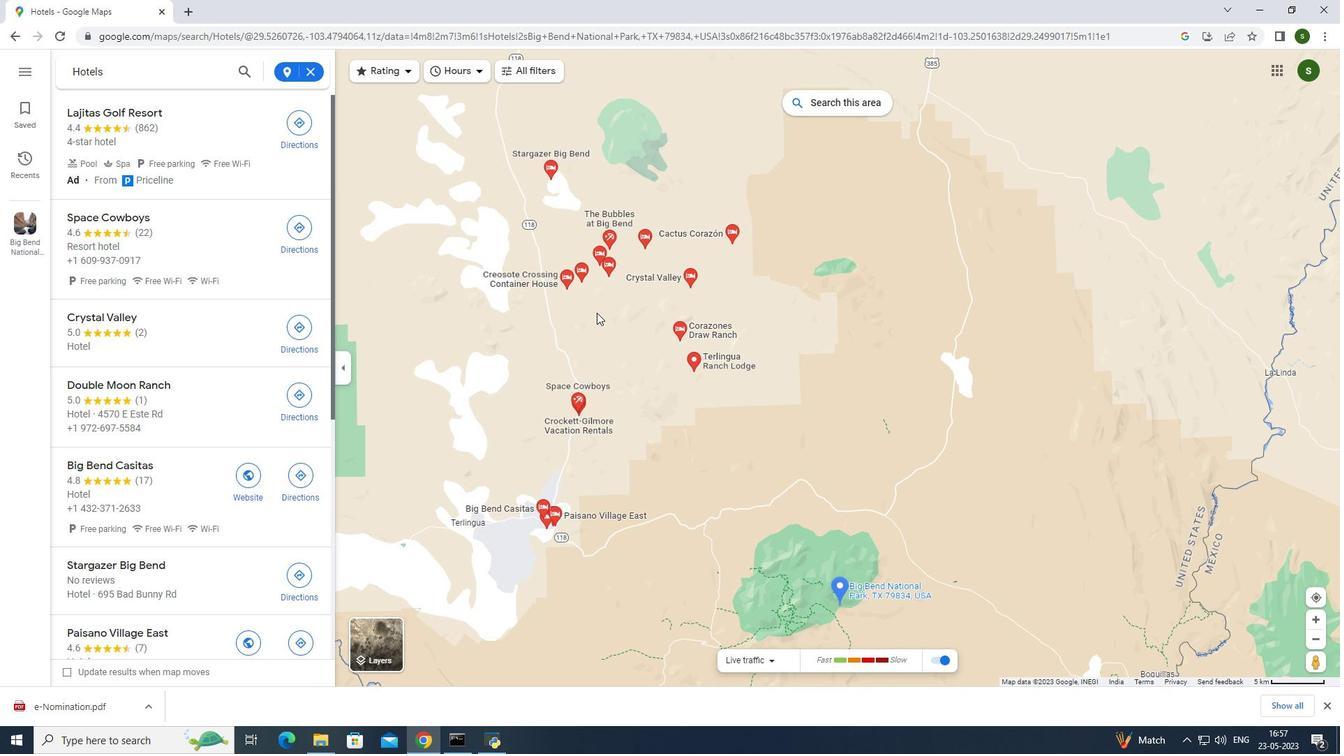 
Action: Mouse scrolled (597, 312) with delta (0, 0)
Screenshot: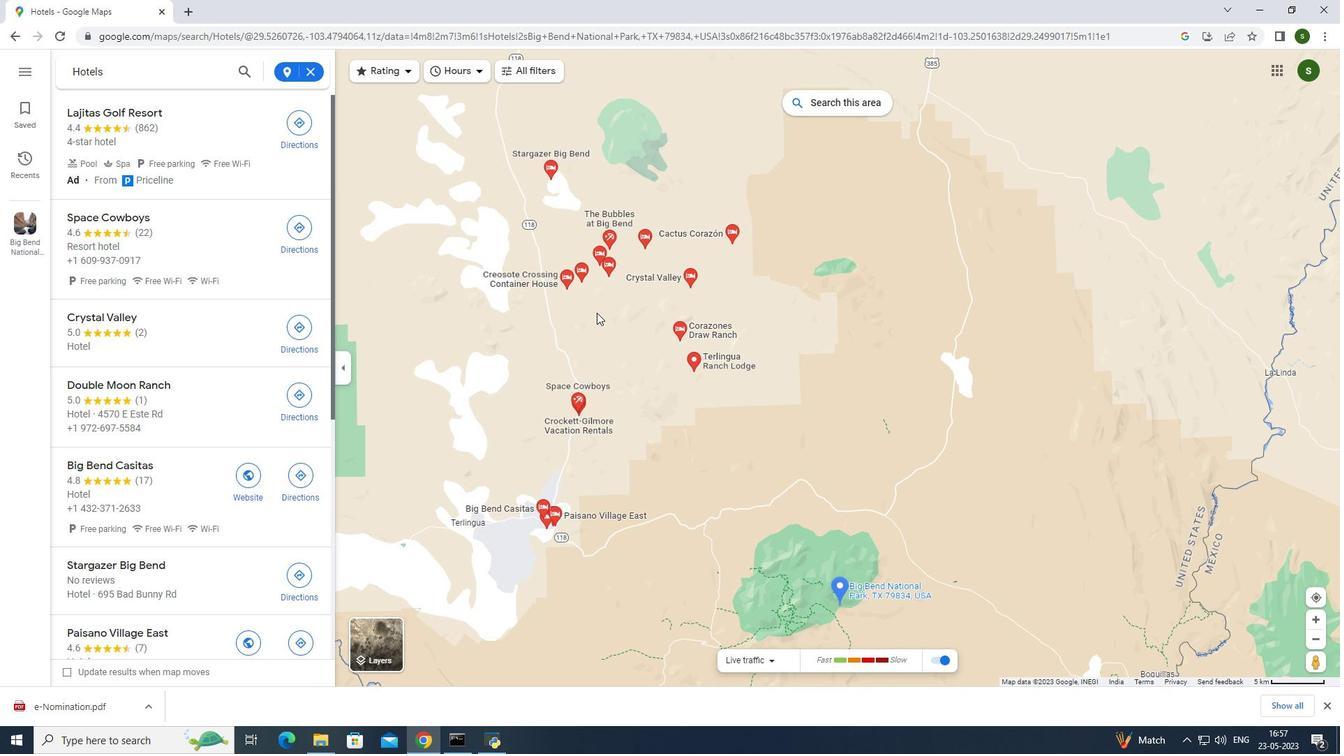 
Action: Mouse moved to (596, 313)
Screenshot: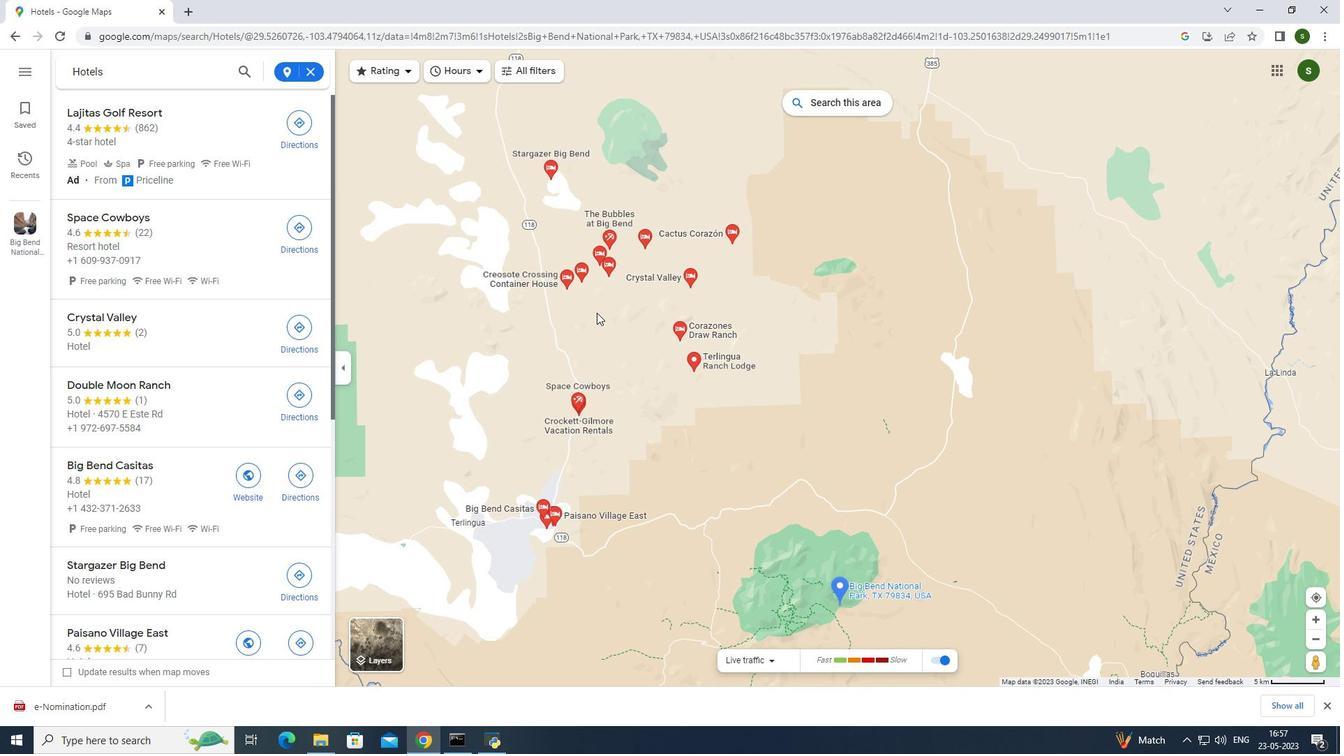 
Action: Mouse scrolled (597, 312) with delta (0, 0)
Screenshot: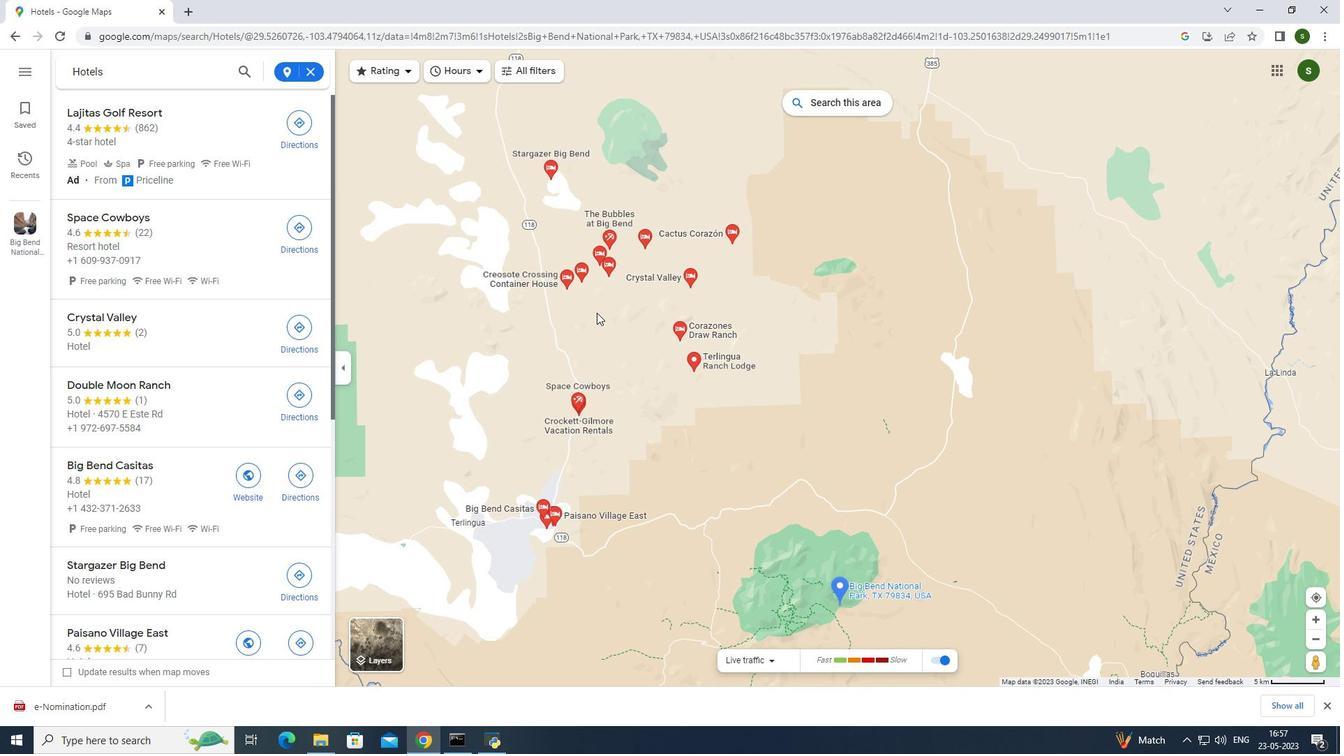 
Action: Mouse scrolled (596, 312) with delta (0, 0)
Screenshot: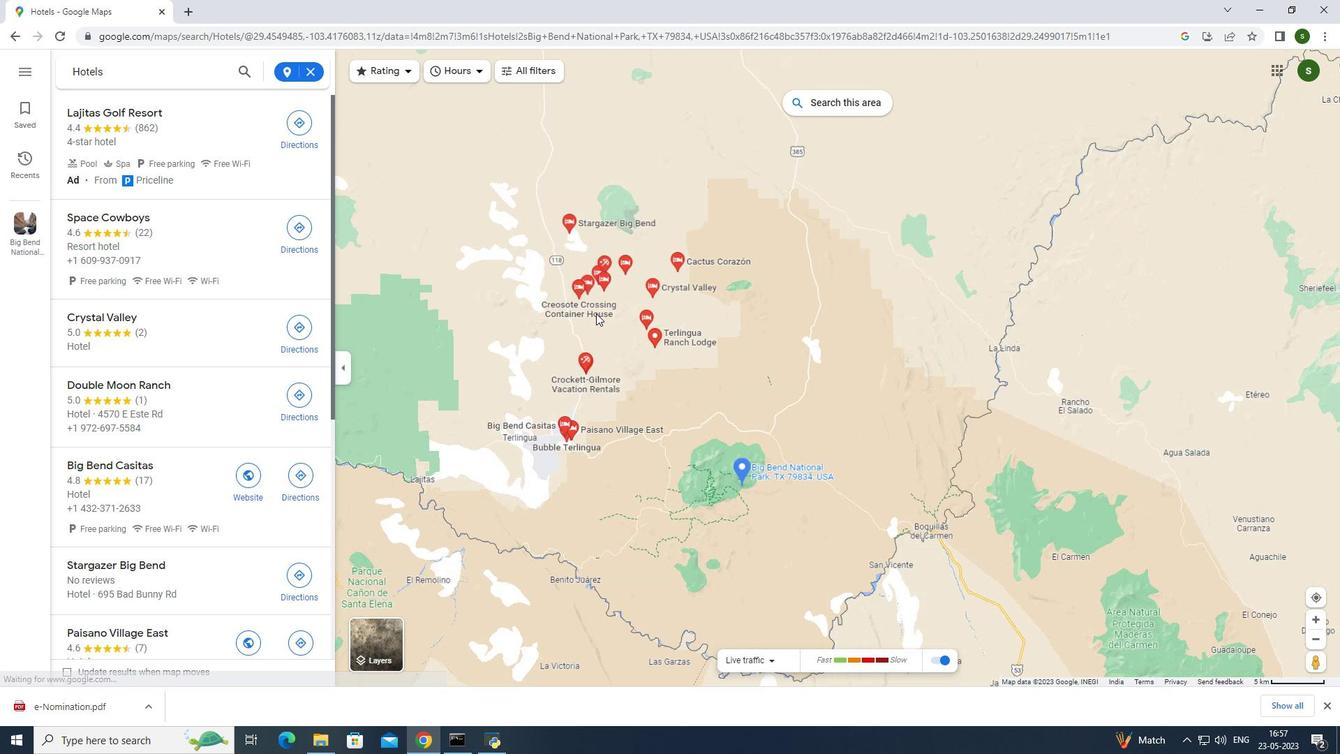 
Action: Mouse moved to (632, 495)
Screenshot: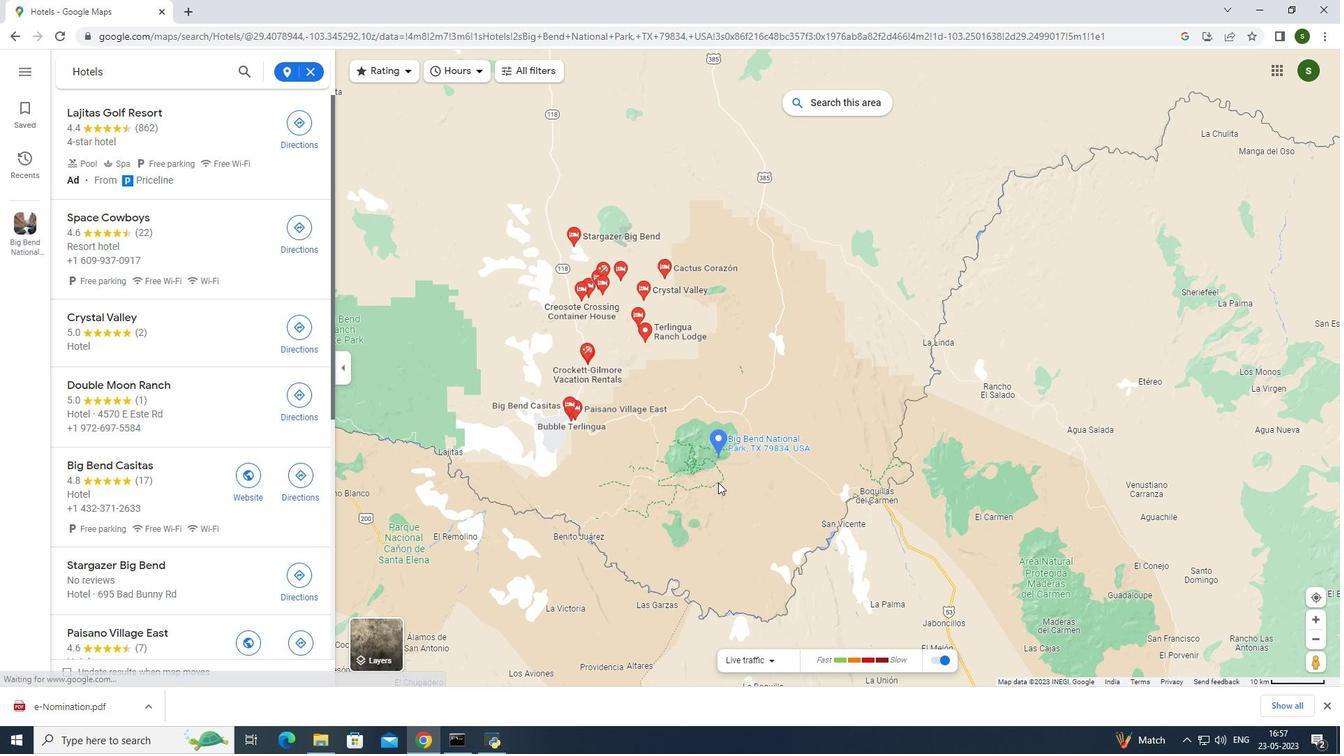 
Action: Mouse pressed left at (717, 481)
Screenshot: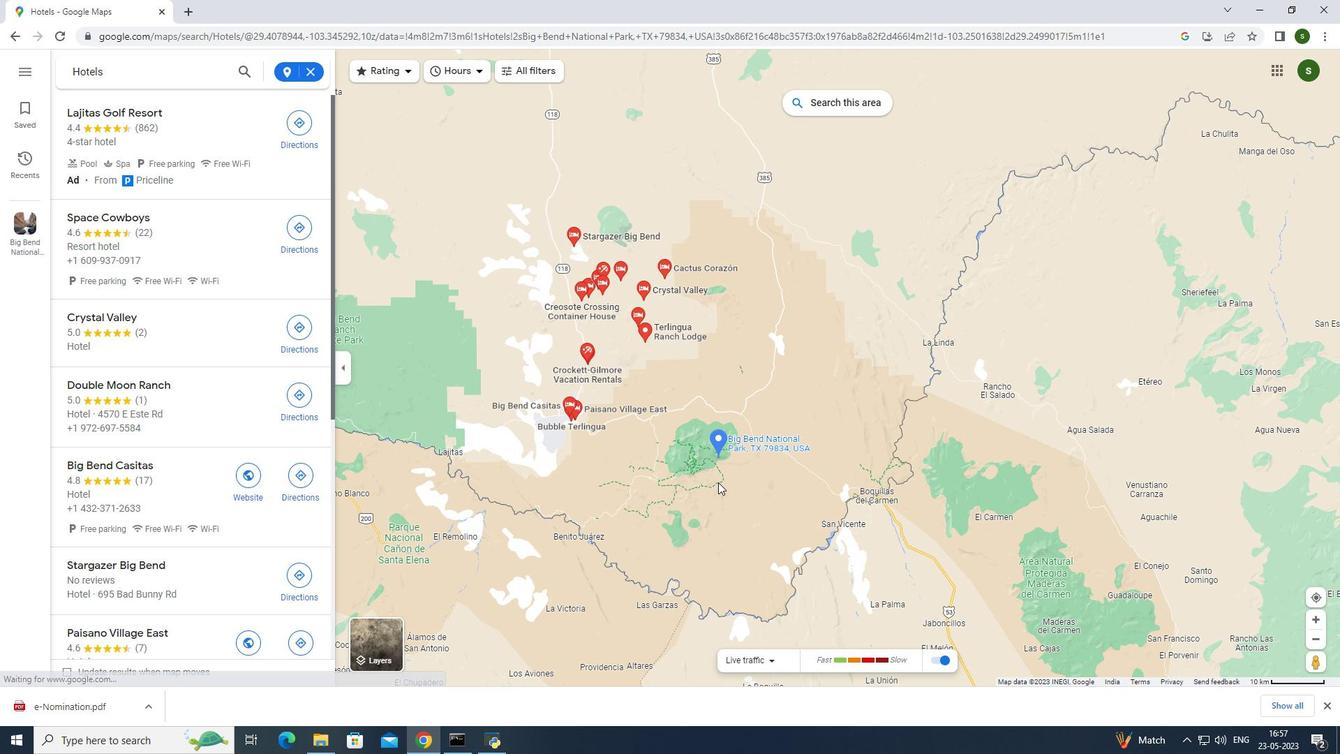 
Action: Mouse moved to (613, 287)
Screenshot: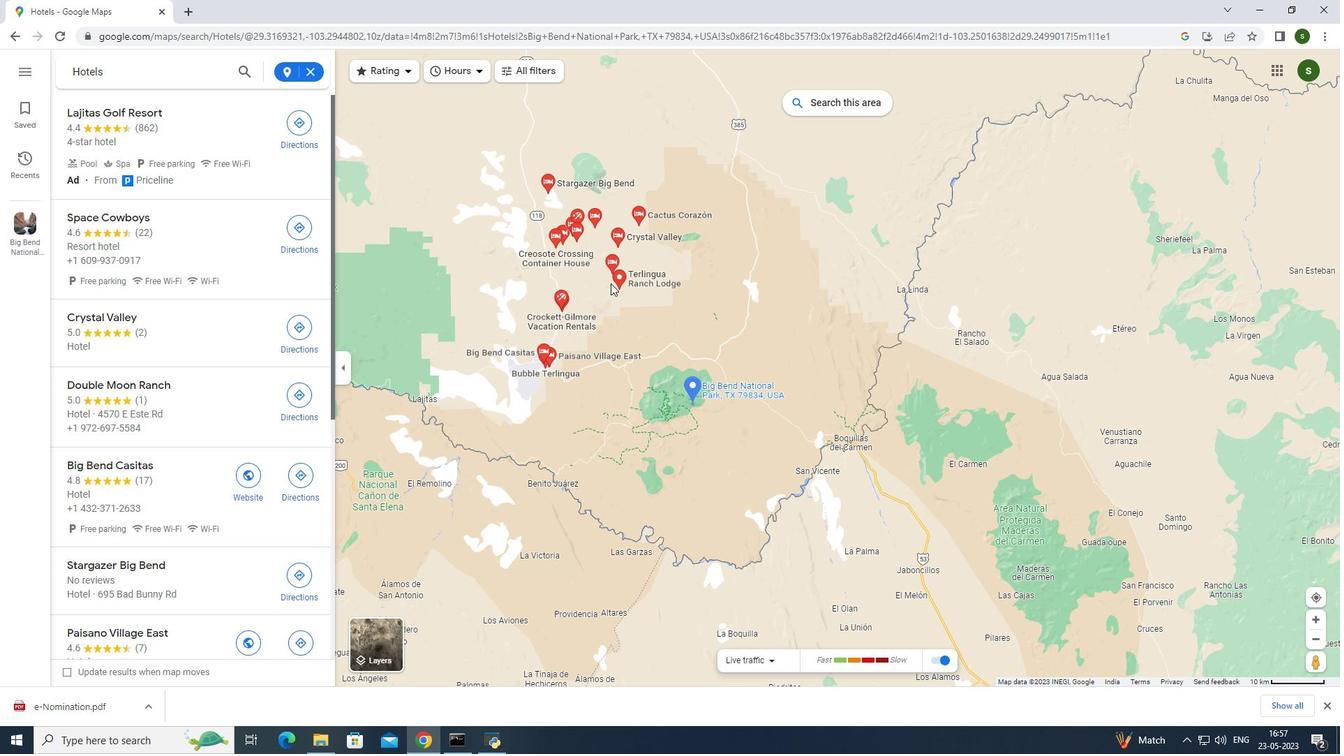 
Action: Mouse pressed left at (613, 287)
Screenshot: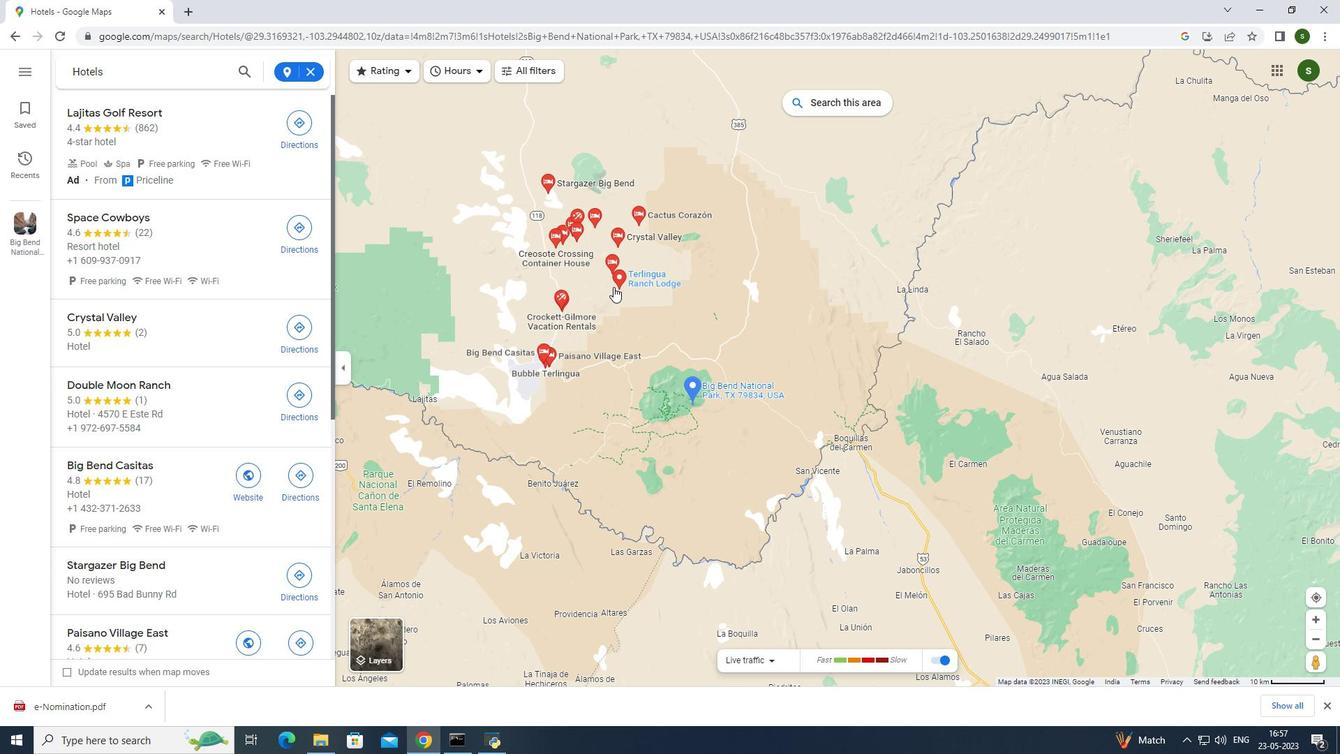 
Action: Mouse moved to (595, 408)
Screenshot: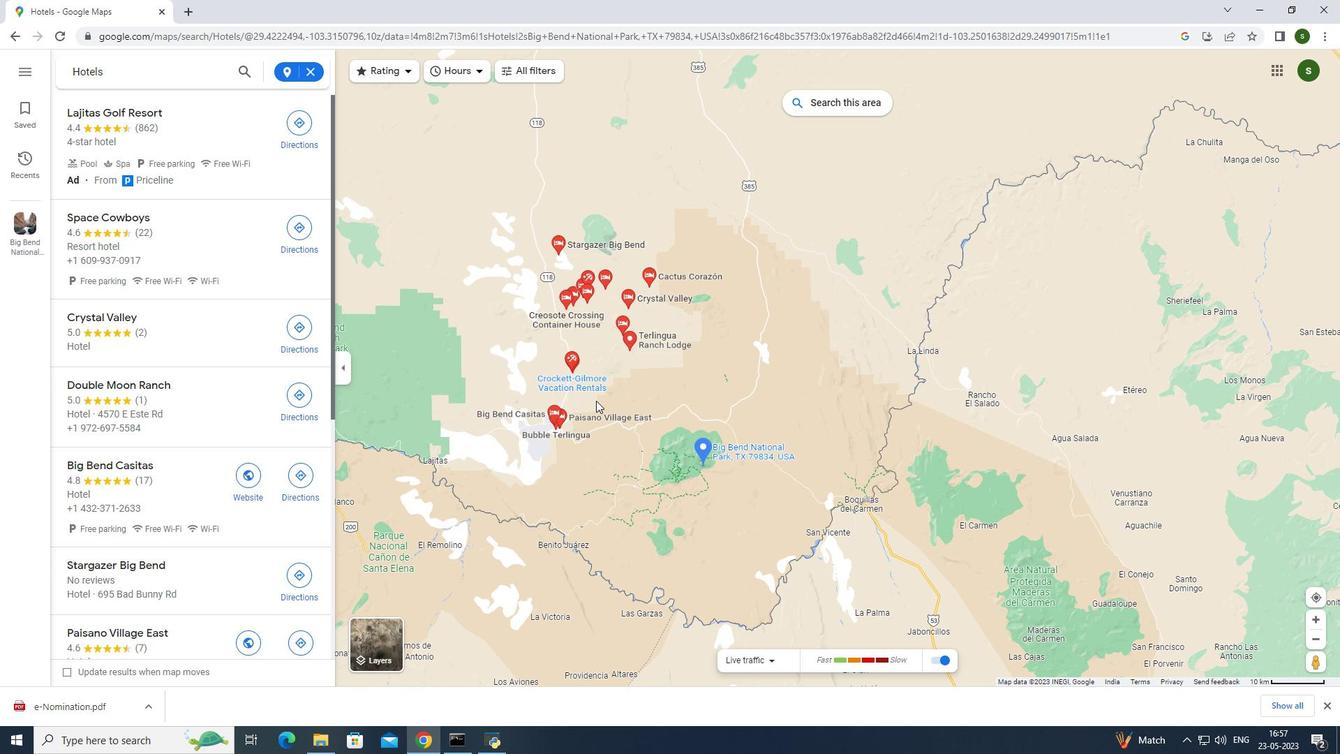 
